 Task: Select the always an option in the imports on file move.
Action: Mouse moved to (28, 637)
Screenshot: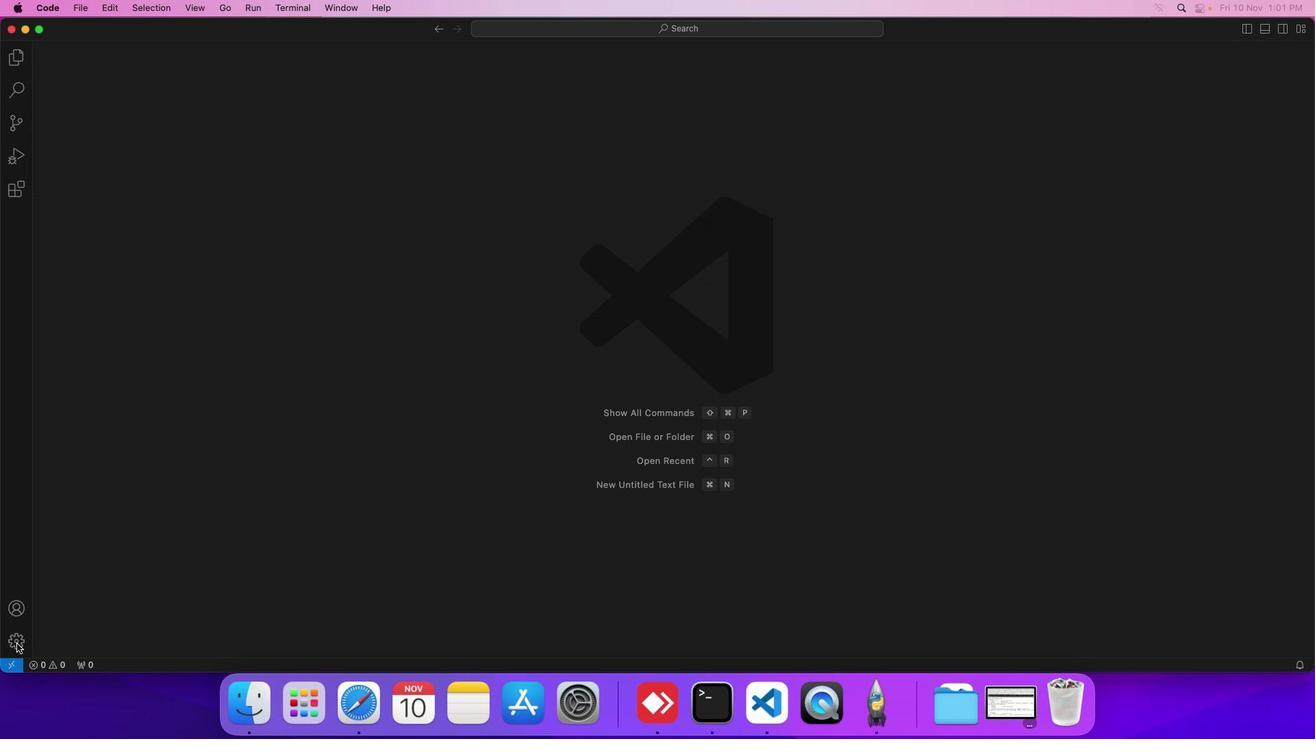 
Action: Mouse pressed left at (28, 637)
Screenshot: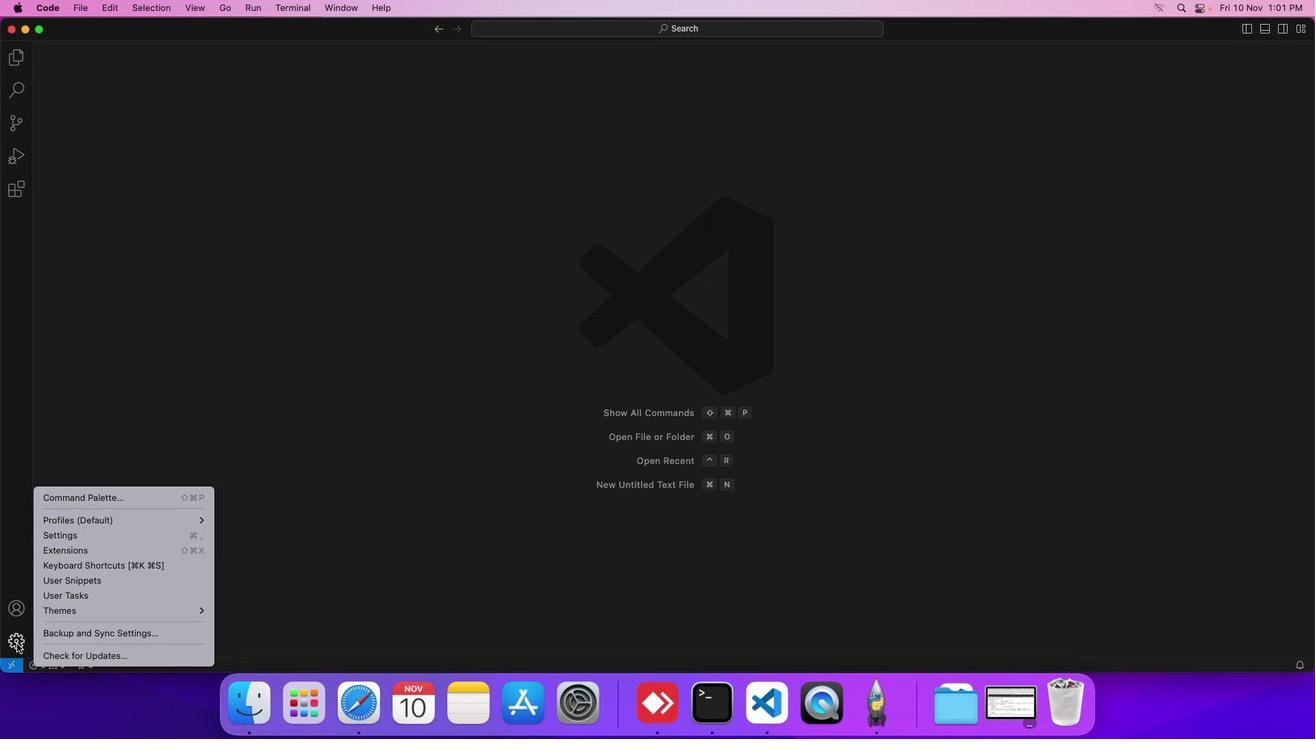 
Action: Mouse moved to (109, 527)
Screenshot: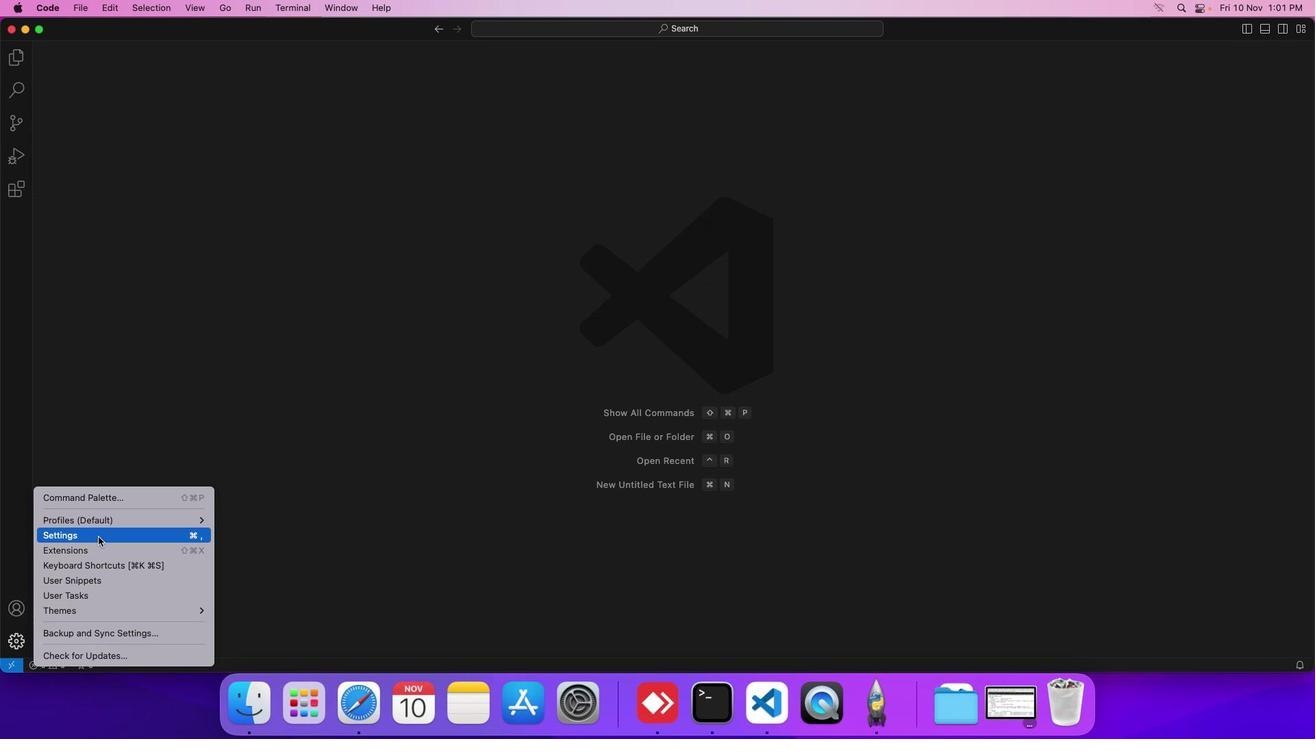 
Action: Mouse pressed left at (109, 527)
Screenshot: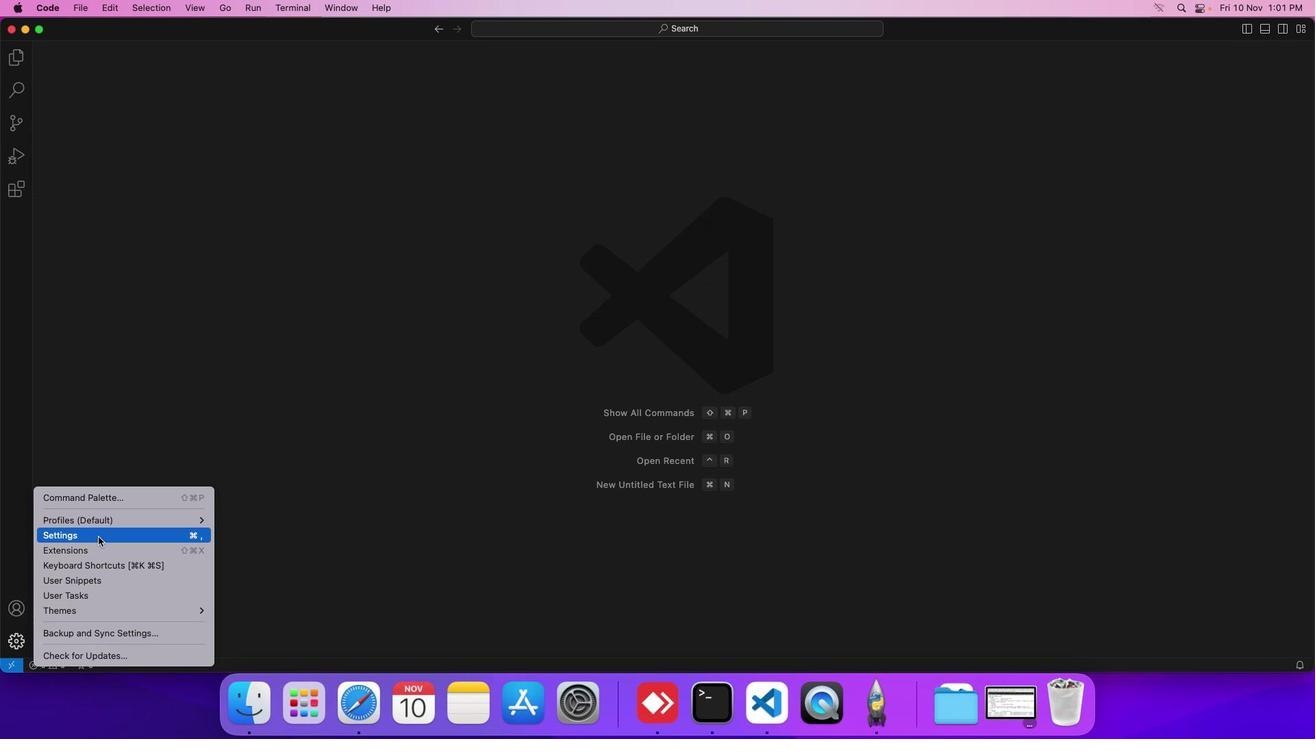 
Action: Mouse moved to (307, 228)
Screenshot: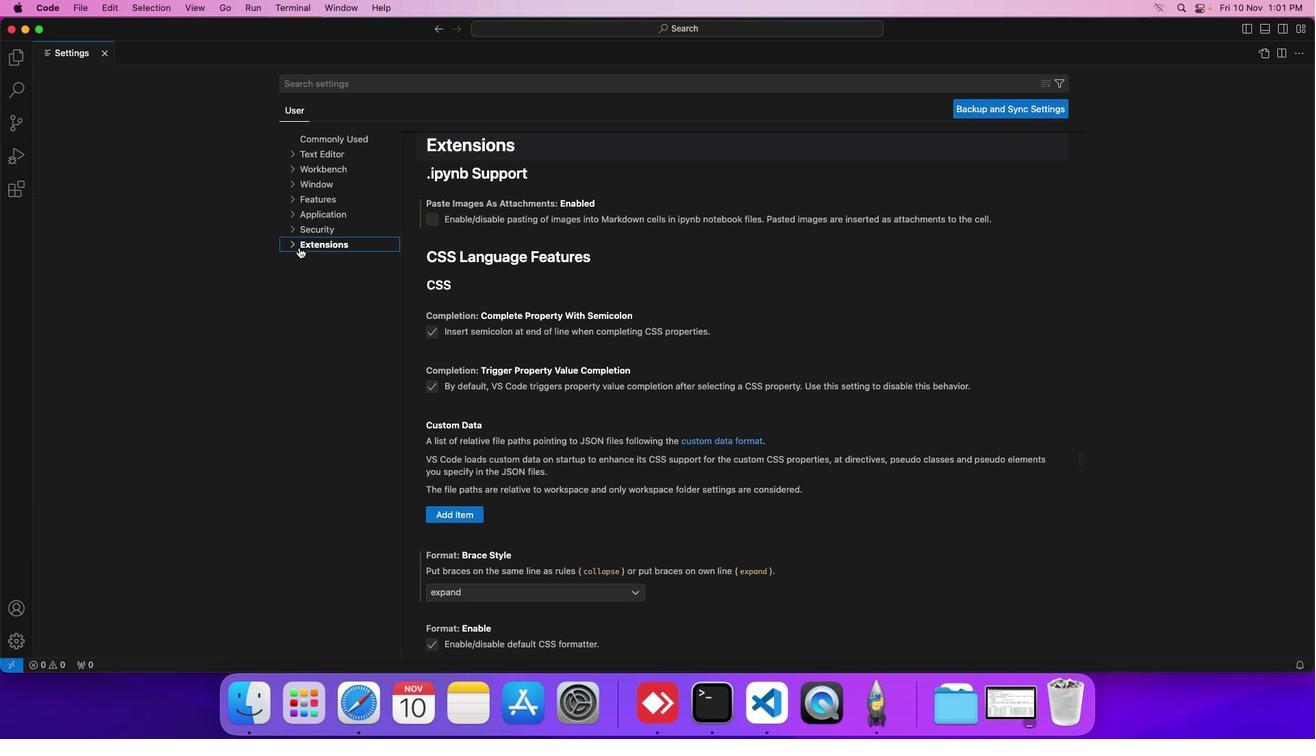 
Action: Mouse pressed left at (307, 228)
Screenshot: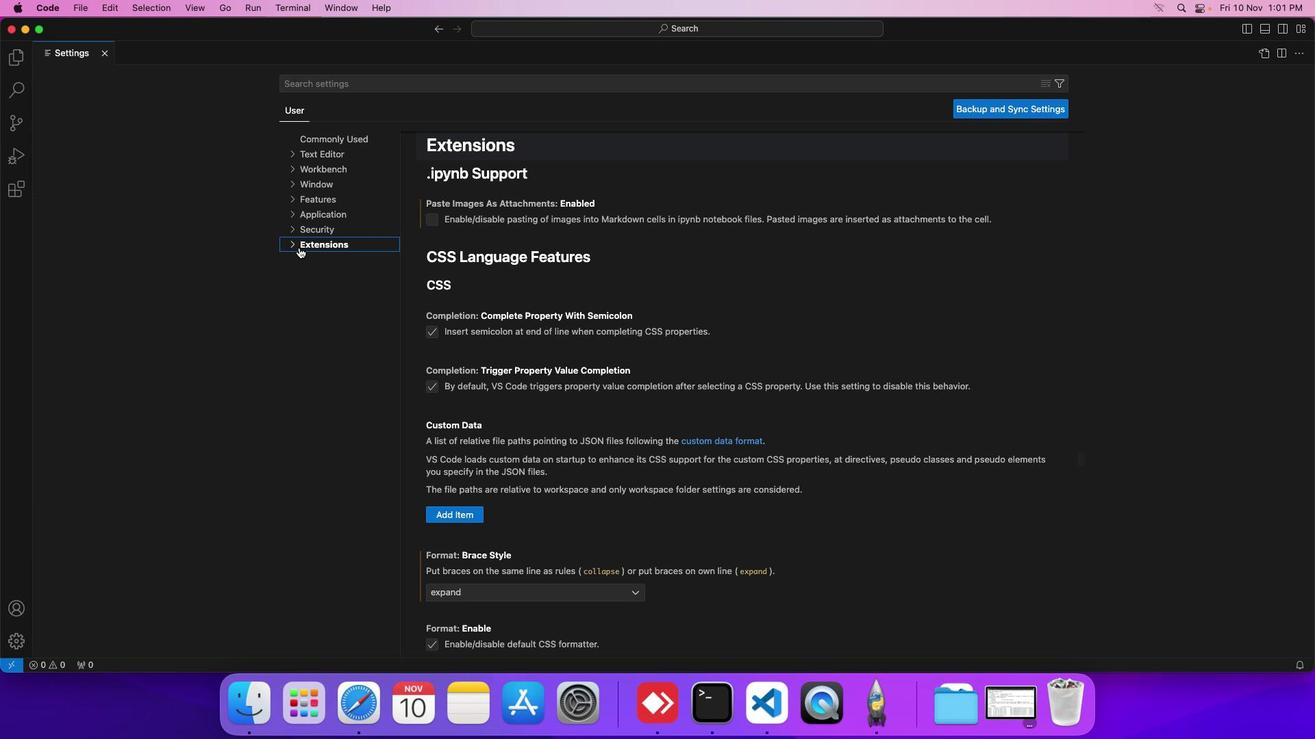 
Action: Mouse moved to (322, 618)
Screenshot: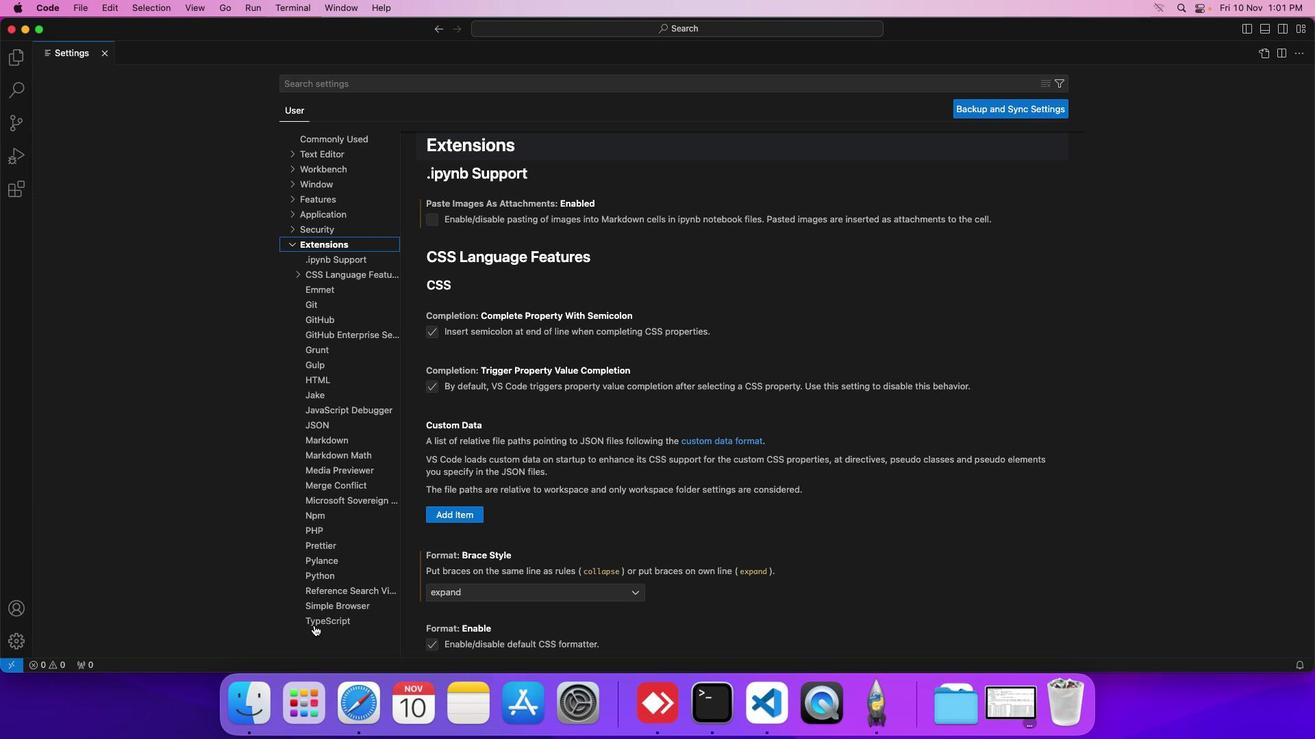 
Action: Mouse pressed left at (322, 618)
Screenshot: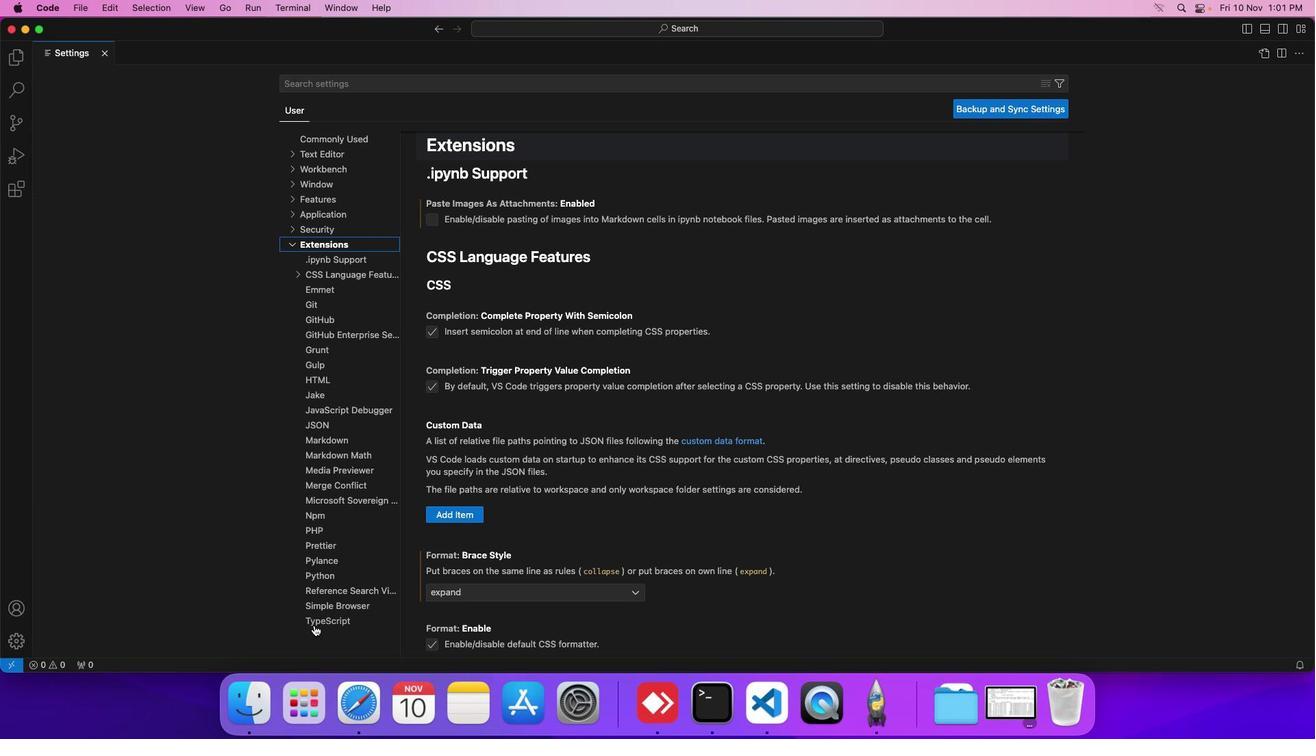 
Action: Mouse moved to (464, 614)
Screenshot: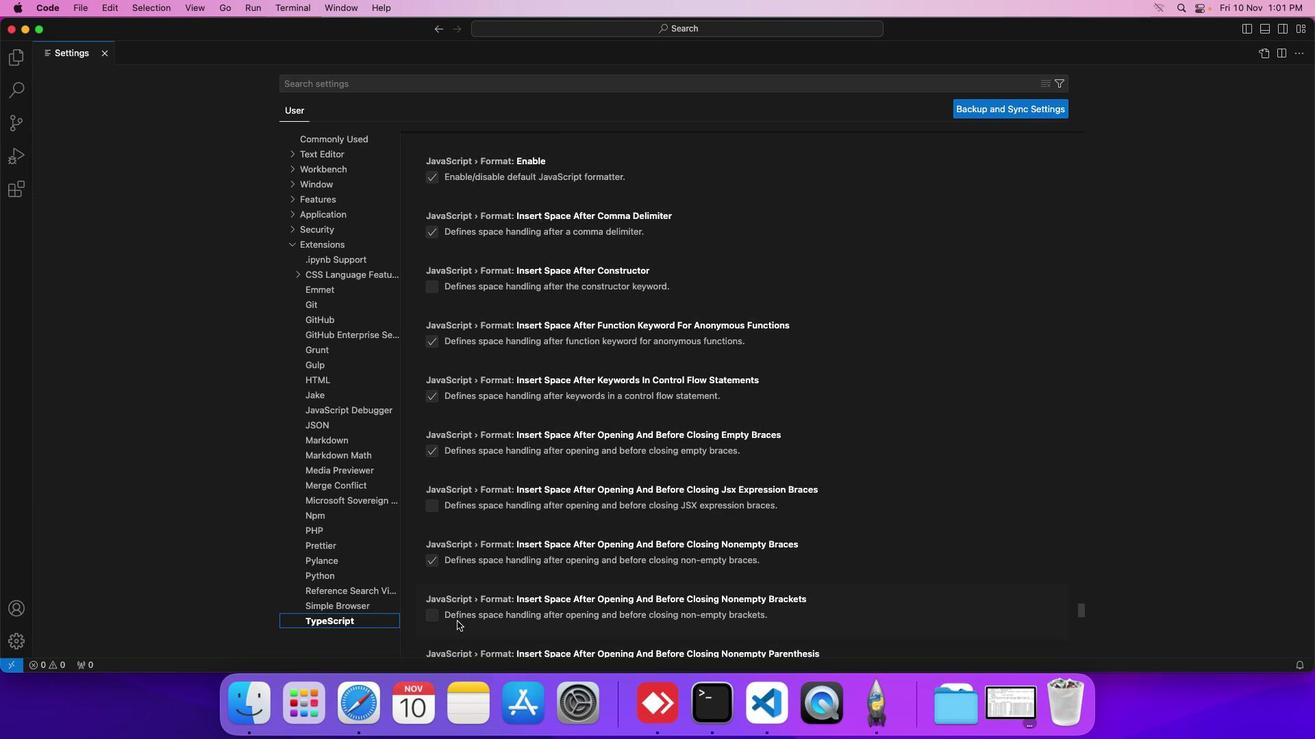 
Action: Mouse scrolled (464, 614) with delta (12, -26)
Screenshot: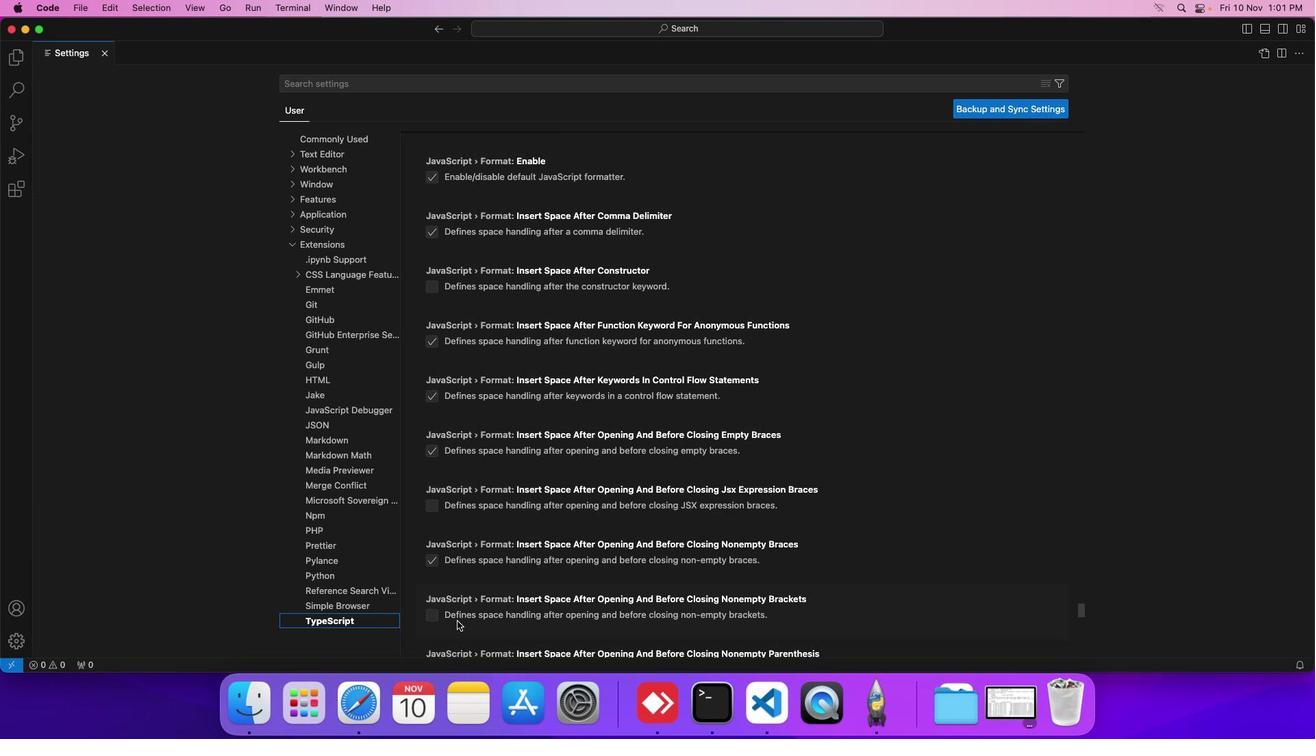 
Action: Mouse scrolled (464, 614) with delta (12, -26)
Screenshot: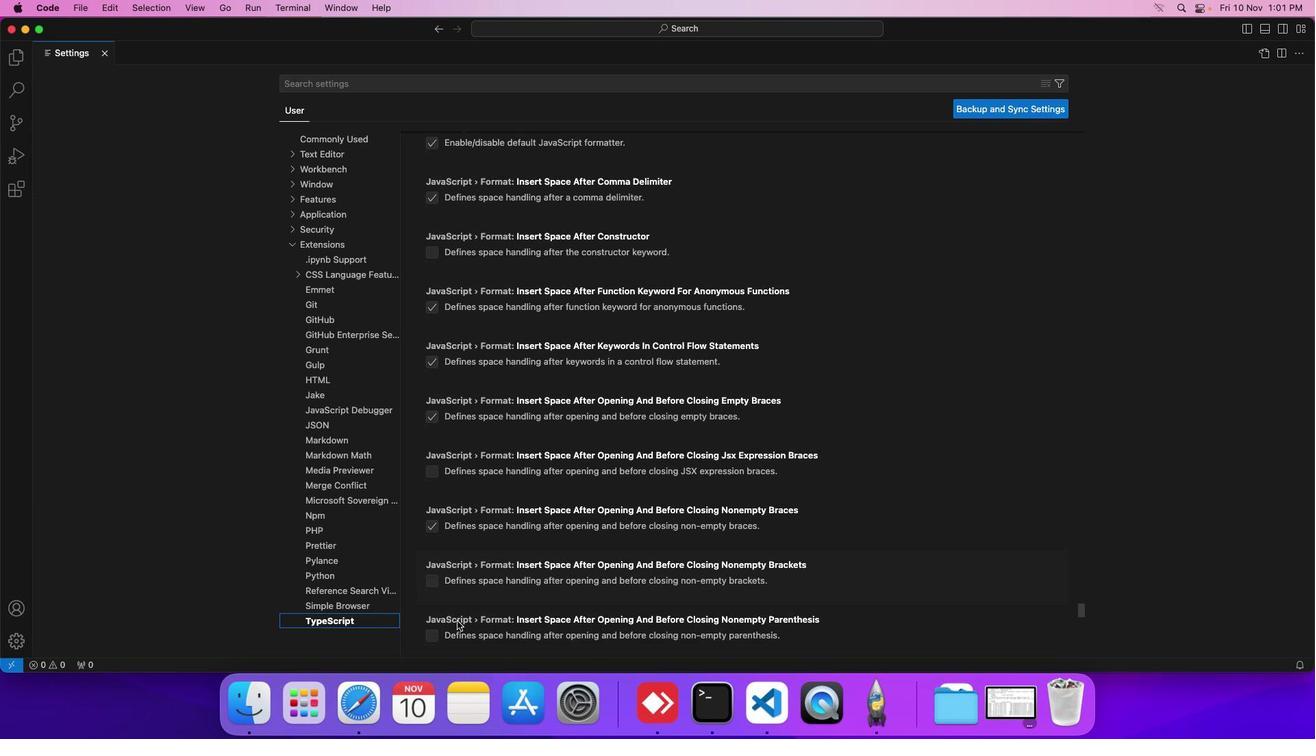 
Action: Mouse scrolled (464, 614) with delta (12, -26)
Screenshot: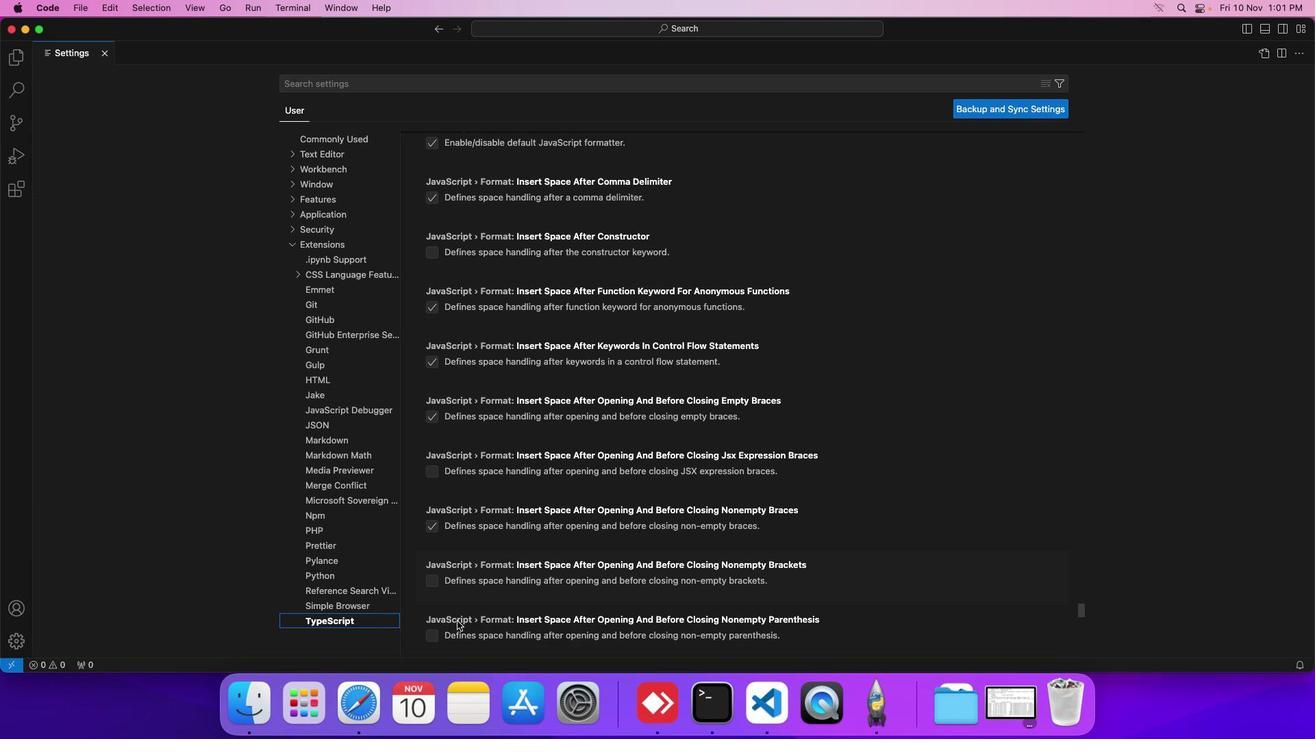 
Action: Mouse scrolled (464, 614) with delta (12, -26)
Screenshot: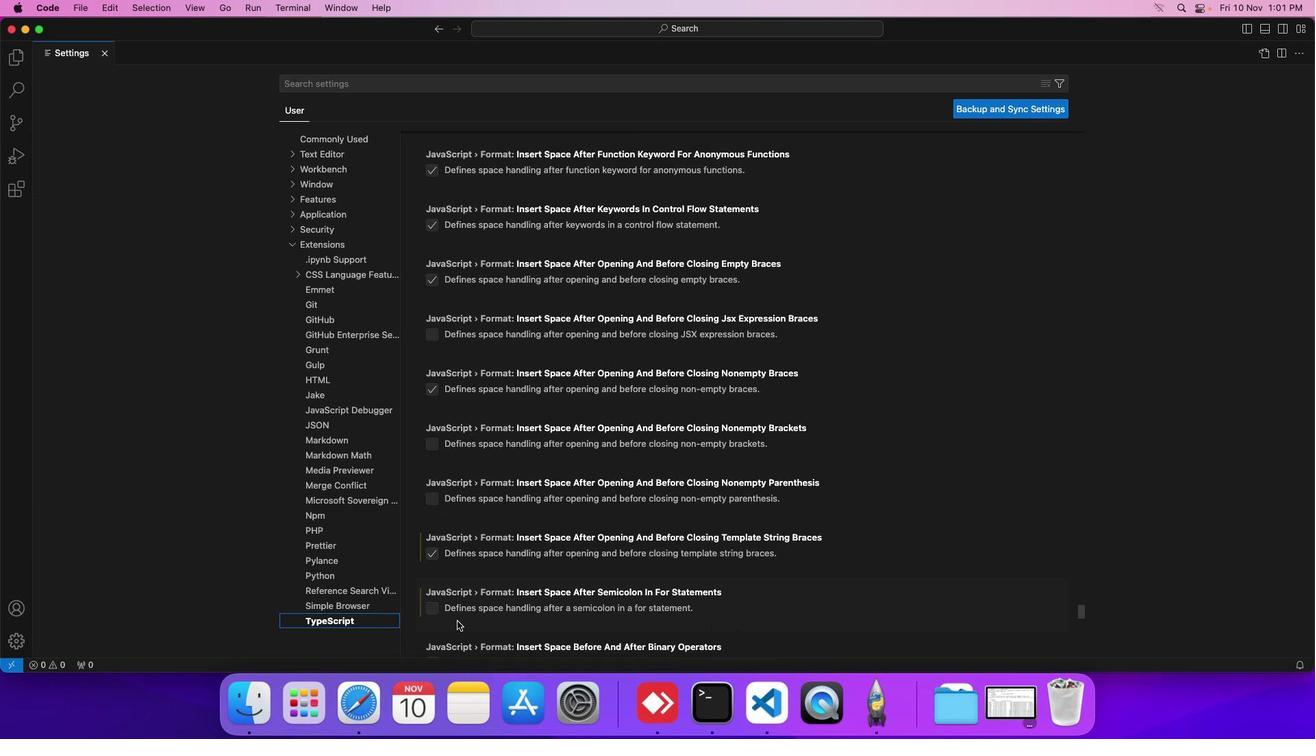 
Action: Mouse scrolled (464, 614) with delta (12, -26)
Screenshot: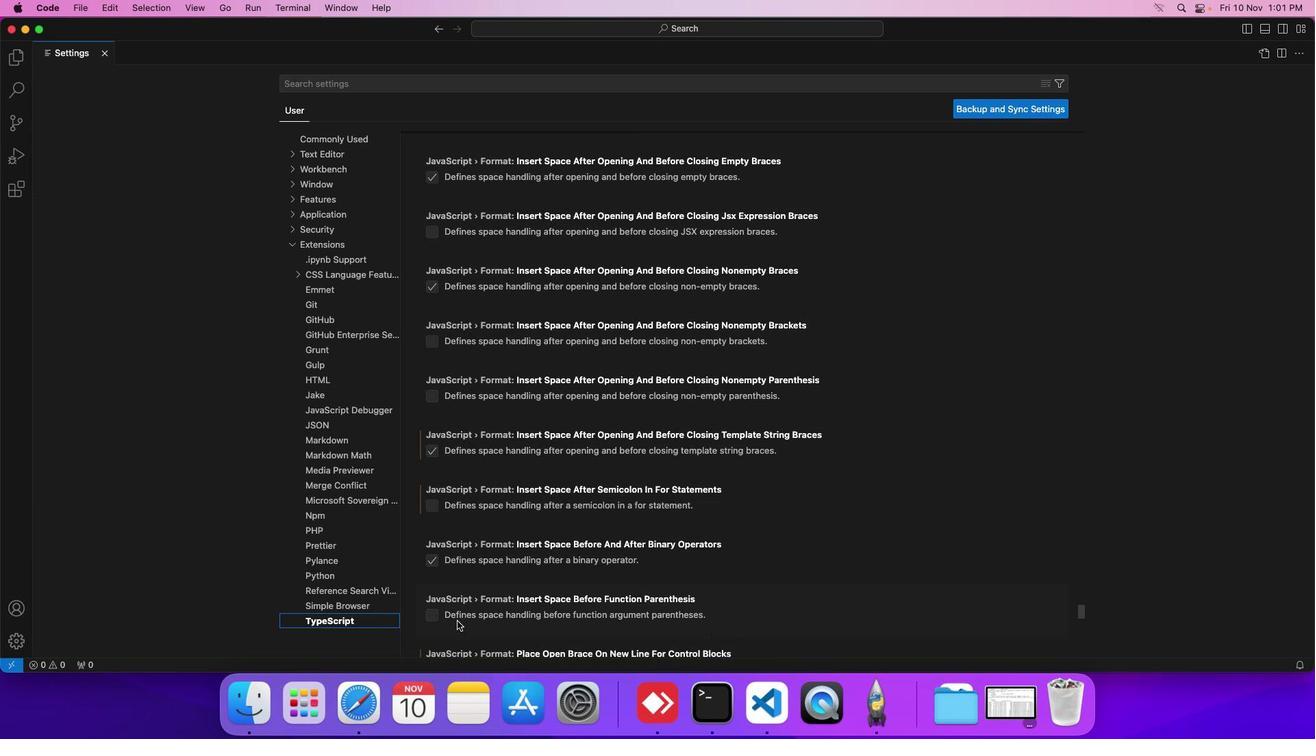 
Action: Mouse scrolled (464, 614) with delta (12, -26)
Screenshot: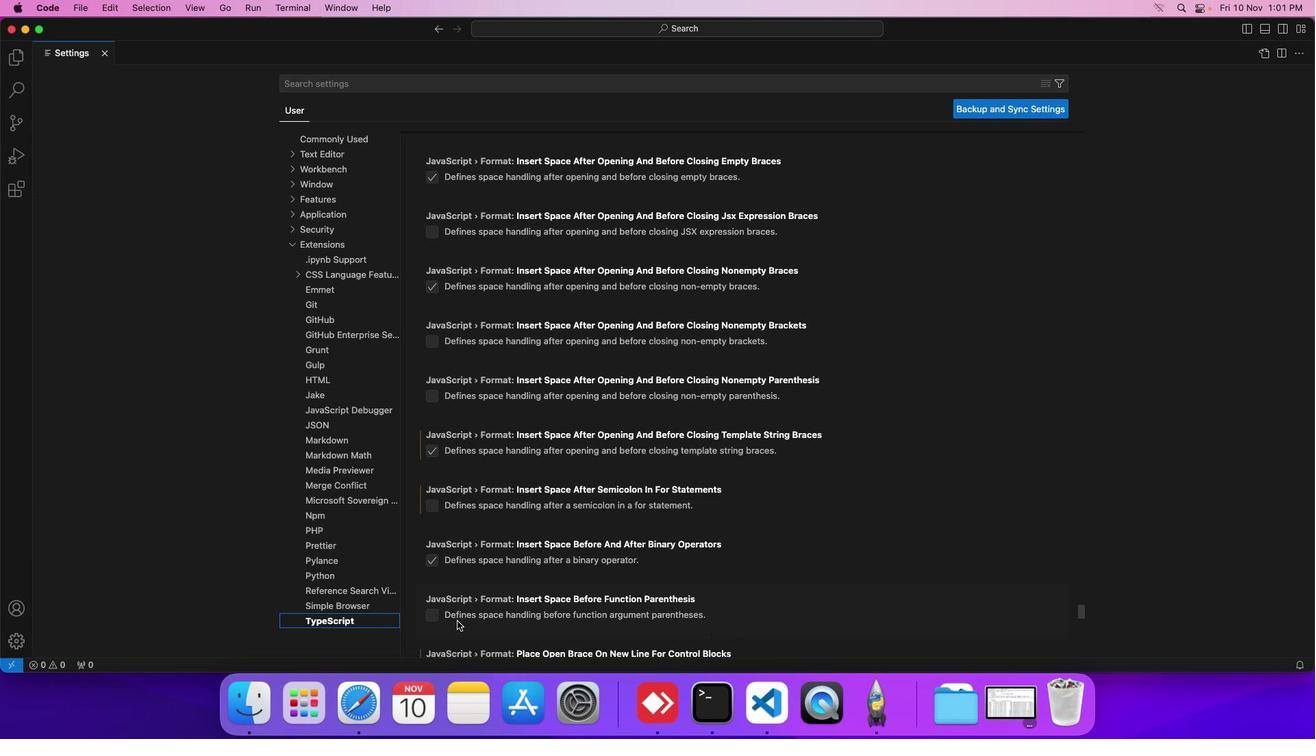 
Action: Mouse scrolled (464, 614) with delta (12, -27)
Screenshot: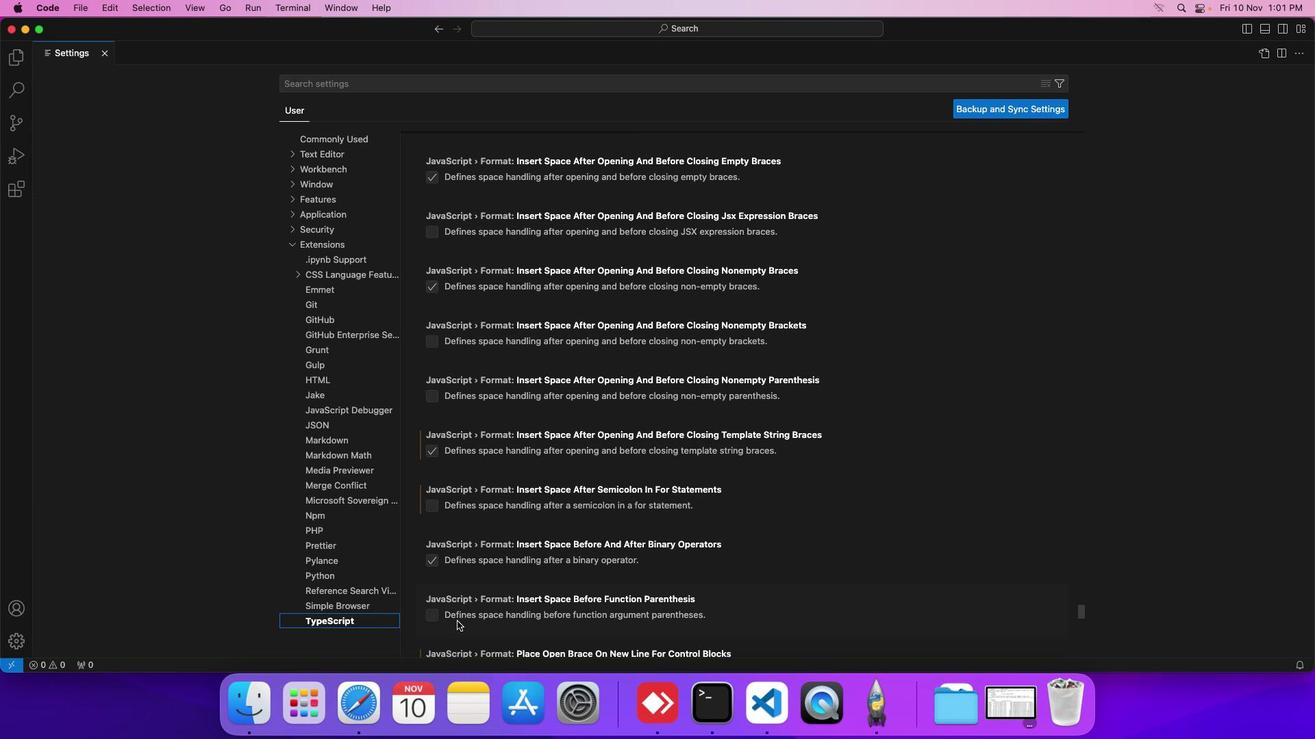 
Action: Mouse scrolled (464, 614) with delta (12, -26)
Screenshot: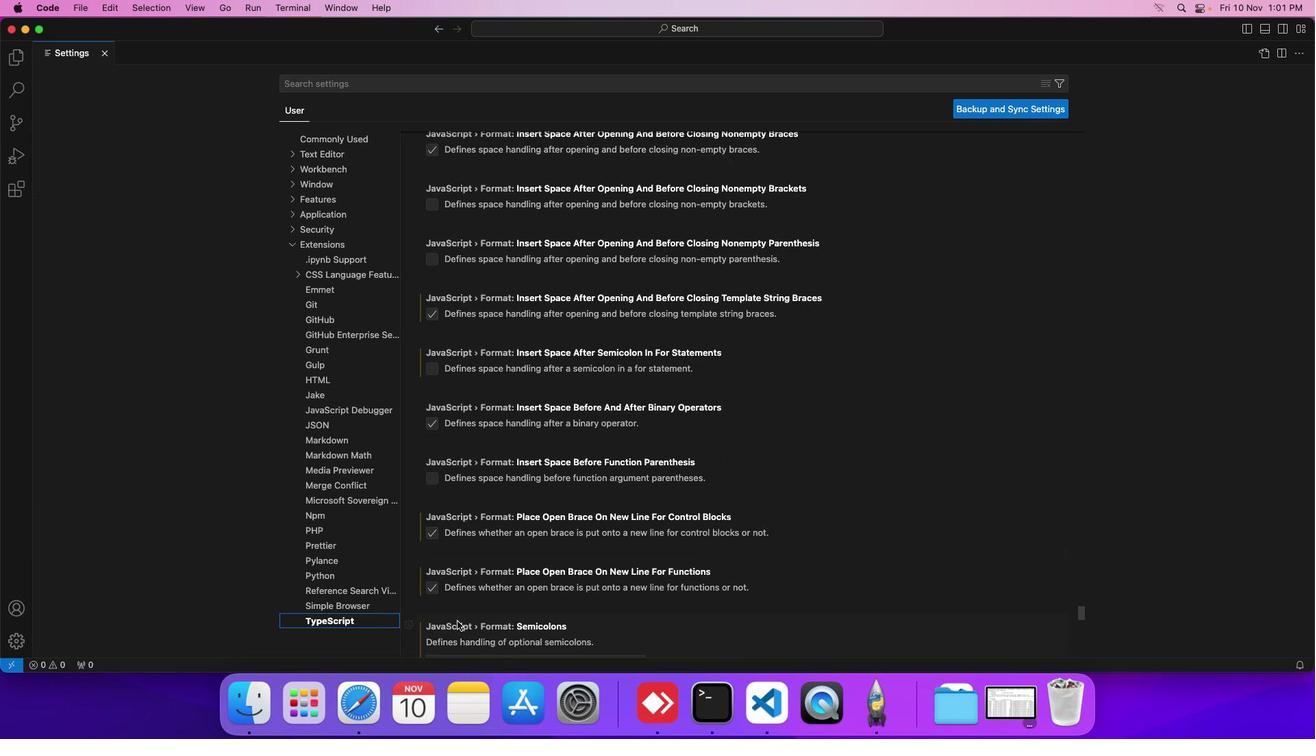 
Action: Mouse scrolled (464, 614) with delta (12, -26)
Screenshot: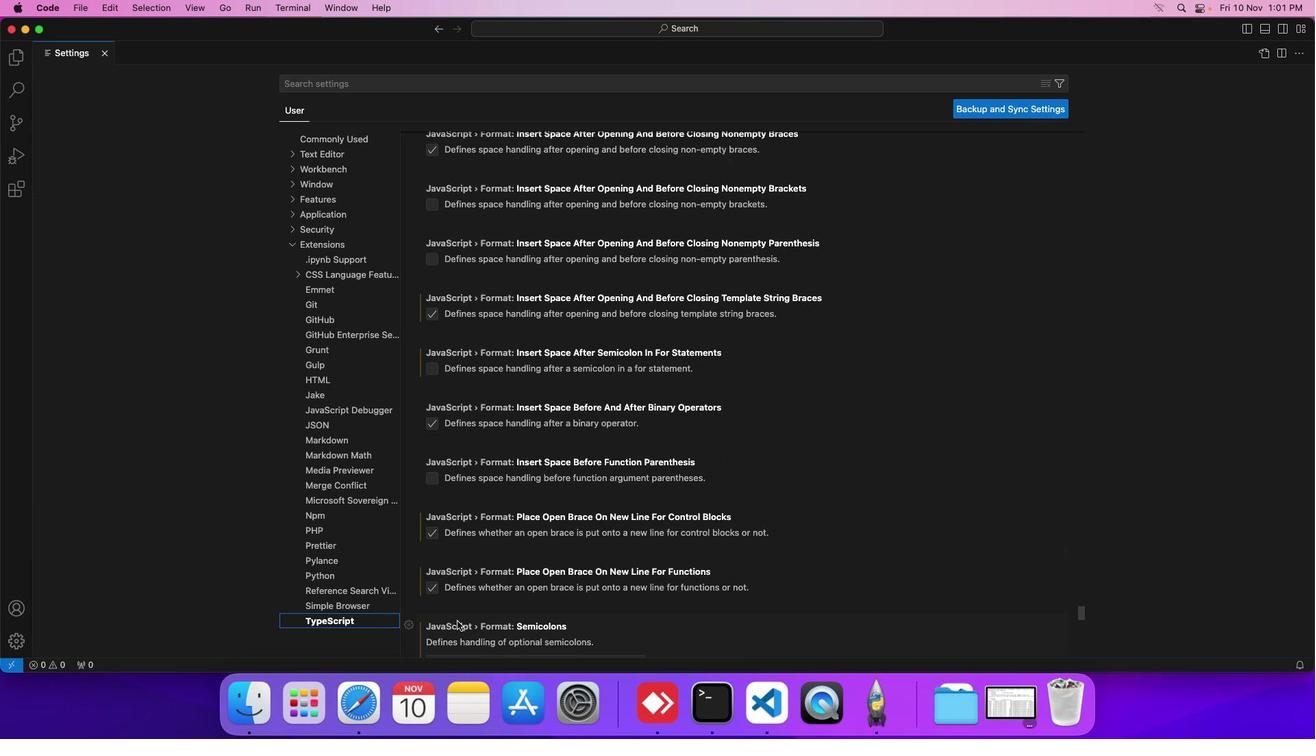 
Action: Mouse scrolled (464, 614) with delta (12, -26)
Screenshot: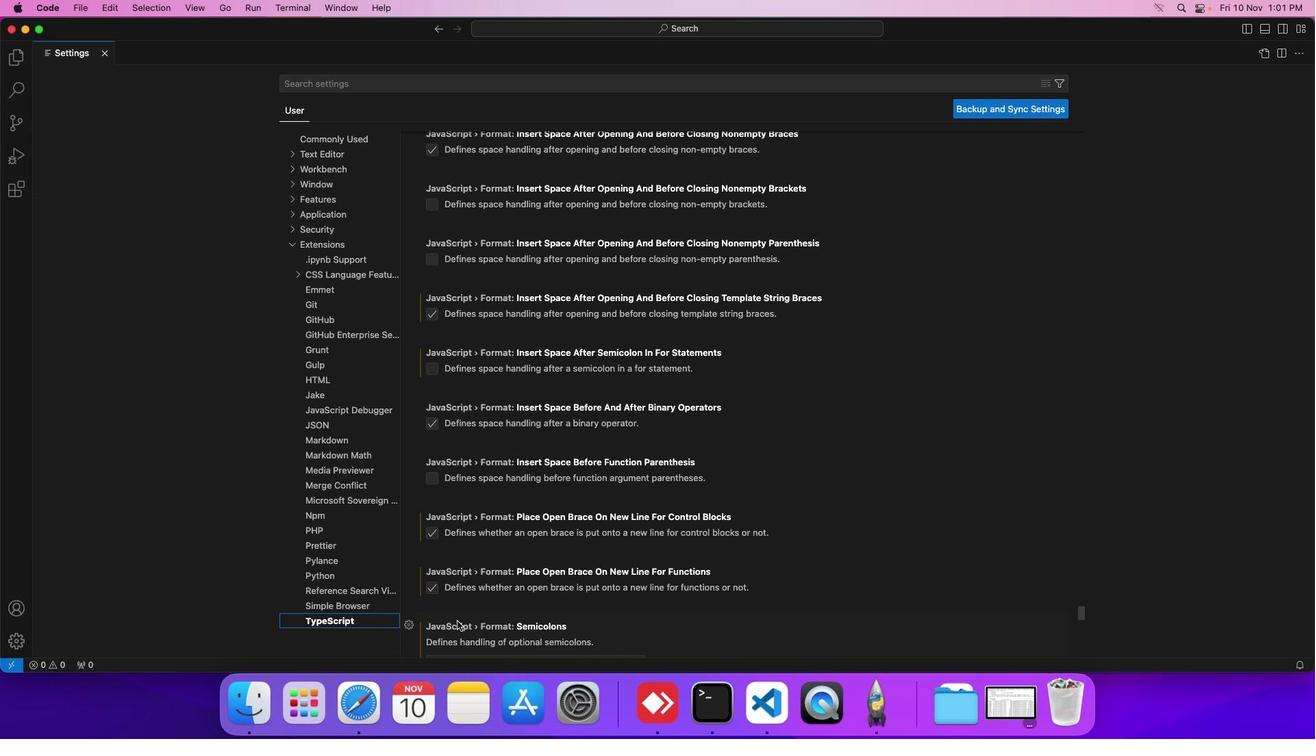 
Action: Mouse scrolled (464, 614) with delta (12, -26)
Screenshot: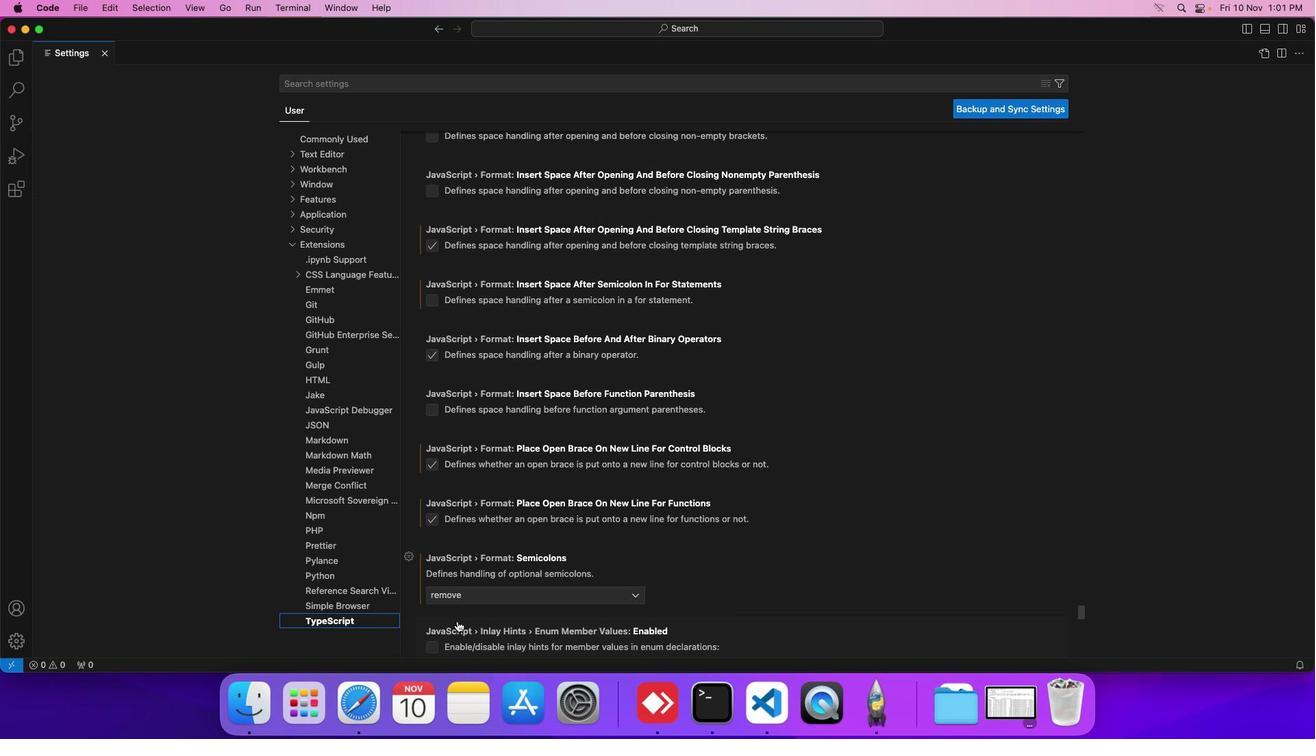 
Action: Mouse scrolled (464, 614) with delta (12, -26)
Screenshot: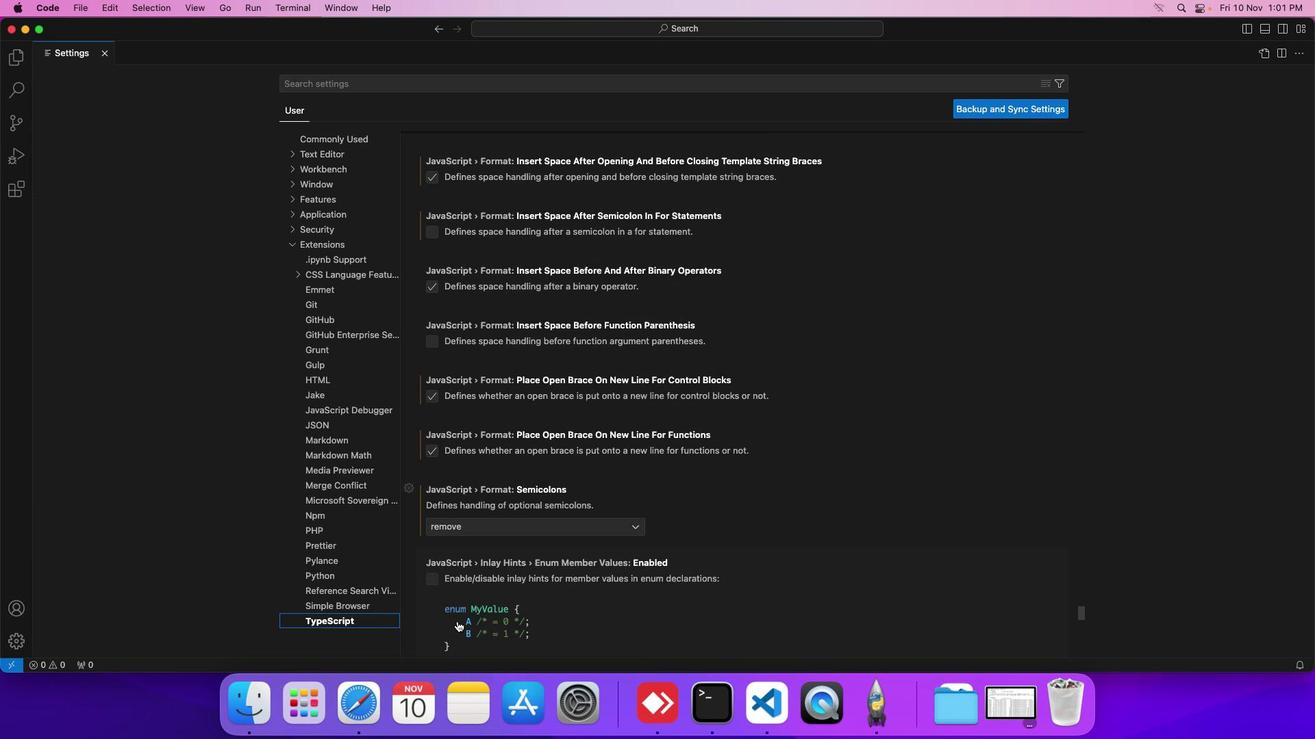 
Action: Mouse scrolled (464, 614) with delta (12, -26)
Screenshot: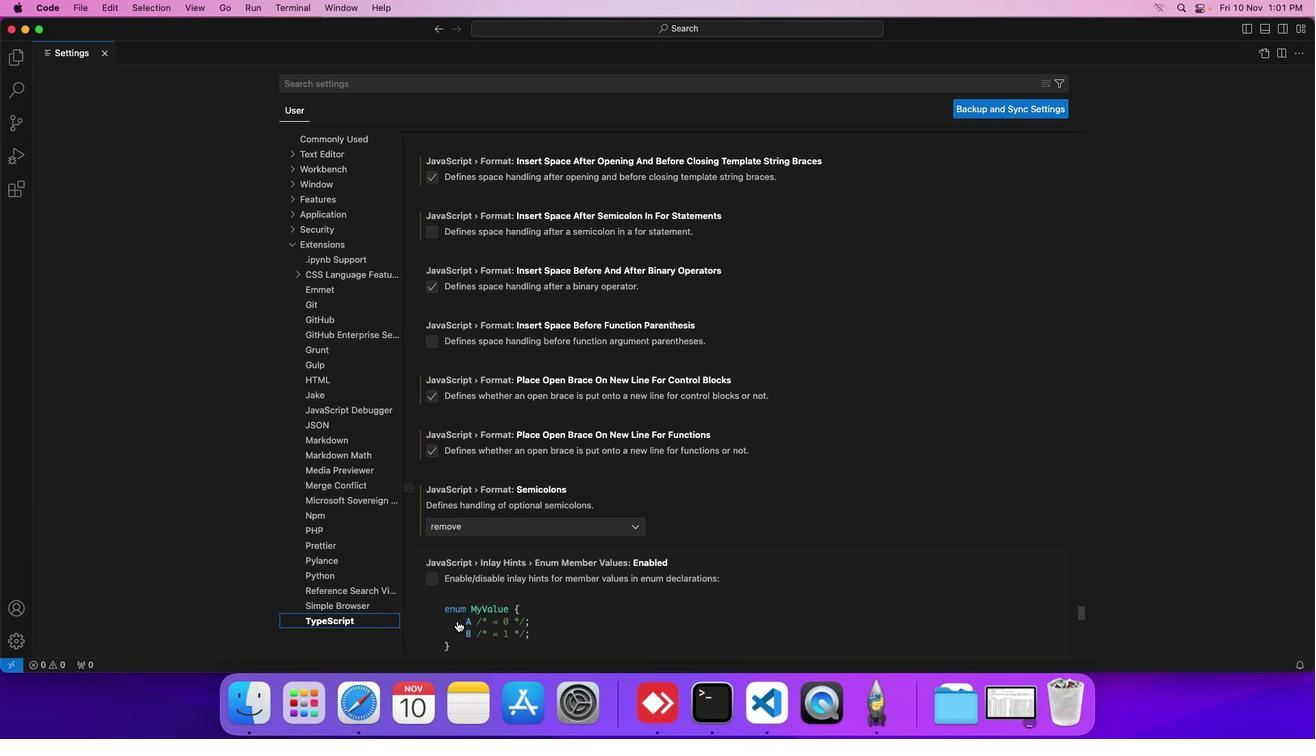 
Action: Mouse scrolled (464, 614) with delta (12, -26)
Screenshot: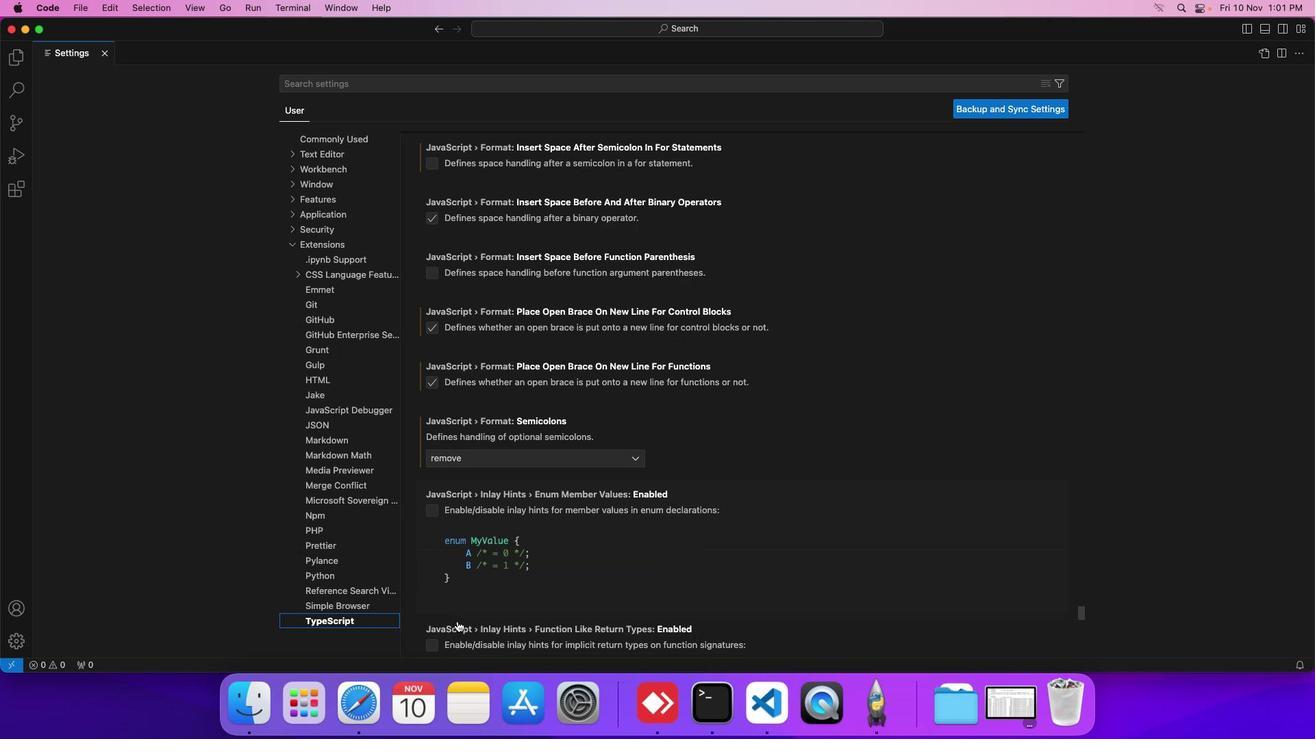 
Action: Mouse scrolled (464, 614) with delta (12, -26)
Screenshot: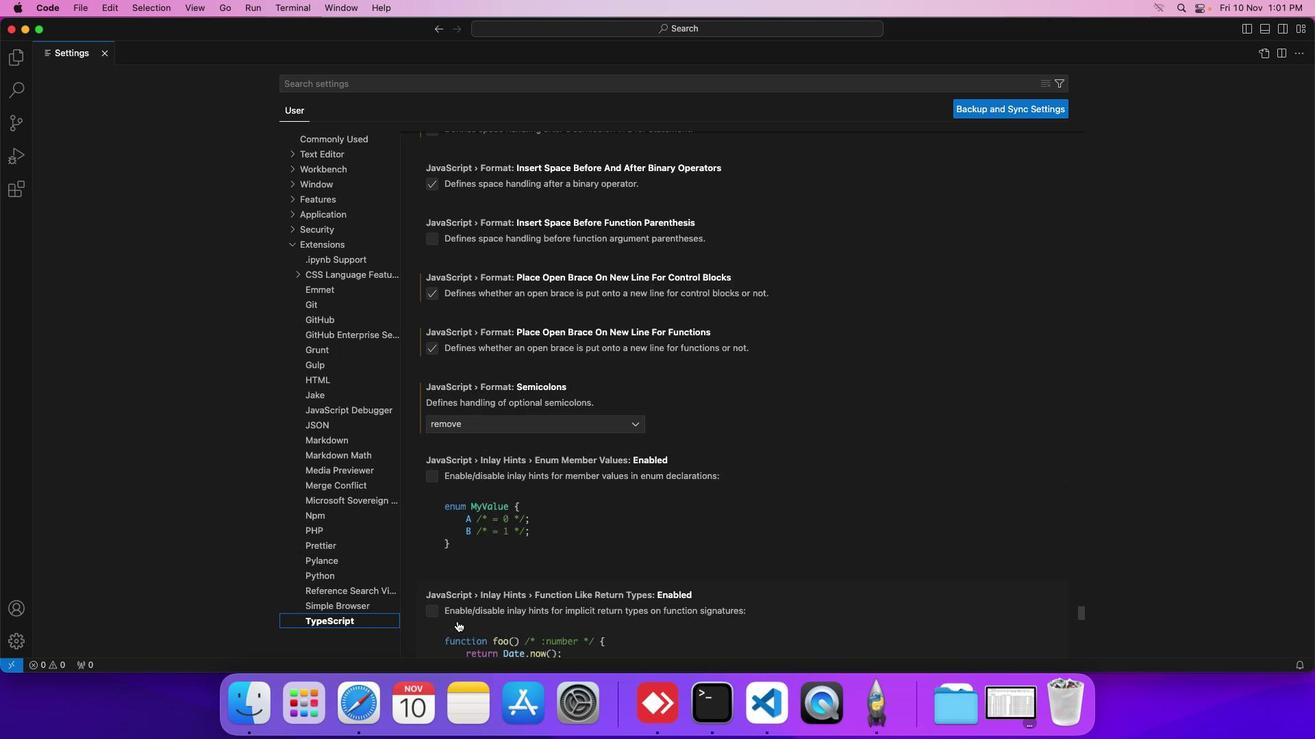 
Action: Mouse scrolled (464, 614) with delta (12, -26)
Screenshot: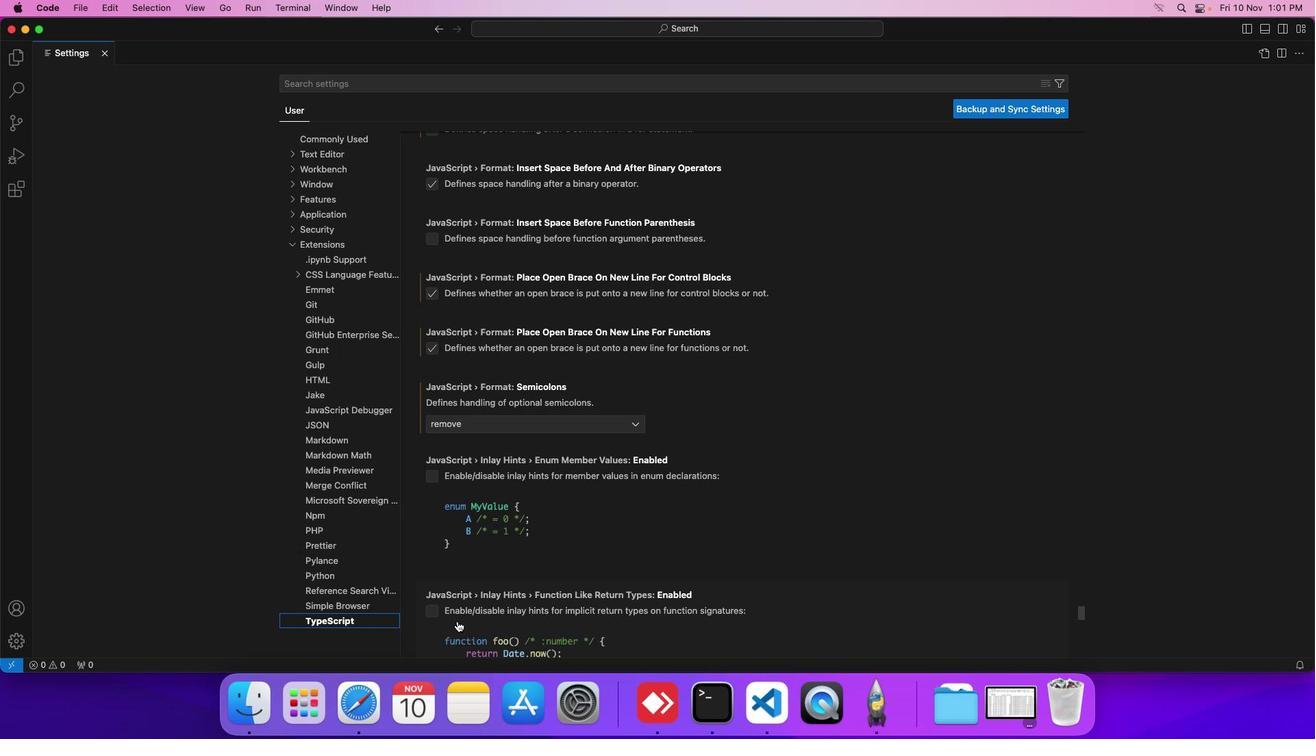 
Action: Mouse scrolled (464, 614) with delta (12, -26)
Screenshot: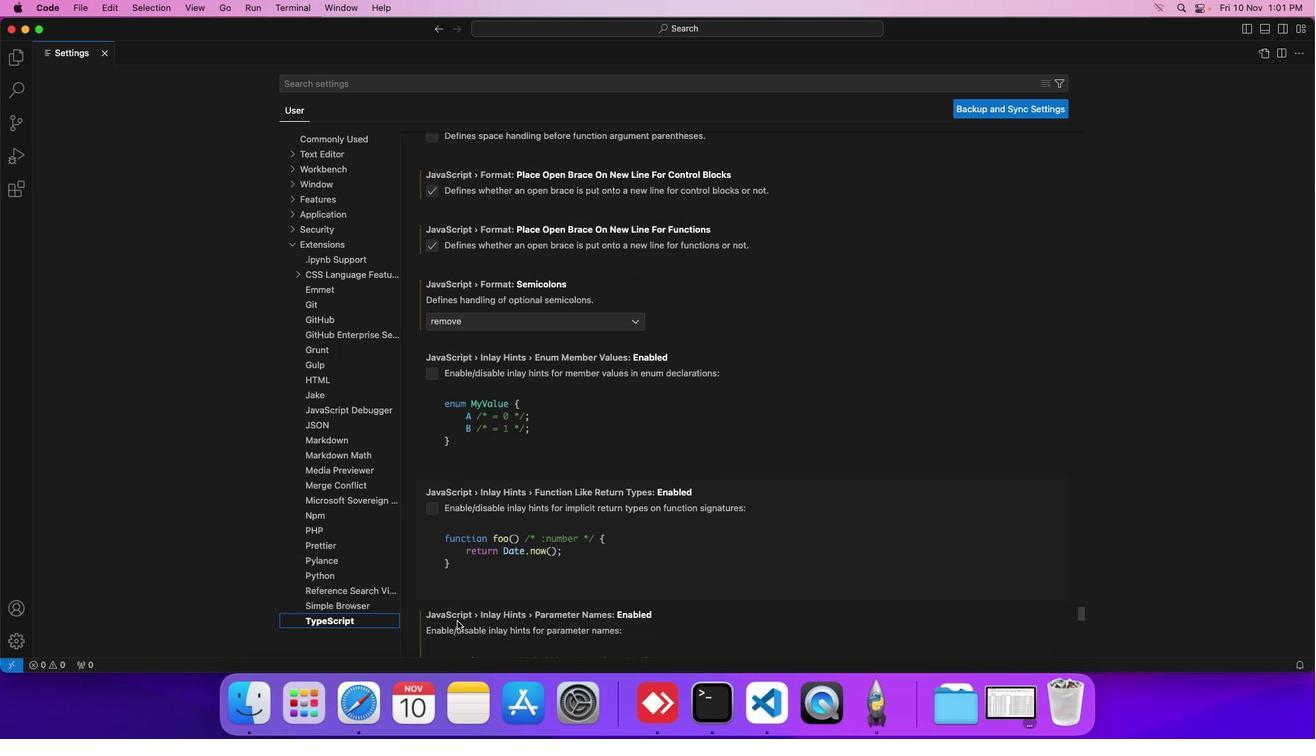
Action: Mouse scrolled (464, 614) with delta (12, -26)
Screenshot: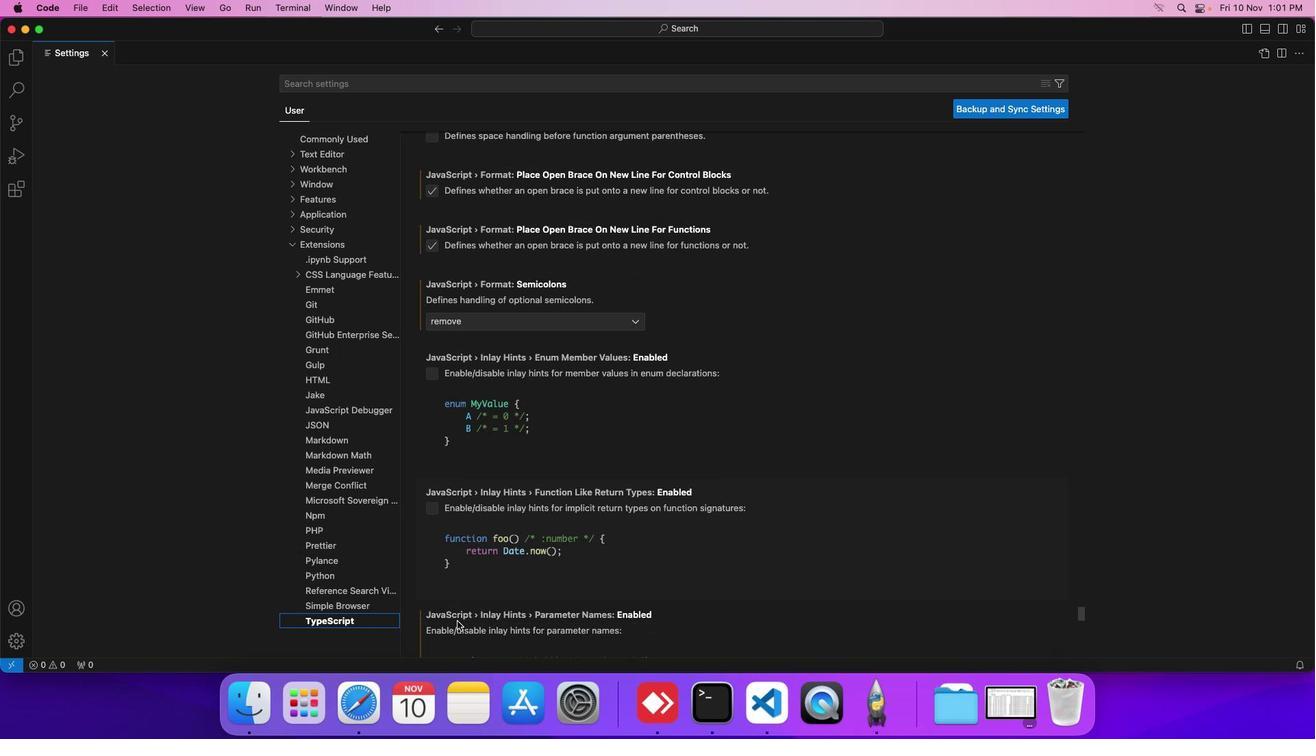 
Action: Mouse scrolled (464, 614) with delta (12, -26)
Screenshot: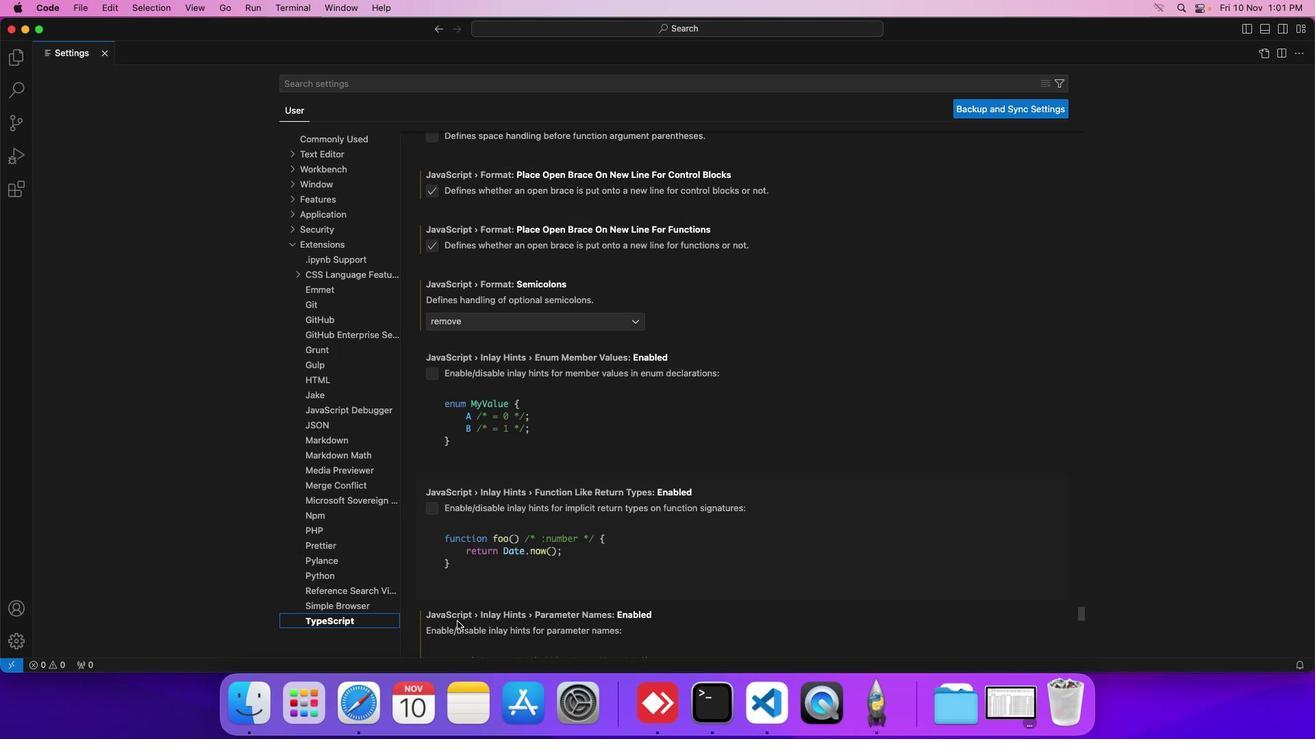 
Action: Mouse scrolled (464, 614) with delta (12, -26)
Screenshot: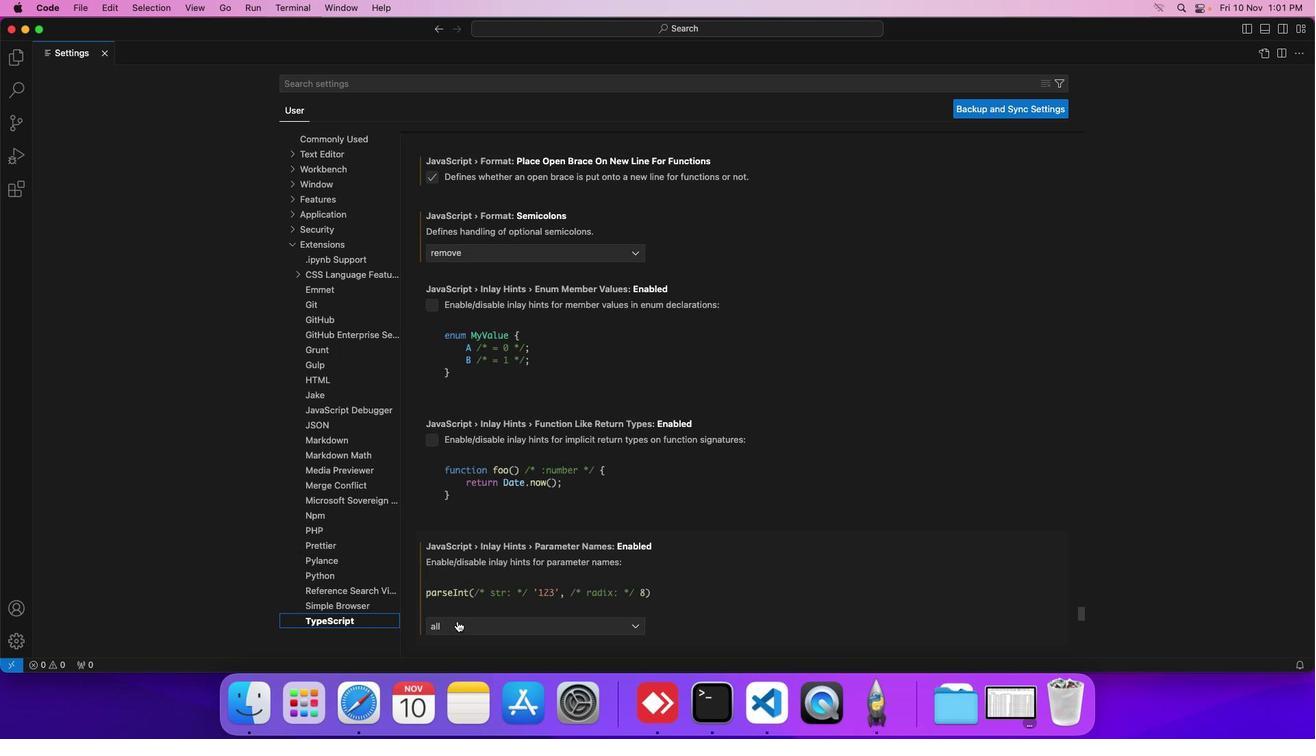 
Action: Mouse scrolled (464, 614) with delta (12, -26)
Screenshot: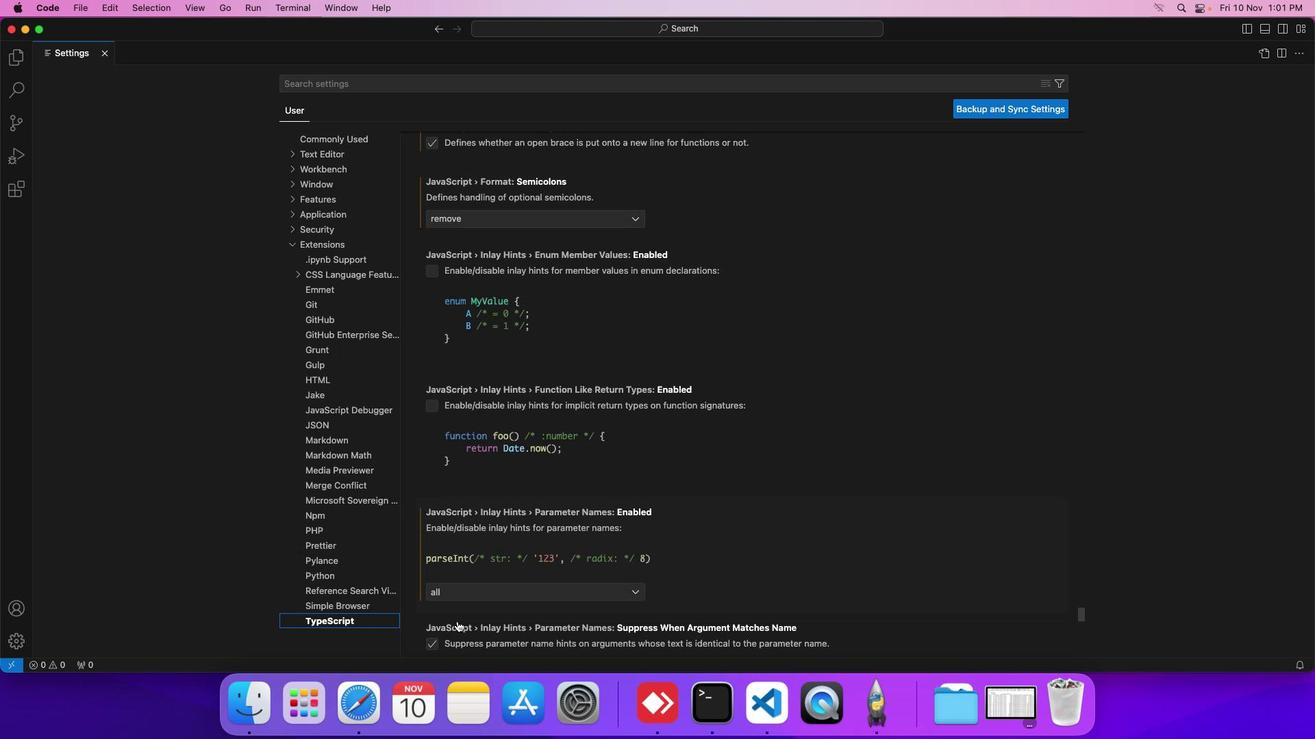 
Action: Mouse scrolled (464, 614) with delta (12, -26)
Screenshot: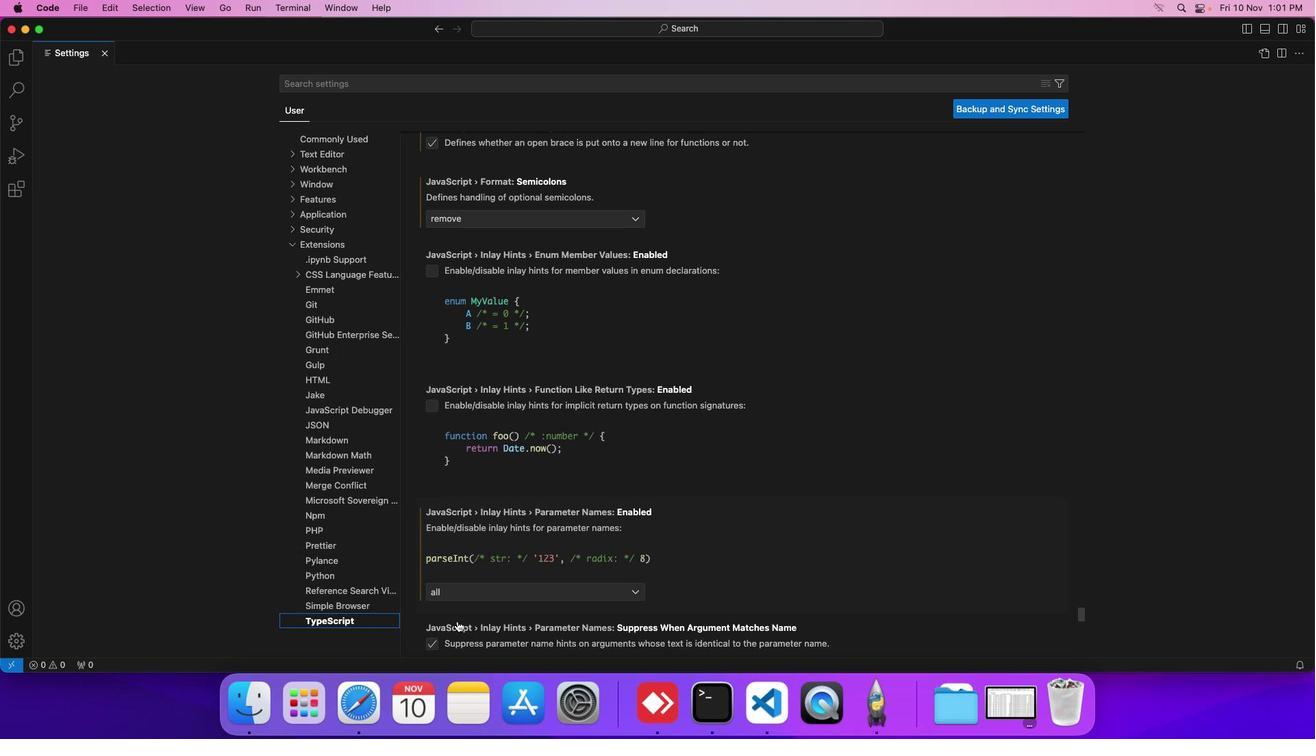 
Action: Mouse scrolled (464, 614) with delta (12, -26)
Screenshot: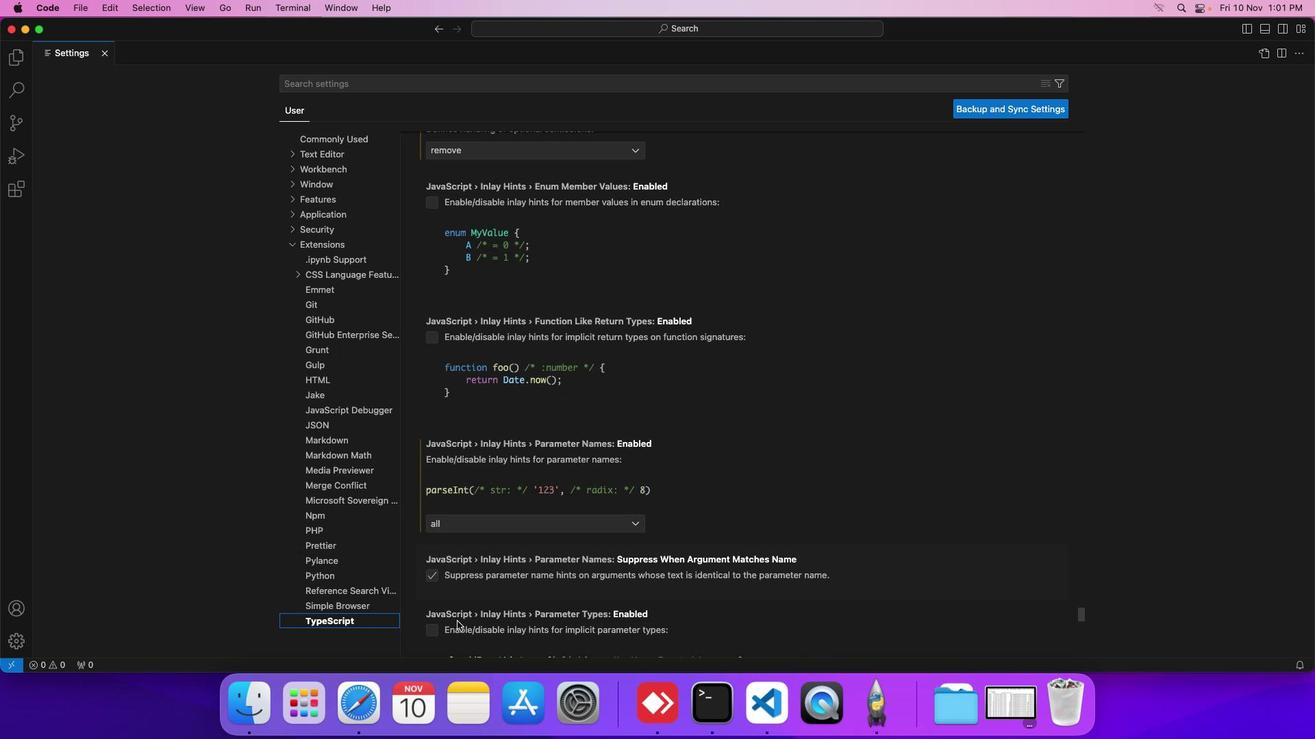 
Action: Mouse scrolled (464, 614) with delta (12, -26)
Screenshot: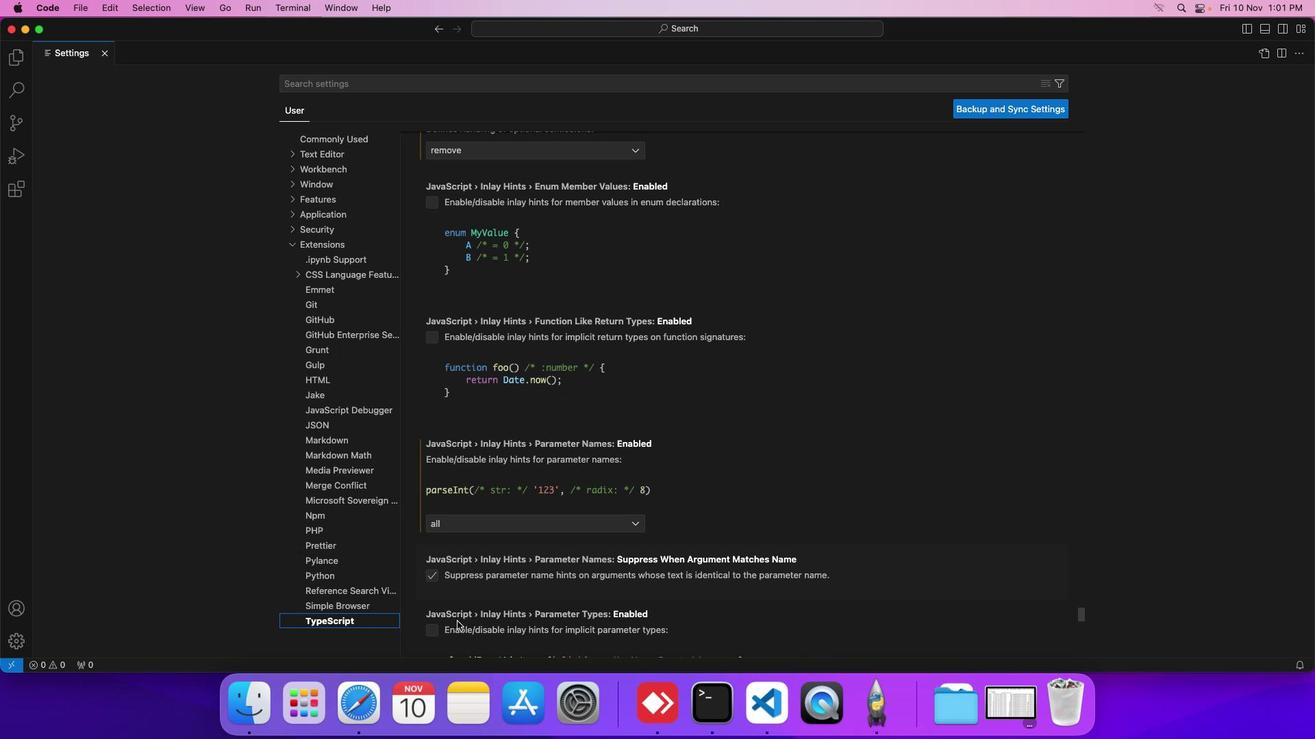
Action: Mouse scrolled (464, 614) with delta (12, -26)
Screenshot: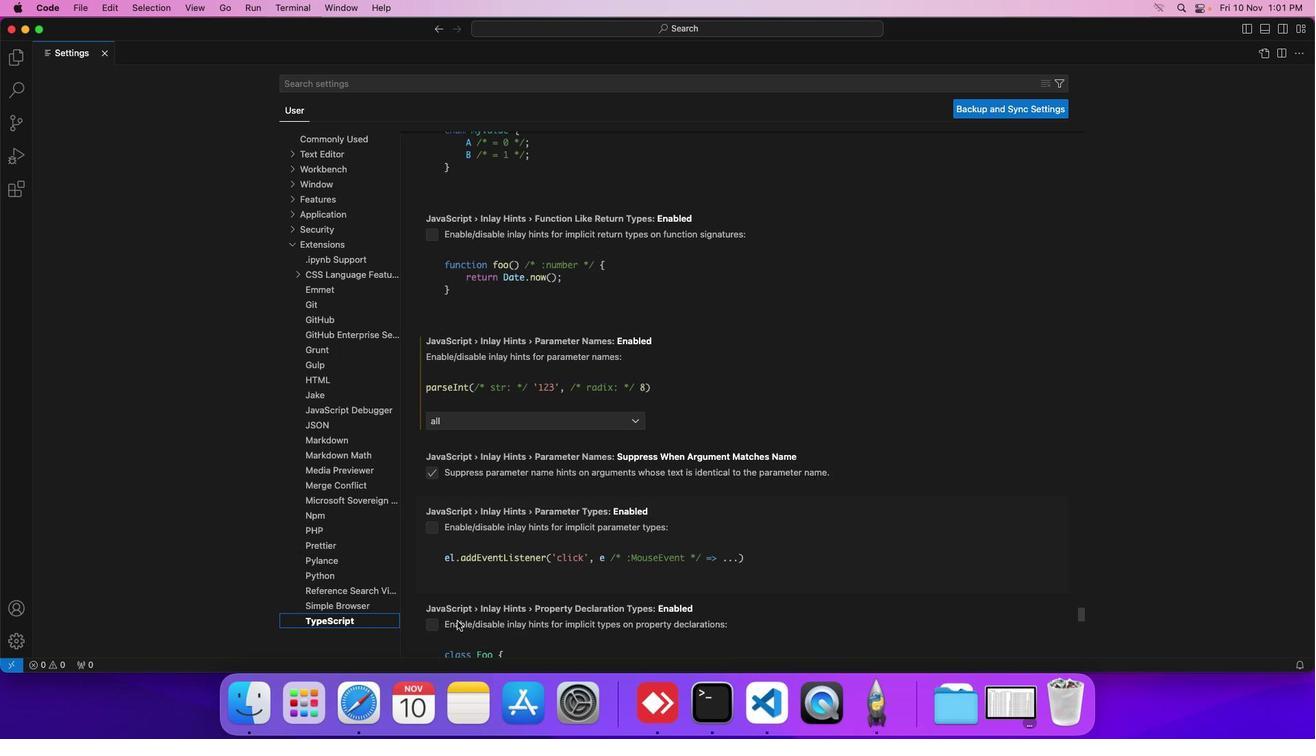
Action: Mouse scrolled (464, 614) with delta (12, -26)
Screenshot: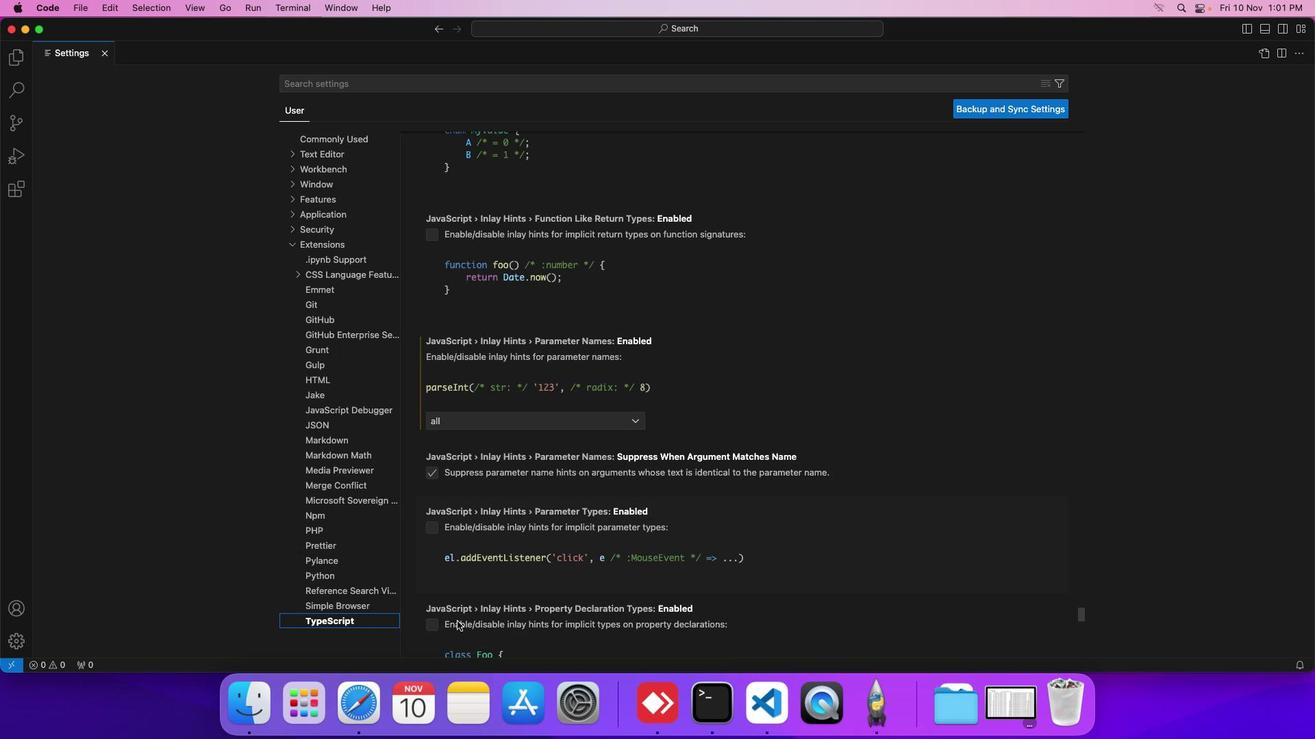 
Action: Mouse scrolled (464, 614) with delta (12, -26)
Screenshot: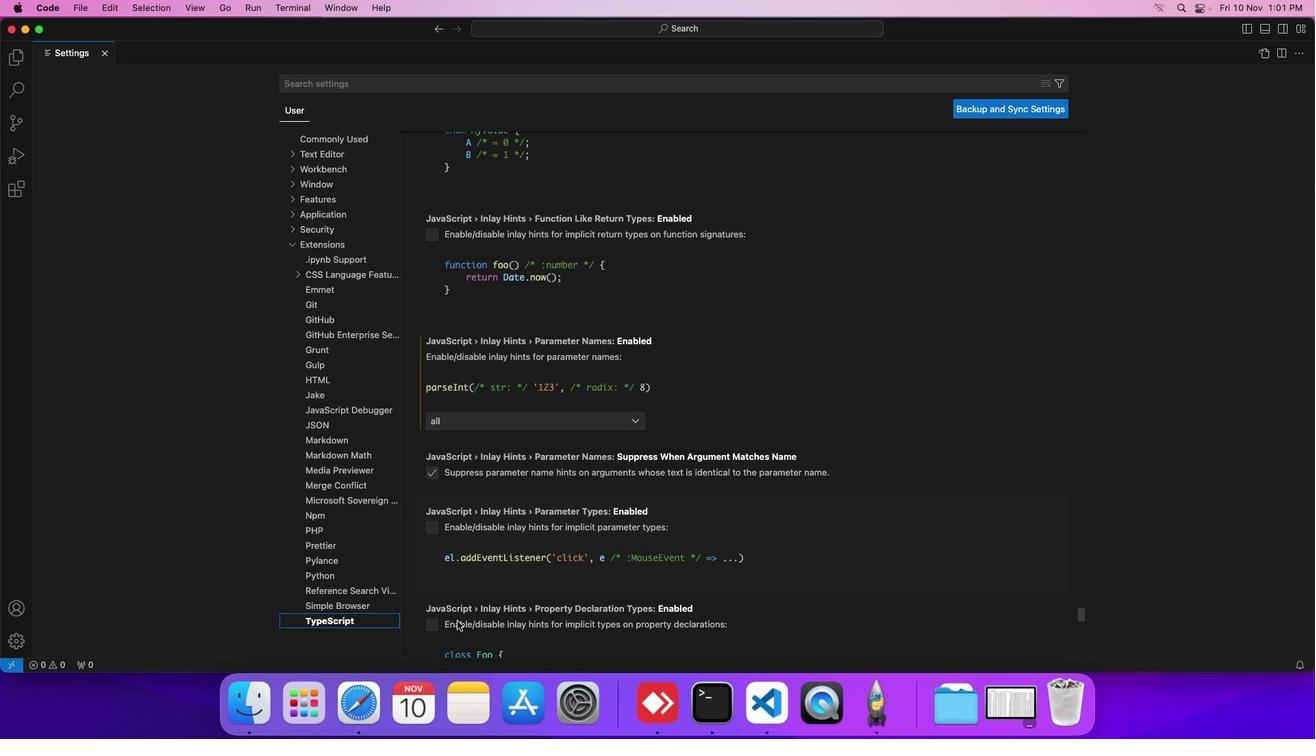 
Action: Mouse scrolled (464, 614) with delta (12, -26)
Screenshot: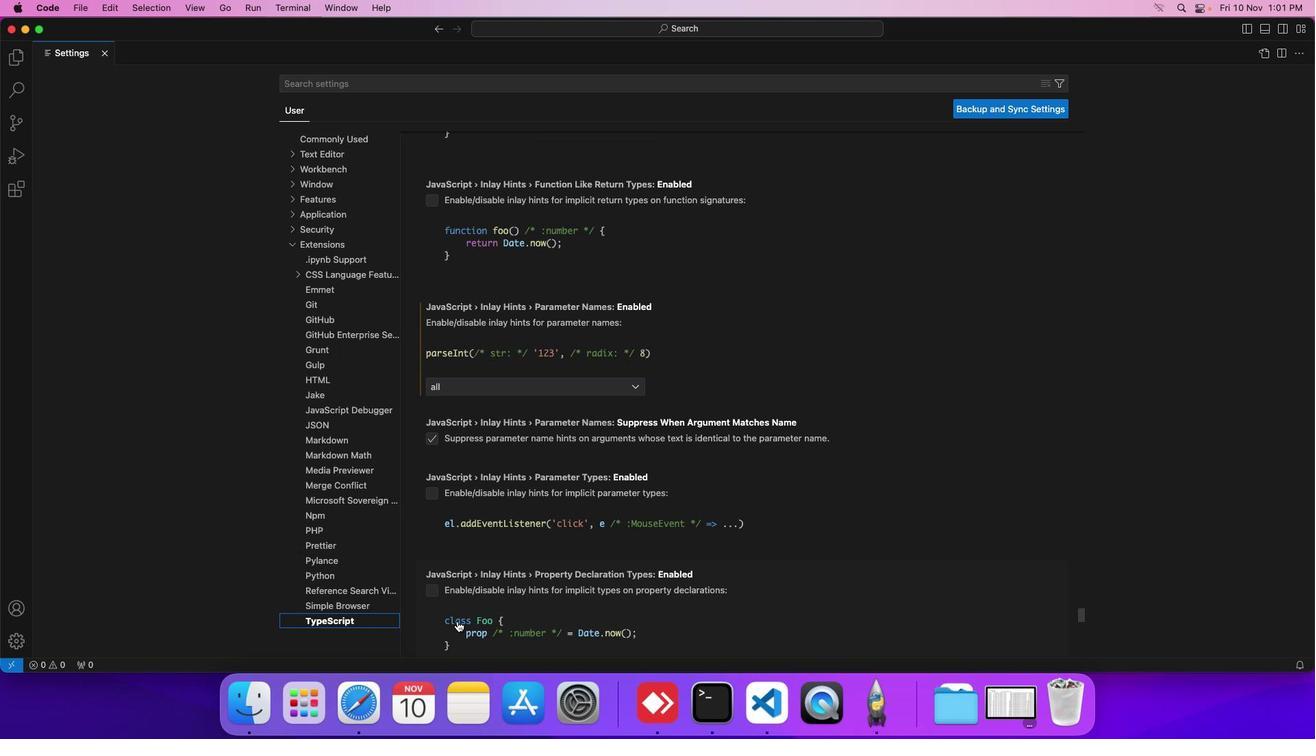 
Action: Mouse scrolled (464, 614) with delta (12, -26)
Screenshot: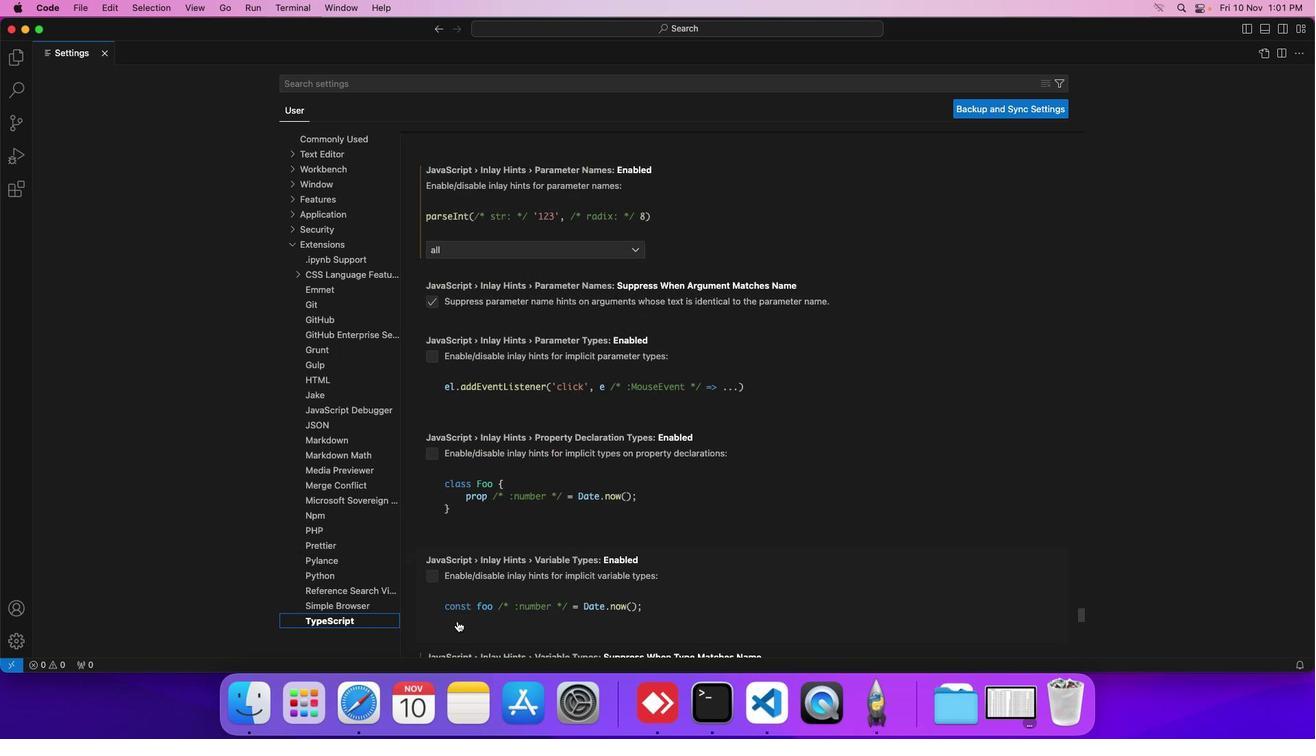 
Action: Mouse scrolled (464, 614) with delta (12, -26)
Screenshot: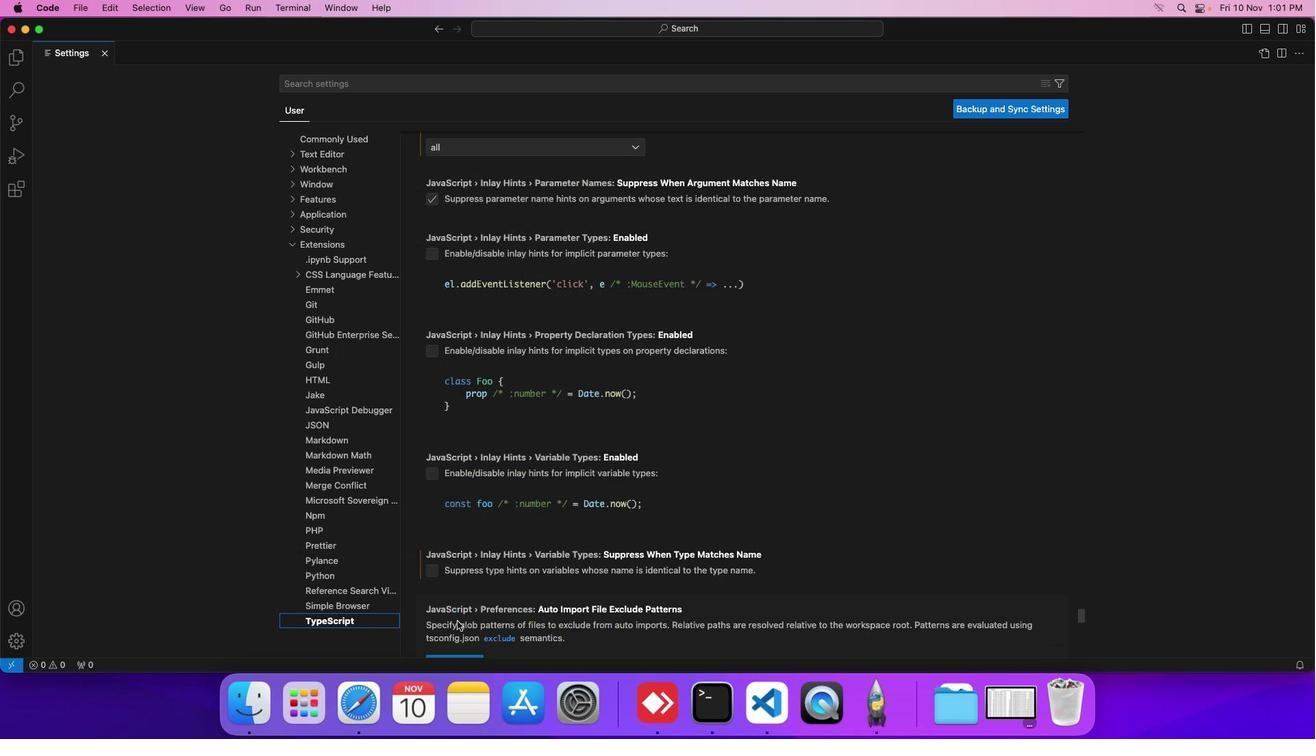 
Action: Mouse scrolled (464, 614) with delta (12, -26)
Screenshot: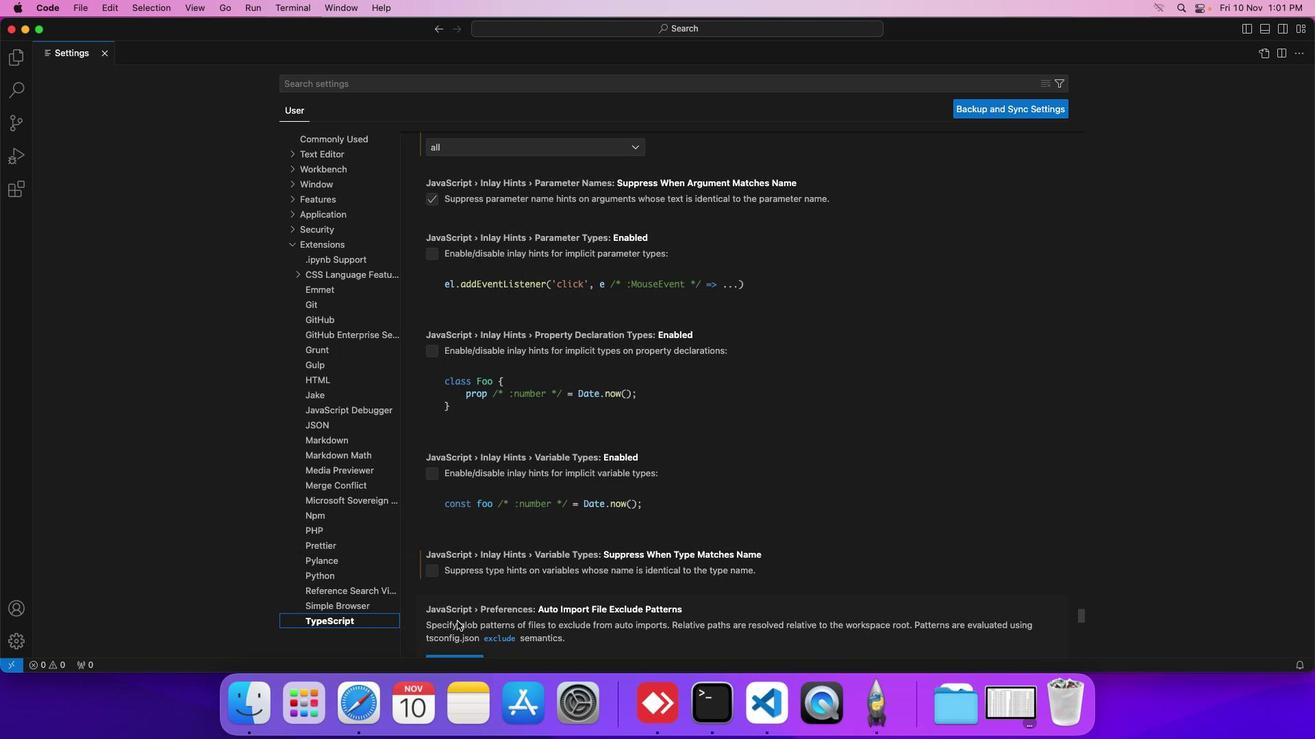 
Action: Mouse scrolled (464, 614) with delta (12, -27)
Screenshot: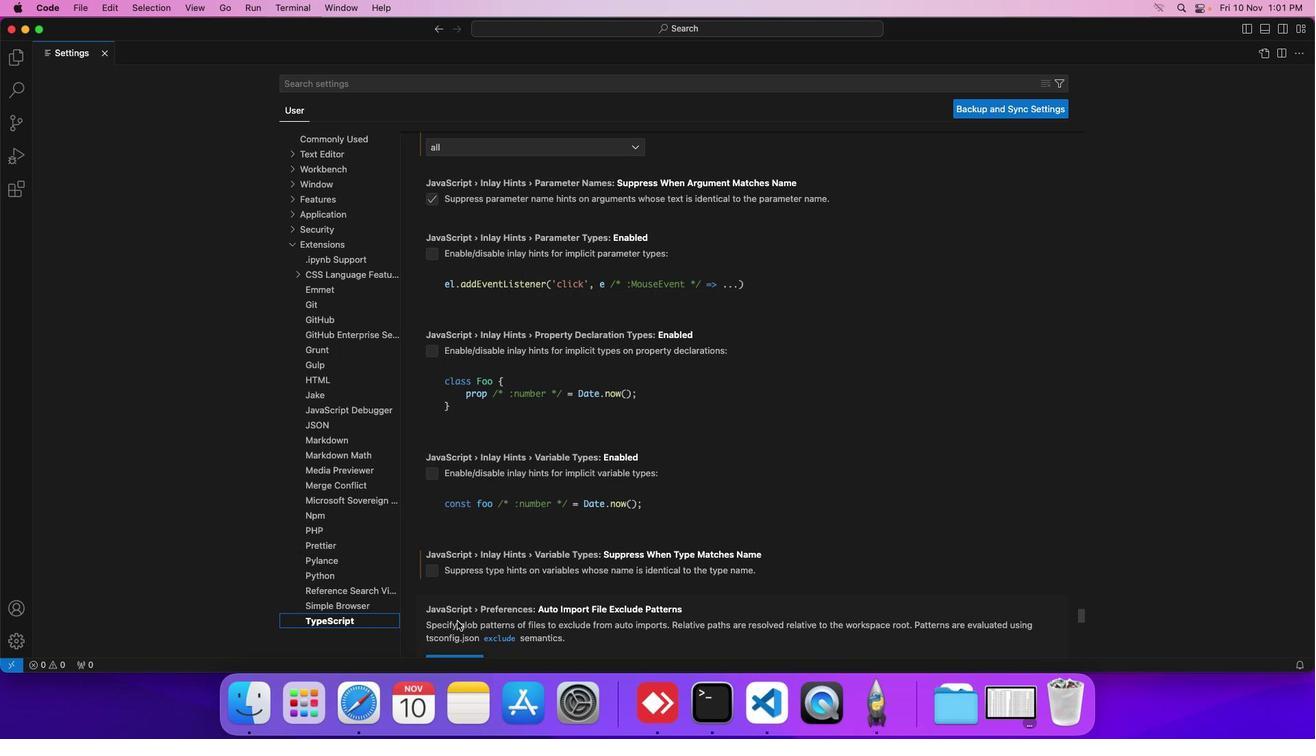
Action: Mouse scrolled (464, 614) with delta (12, -26)
Screenshot: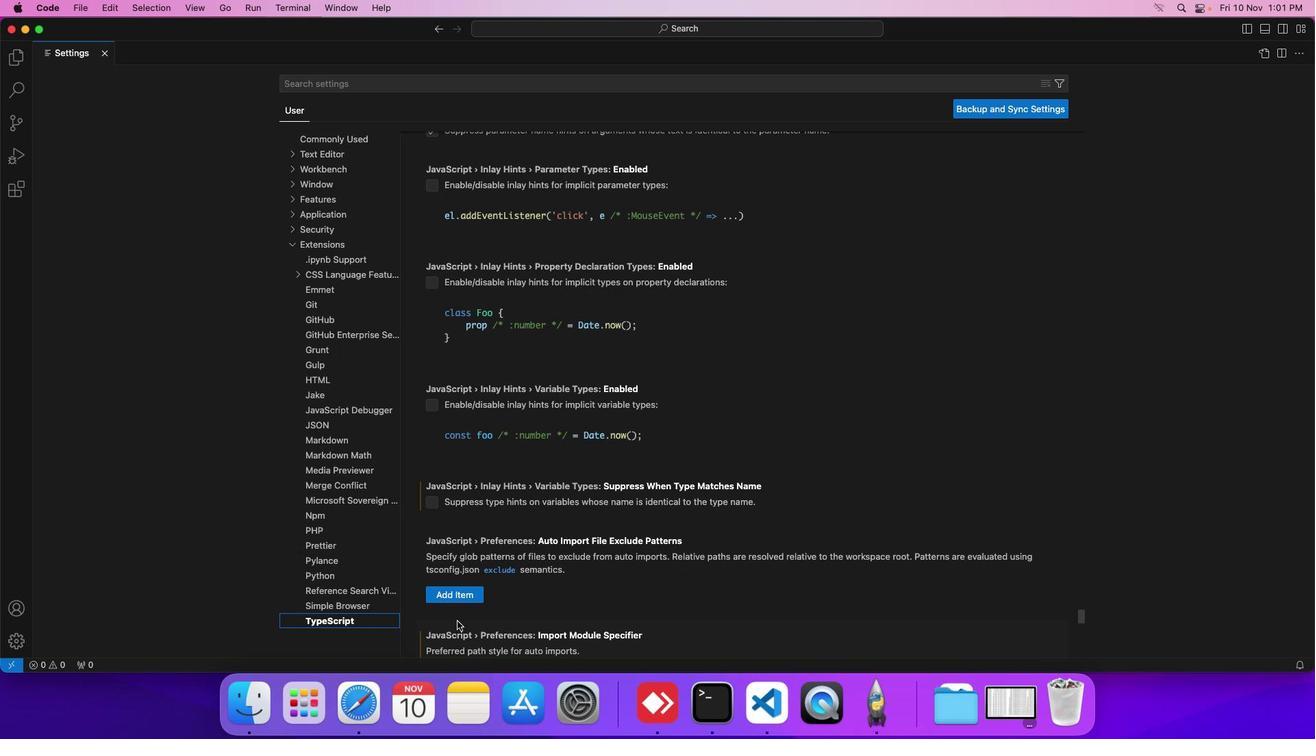 
Action: Mouse scrolled (464, 614) with delta (12, -26)
Screenshot: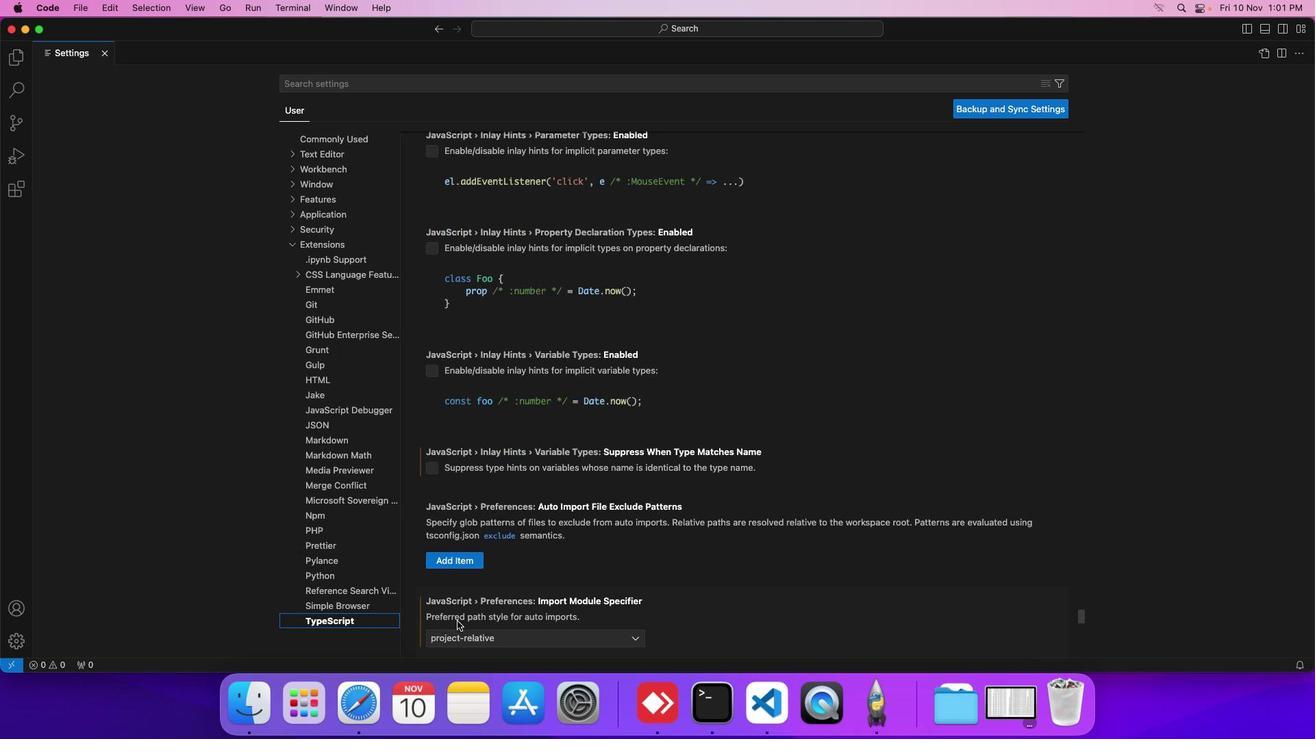 
Action: Mouse scrolled (464, 614) with delta (12, -26)
Screenshot: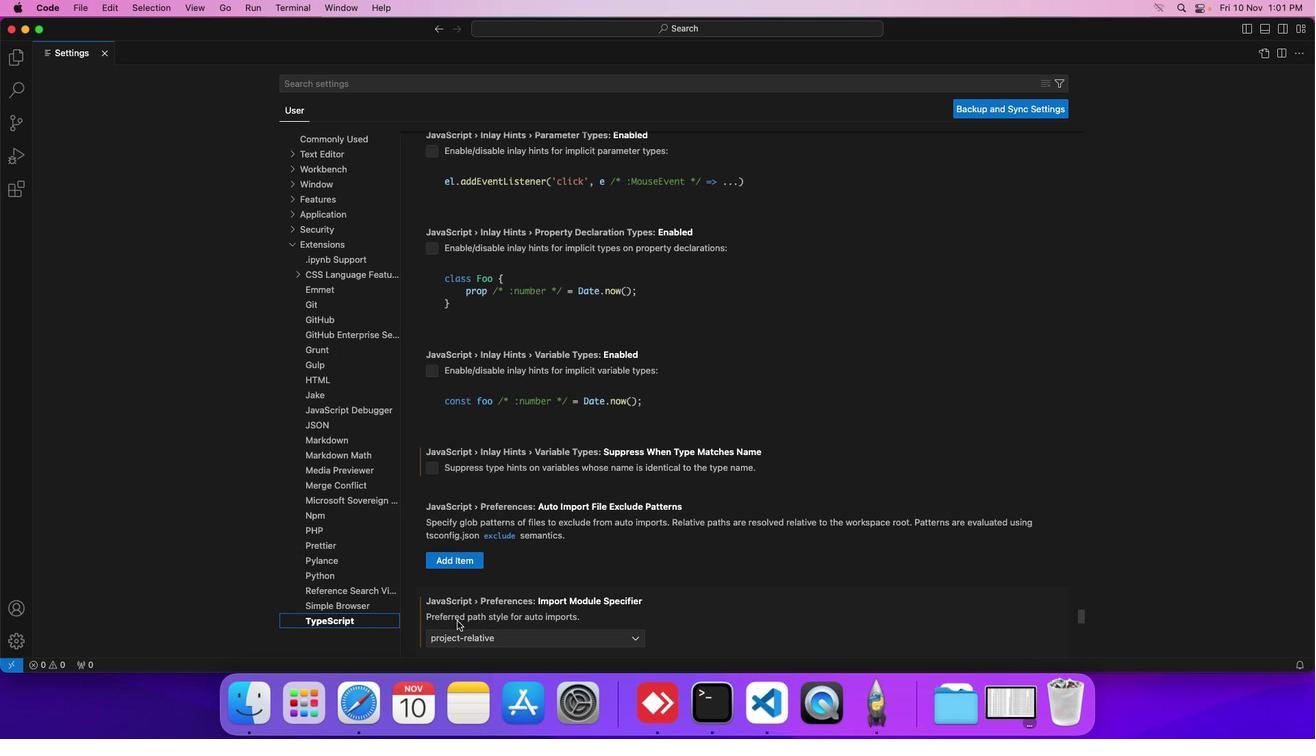
Action: Mouse scrolled (464, 614) with delta (12, -26)
Screenshot: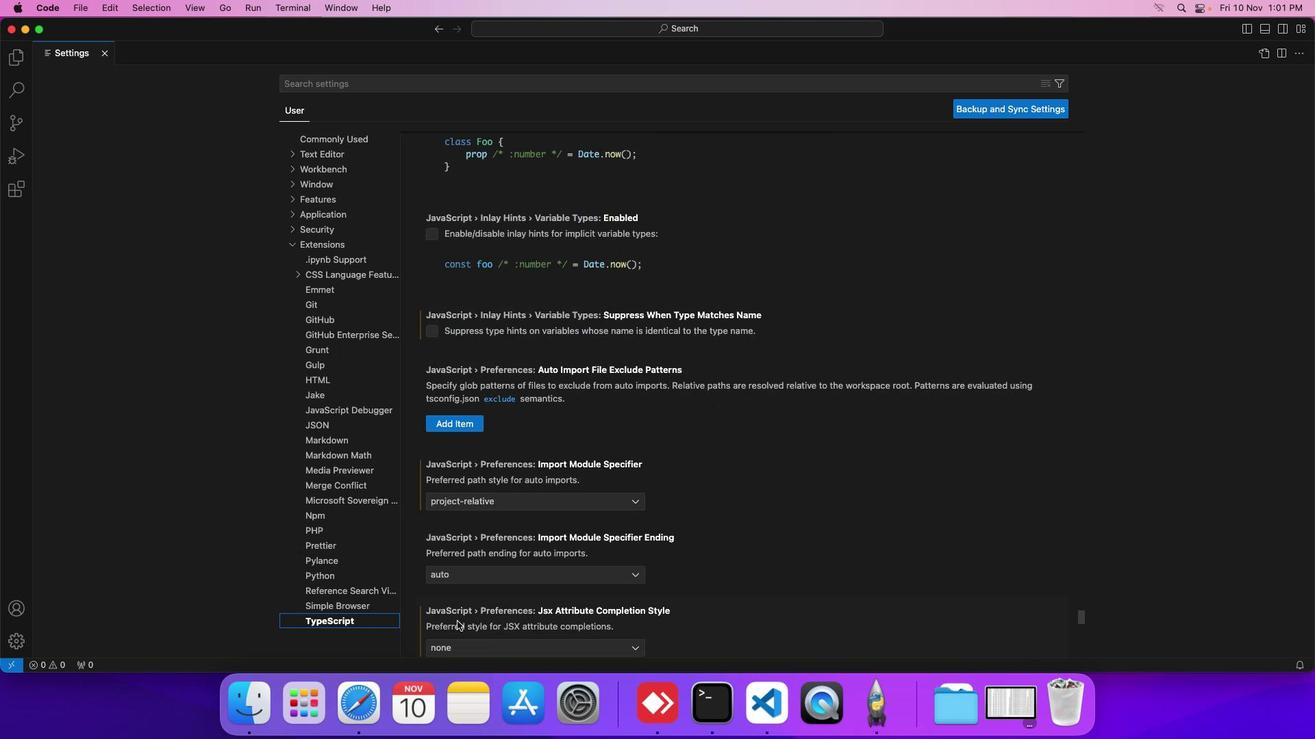 
Action: Mouse scrolled (464, 614) with delta (12, -26)
Screenshot: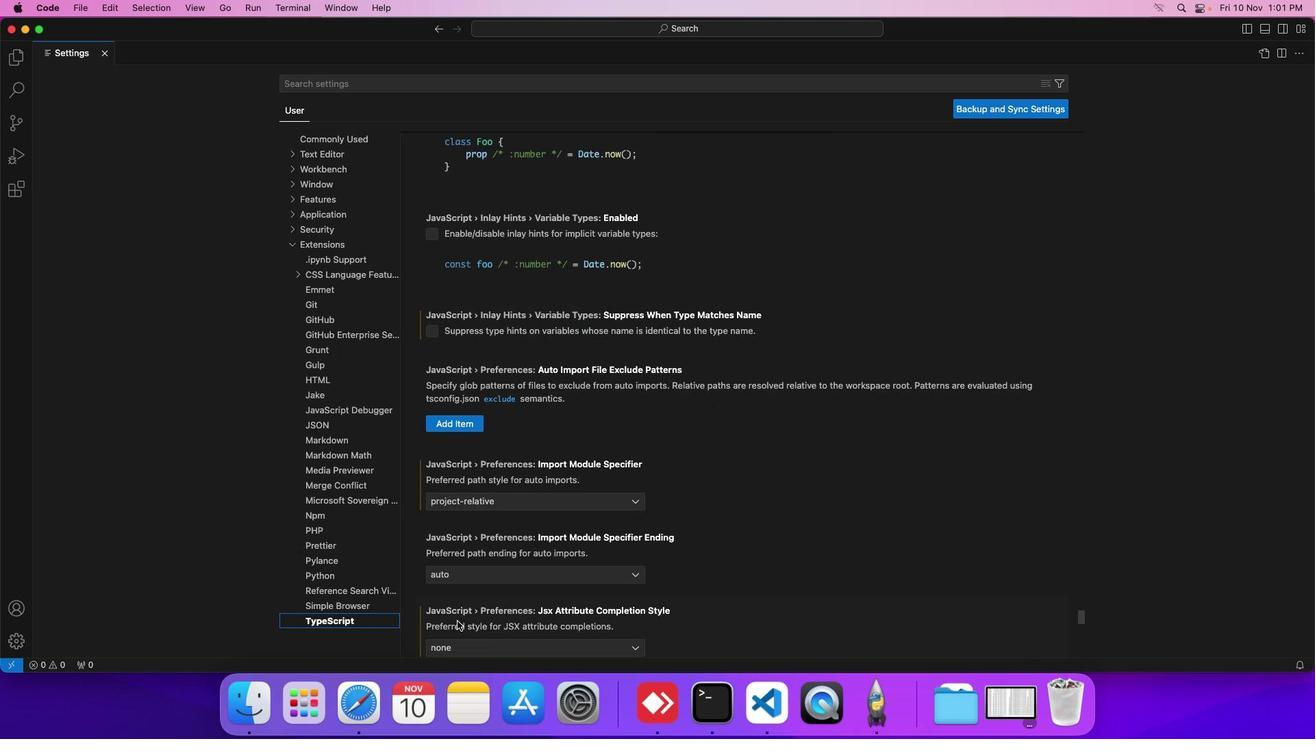 
Action: Mouse scrolled (464, 614) with delta (12, -26)
Screenshot: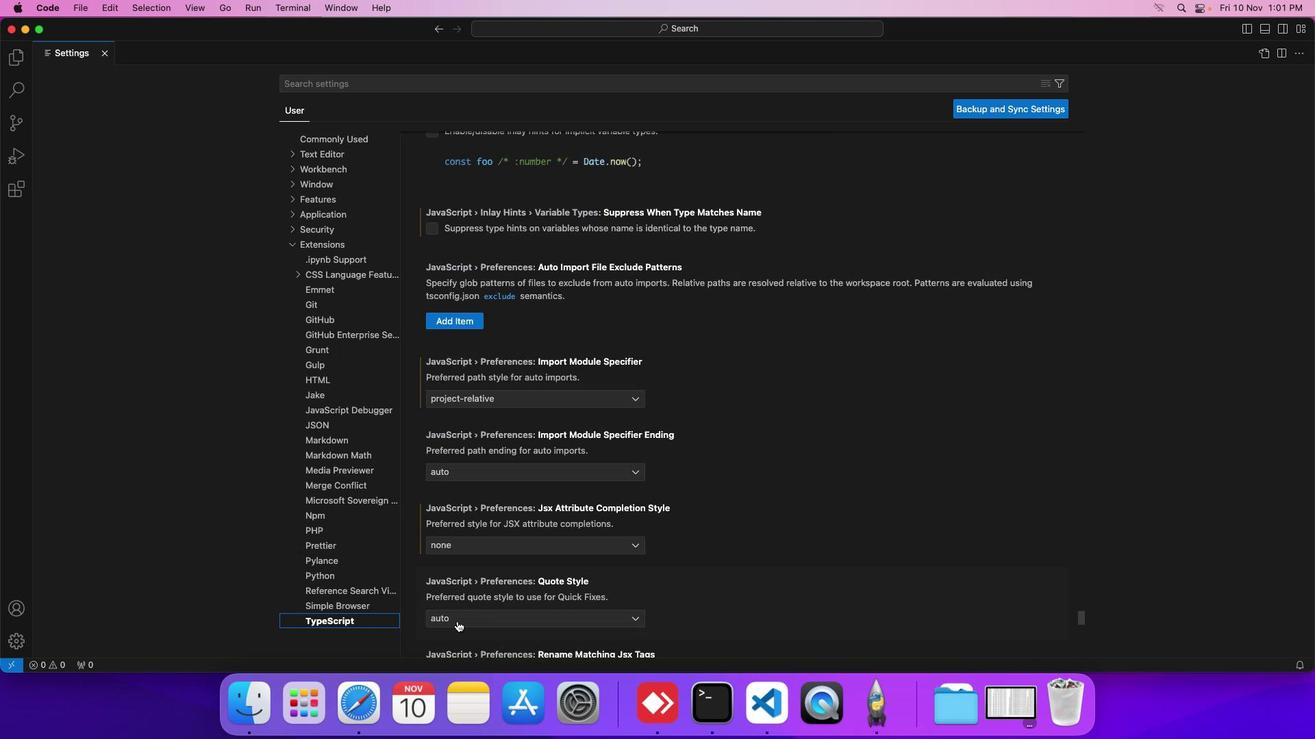 
Action: Mouse scrolled (464, 614) with delta (12, -27)
Screenshot: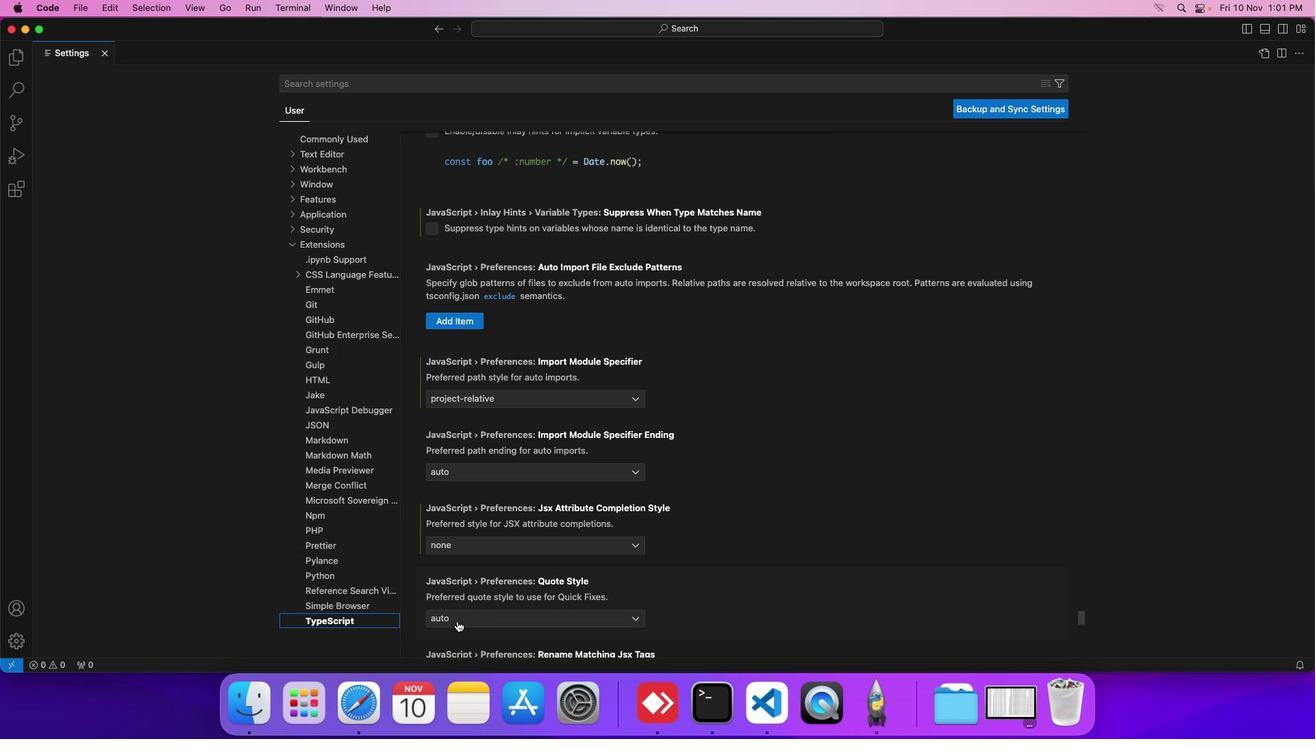 
Action: Mouse scrolled (464, 614) with delta (12, -26)
Screenshot: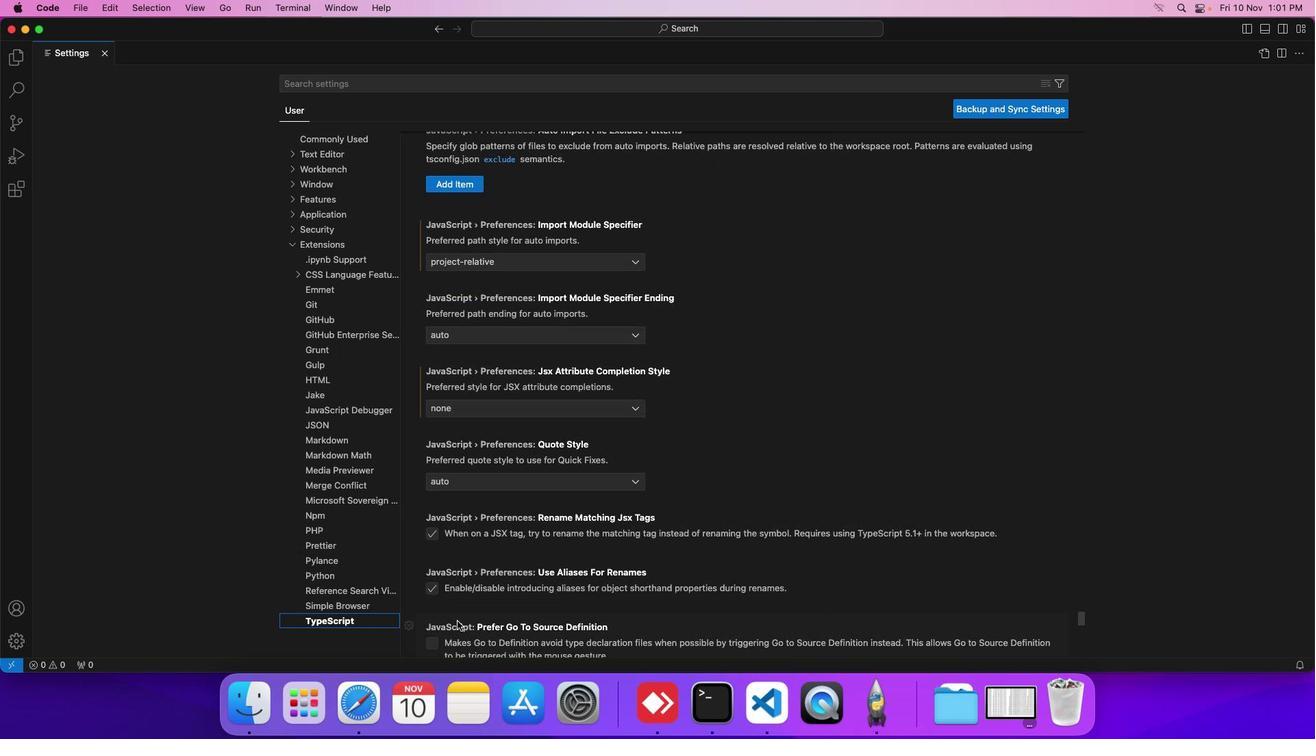
Action: Mouse scrolled (464, 614) with delta (12, -26)
Screenshot: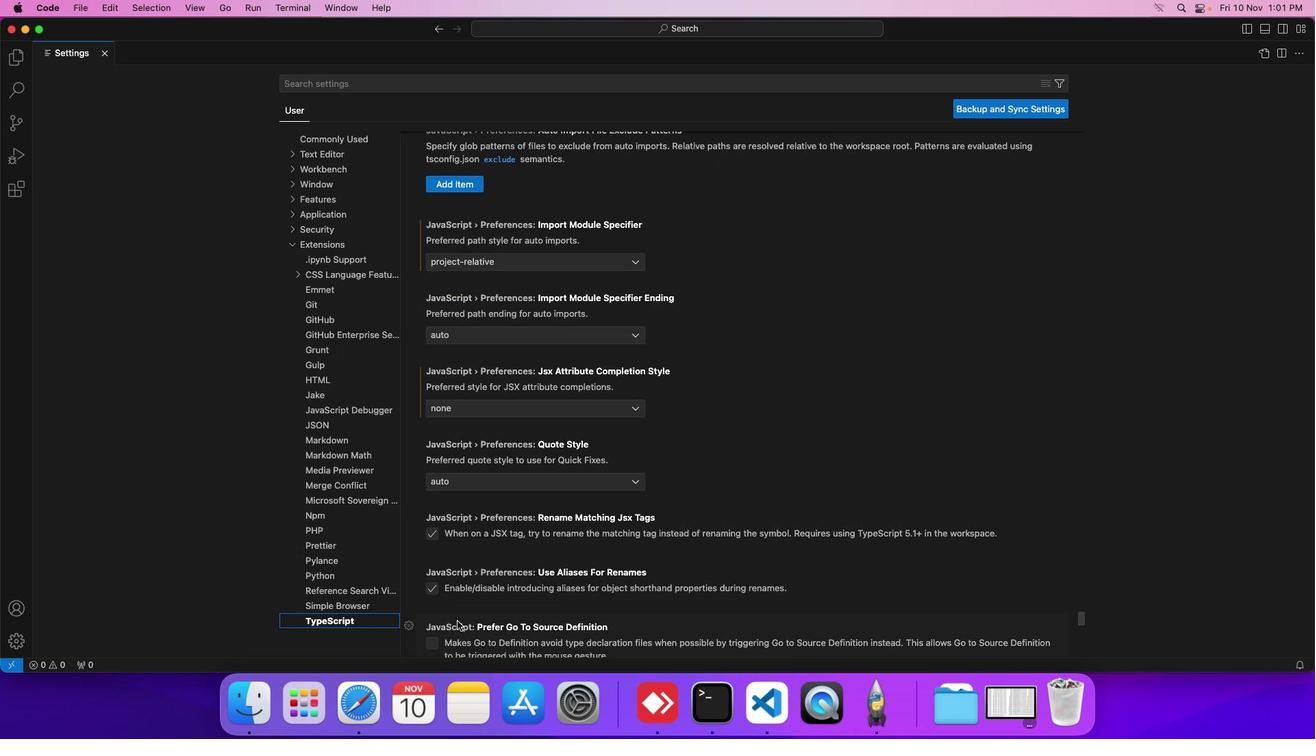 
Action: Mouse scrolled (464, 614) with delta (12, -26)
Screenshot: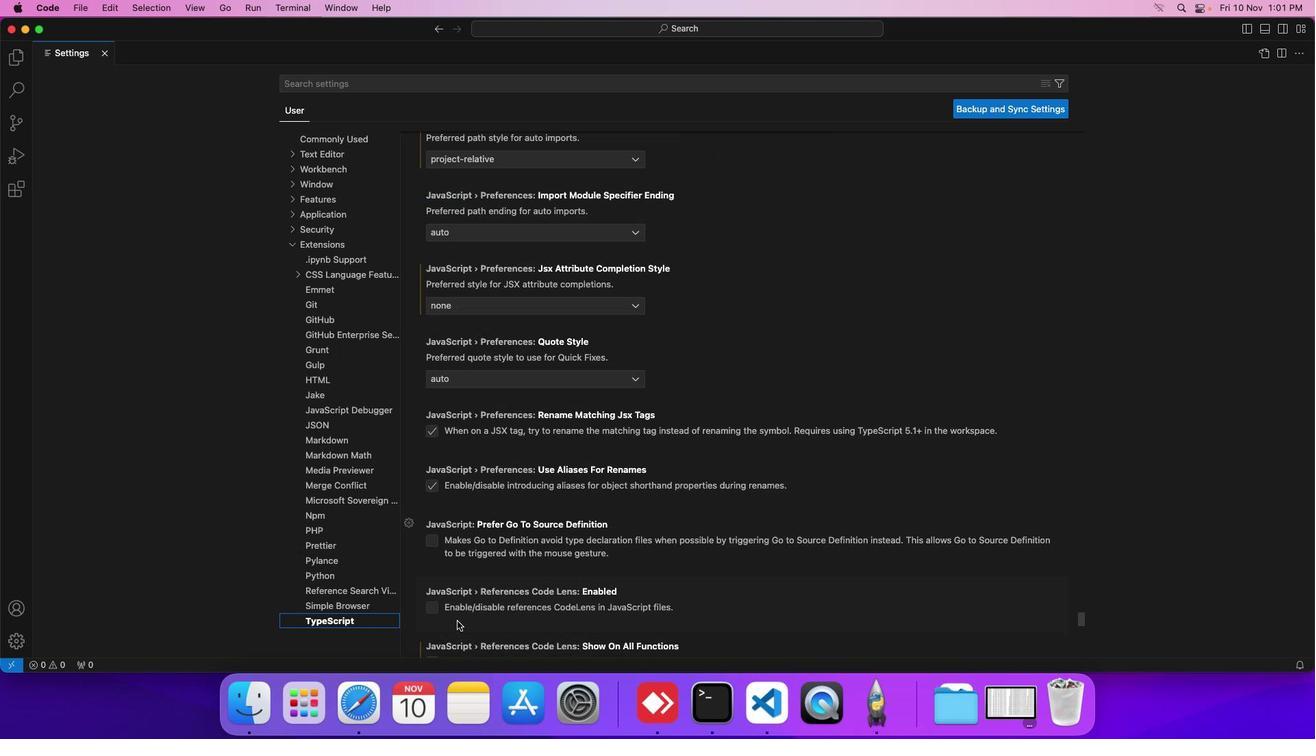 
Action: Mouse scrolled (464, 614) with delta (12, -27)
Screenshot: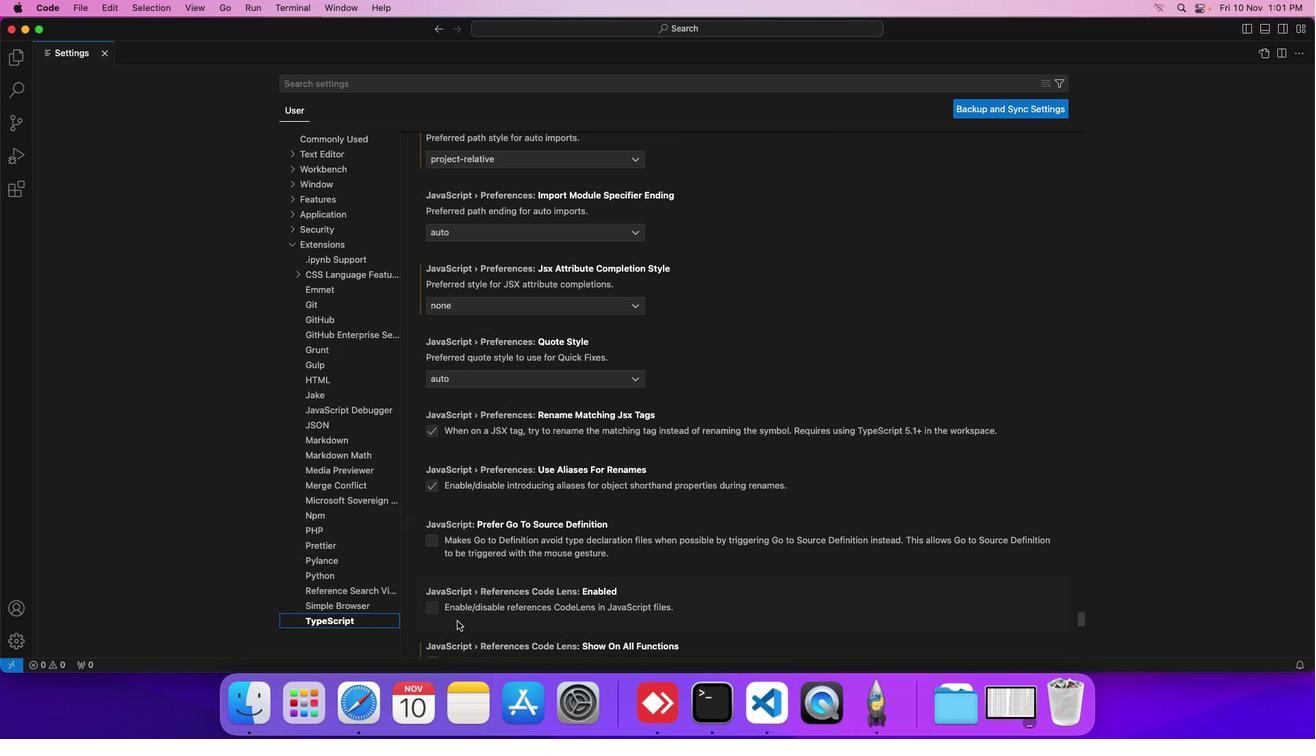 
Action: Mouse scrolled (464, 614) with delta (12, -26)
Screenshot: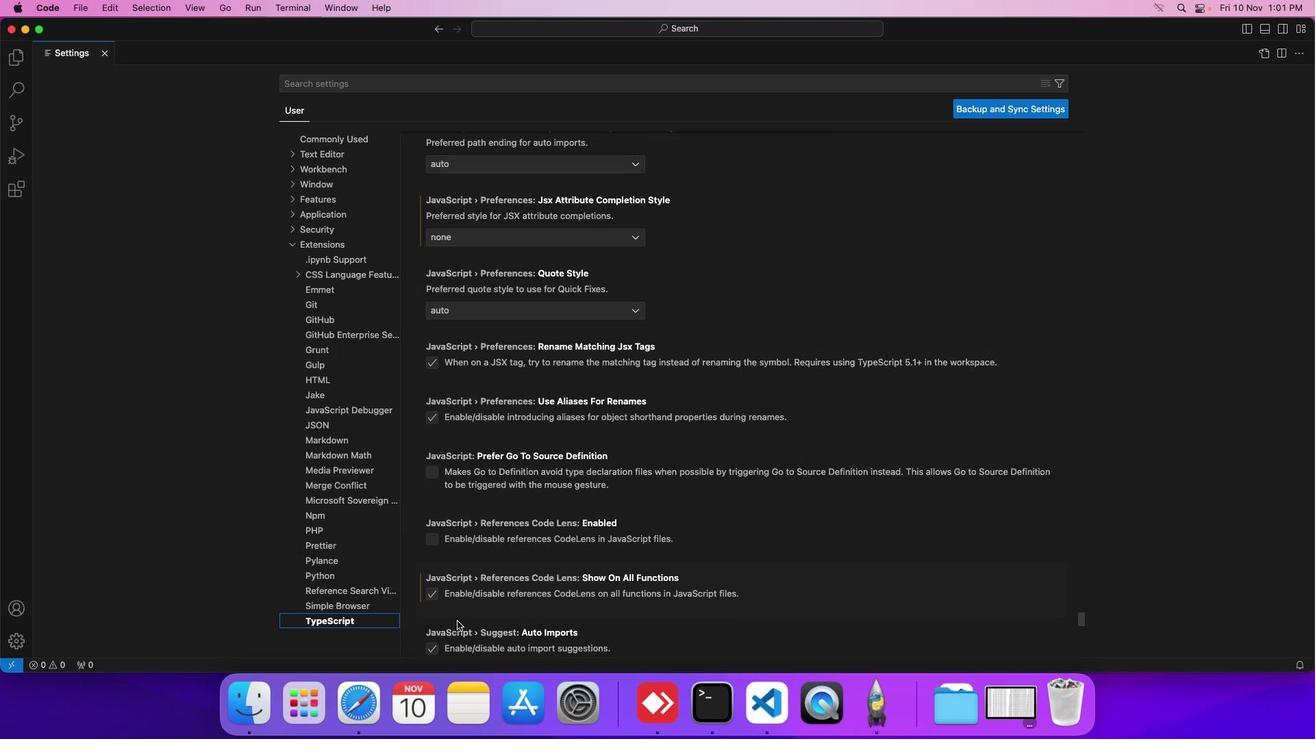 
Action: Mouse scrolled (464, 614) with delta (12, -26)
Screenshot: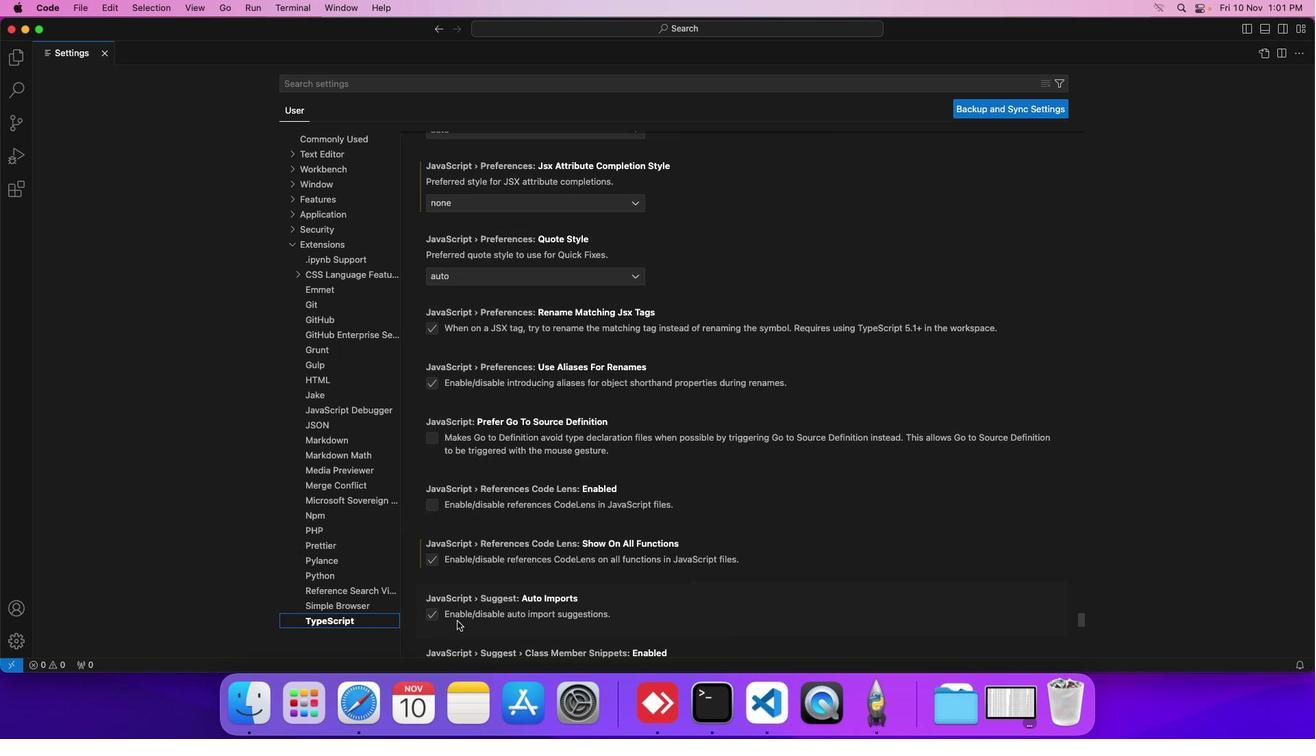 
Action: Mouse scrolled (464, 614) with delta (12, -26)
Screenshot: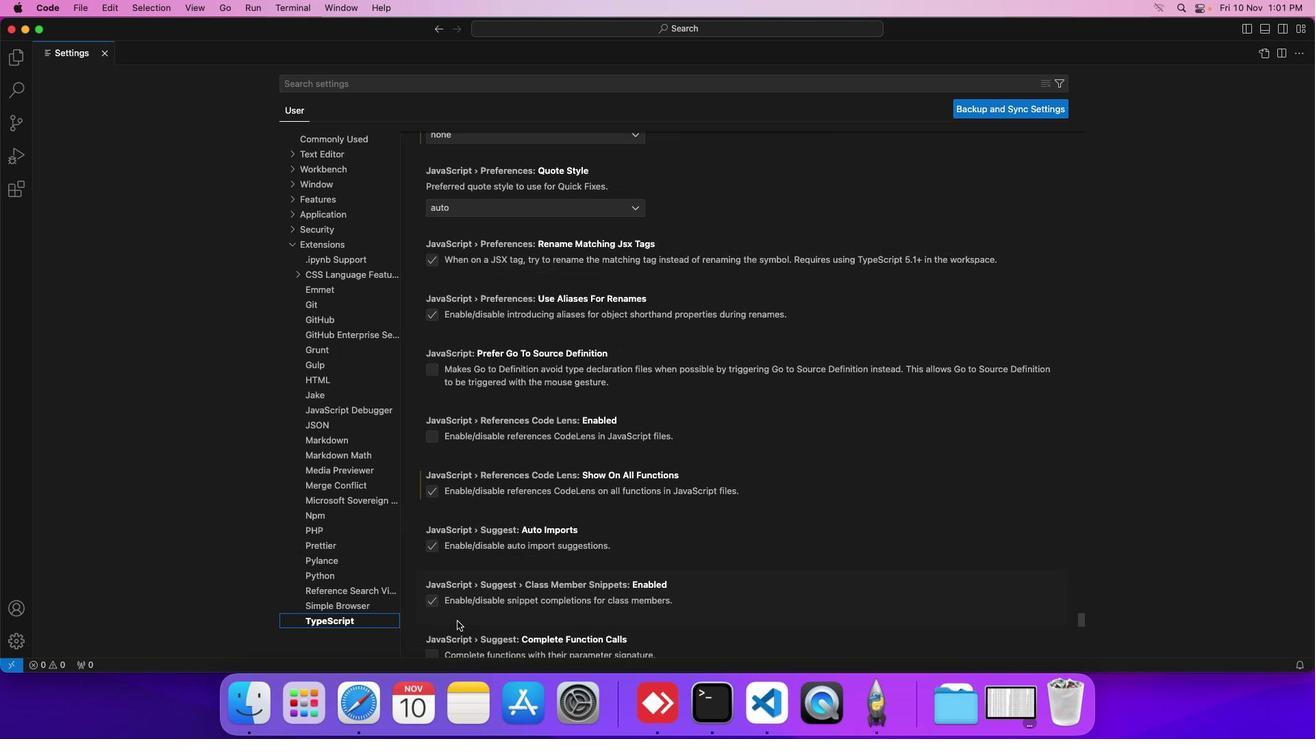 
Action: Mouse scrolled (464, 614) with delta (12, -26)
Screenshot: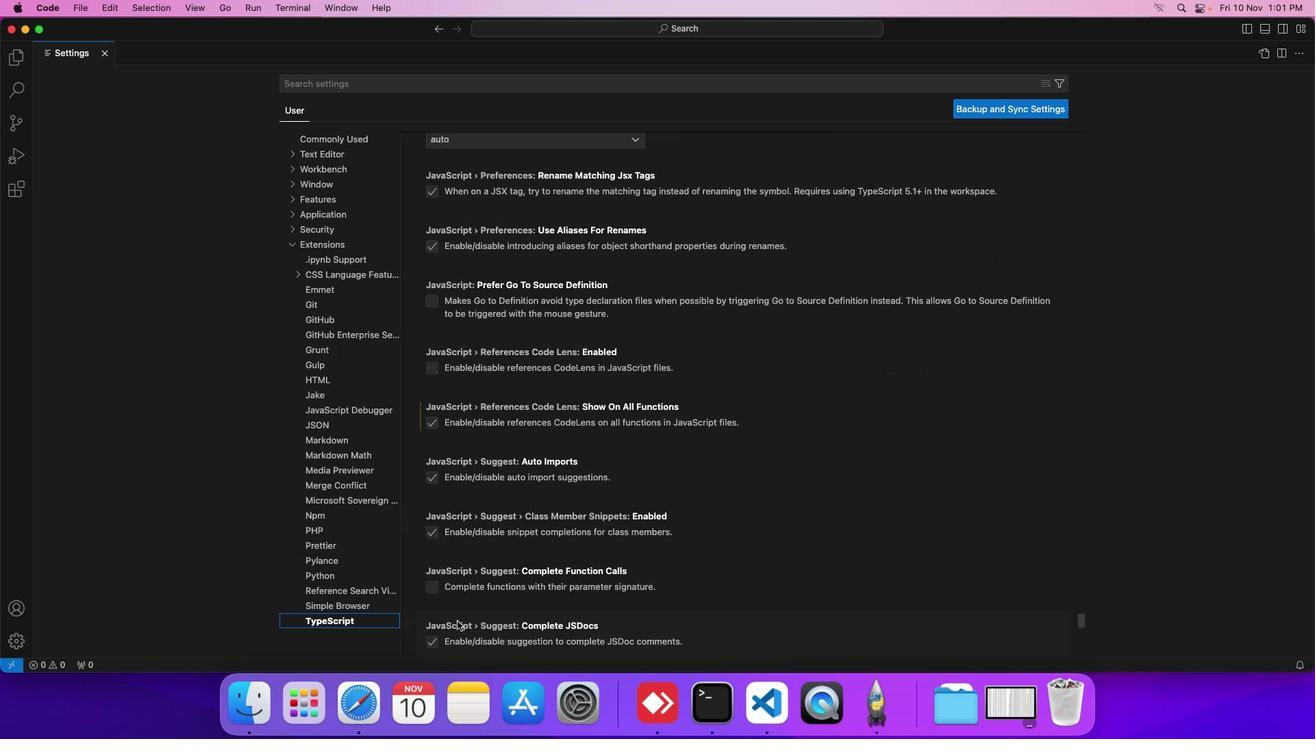 
Action: Mouse scrolled (464, 614) with delta (12, -26)
Screenshot: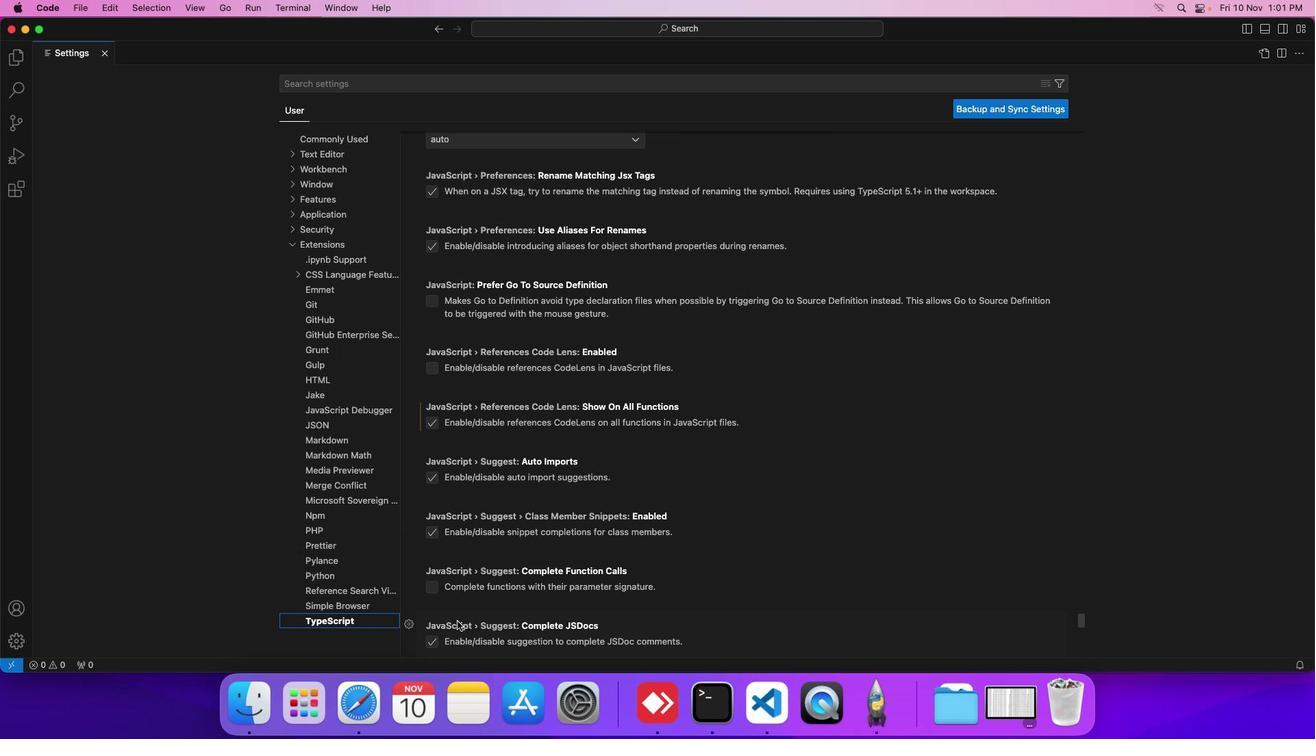 
Action: Mouse scrolled (464, 614) with delta (12, -26)
Screenshot: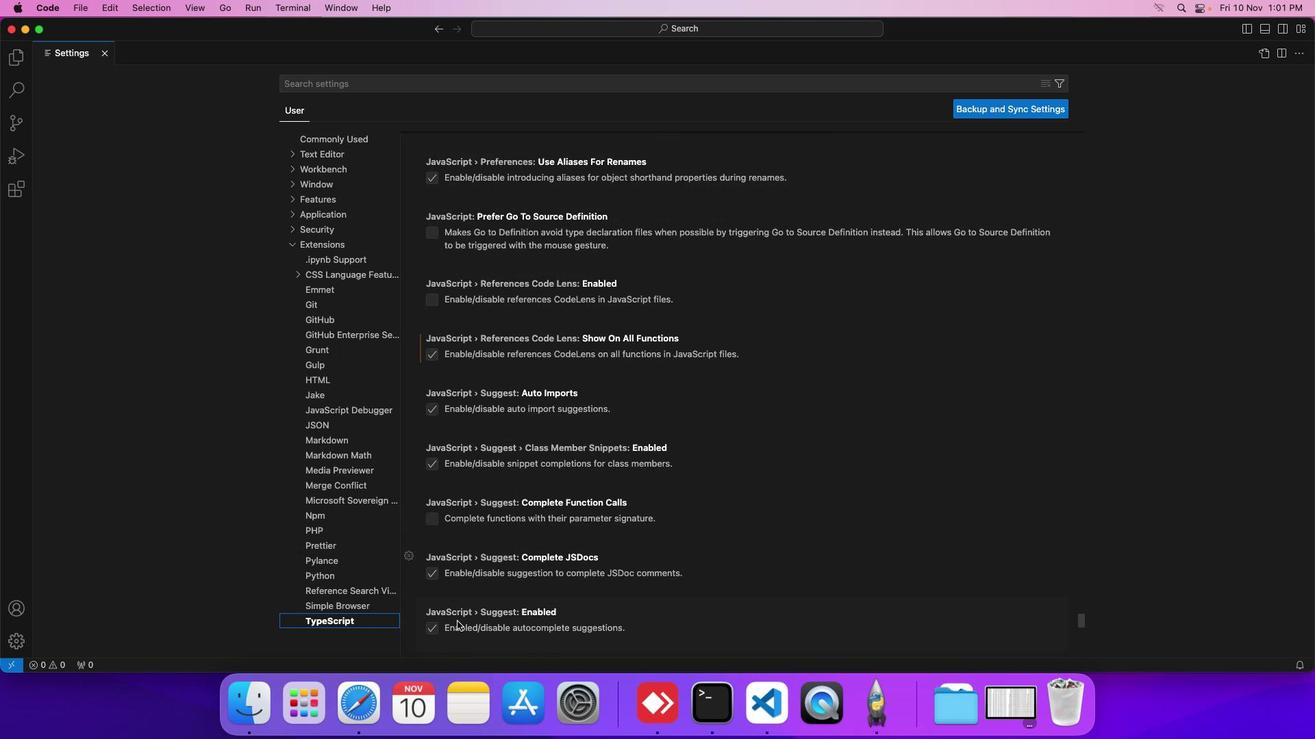 
Action: Mouse scrolled (464, 614) with delta (12, -26)
Screenshot: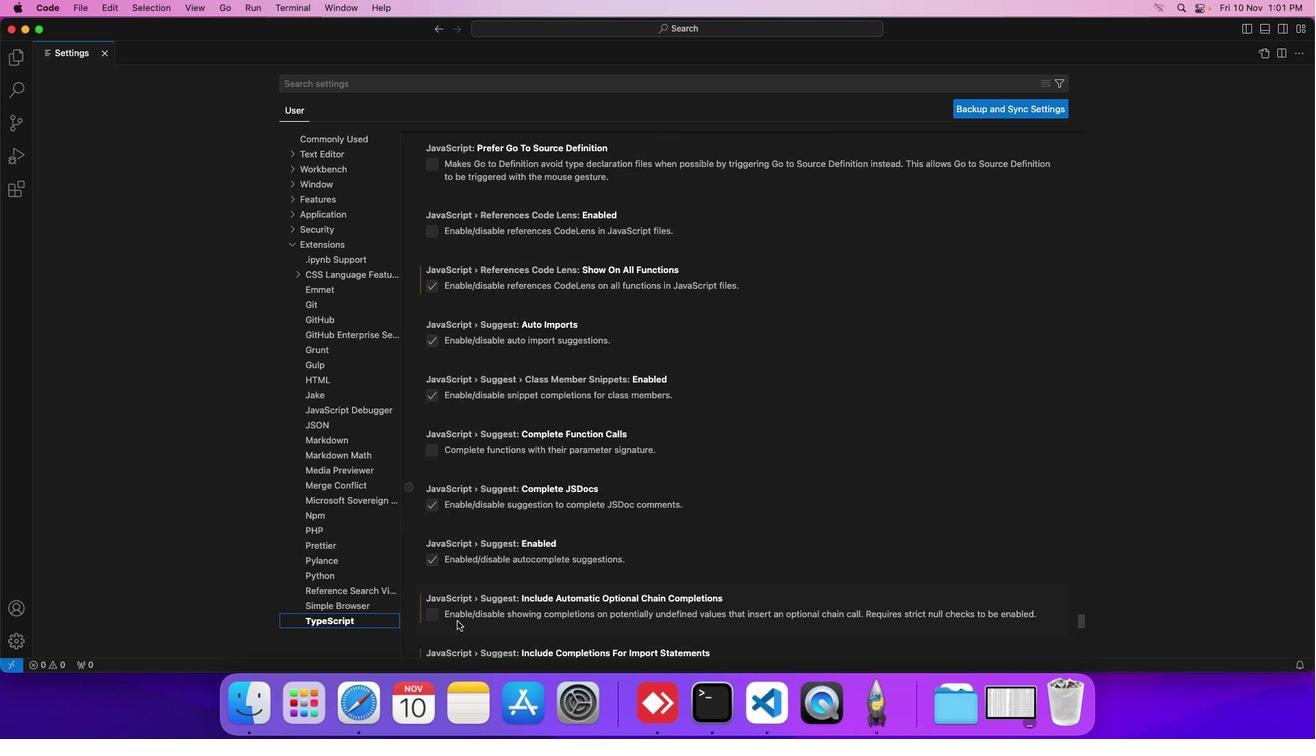 
Action: Mouse scrolled (464, 614) with delta (12, -26)
Screenshot: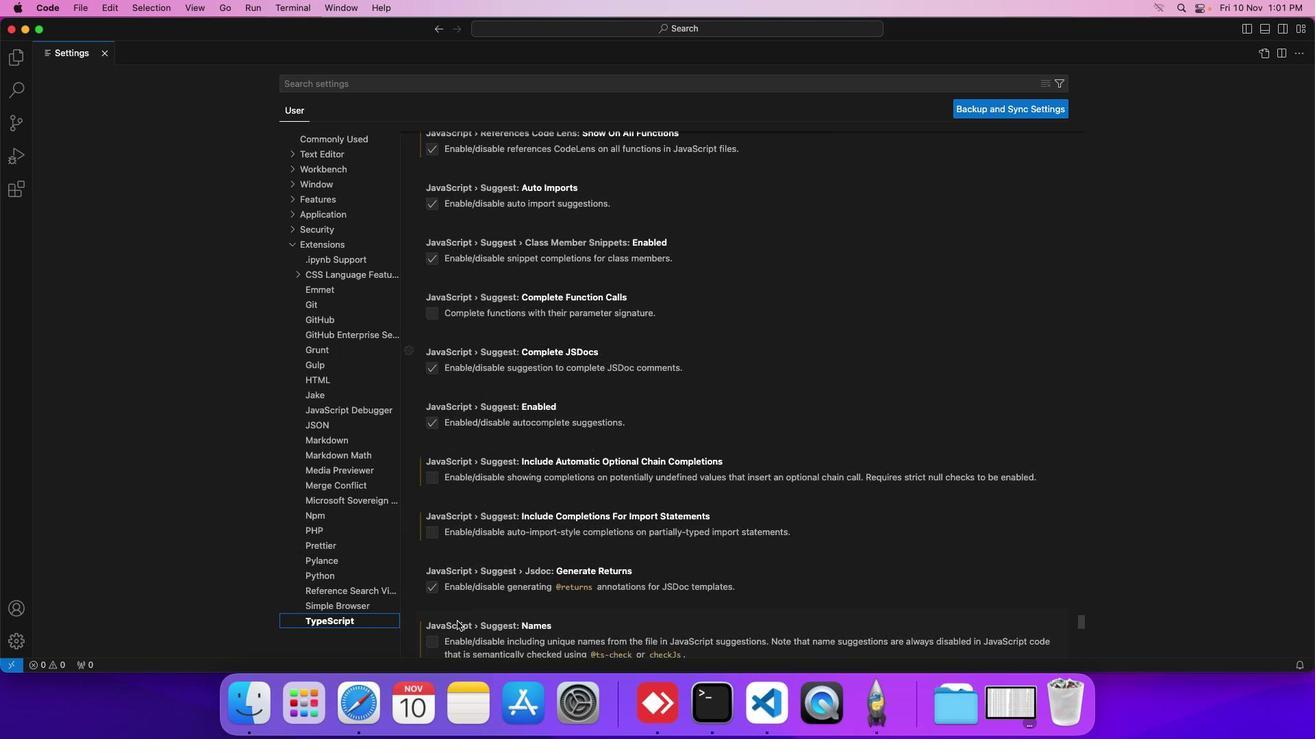 
Action: Mouse scrolled (464, 614) with delta (12, -28)
Screenshot: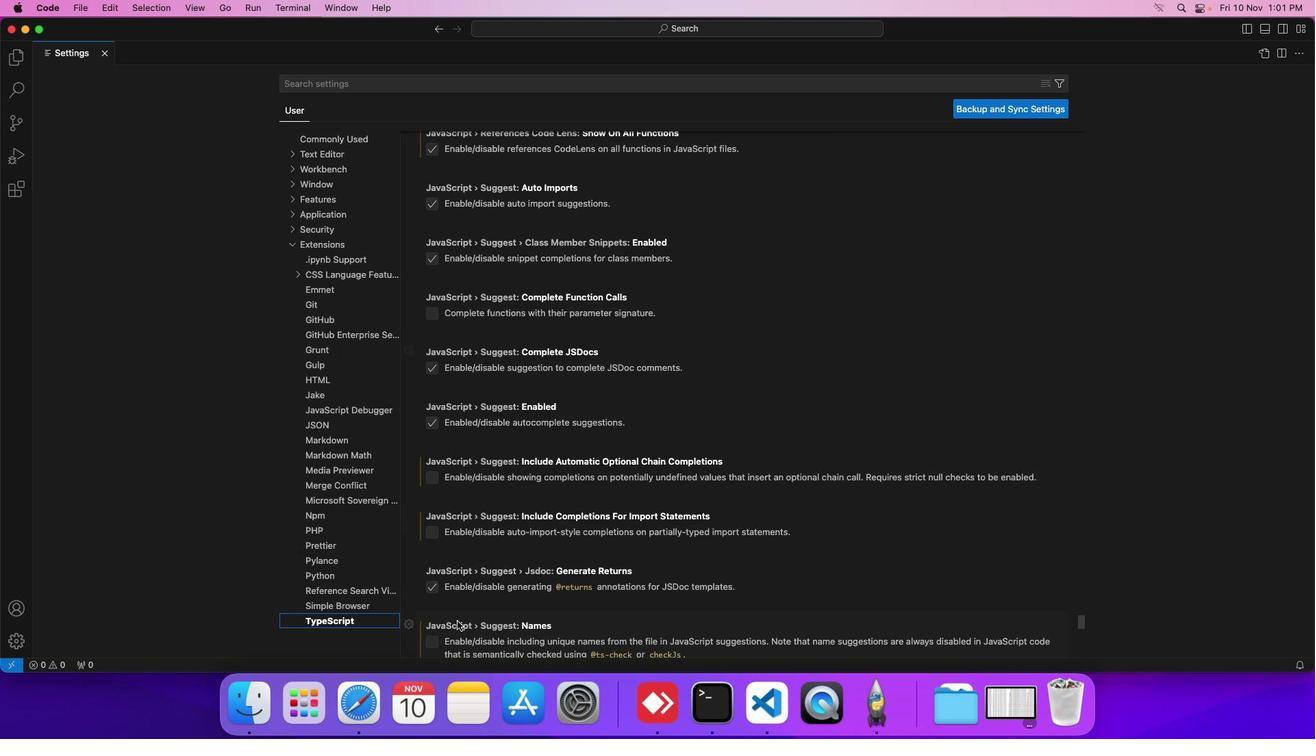 
Action: Mouse scrolled (464, 614) with delta (12, -26)
Screenshot: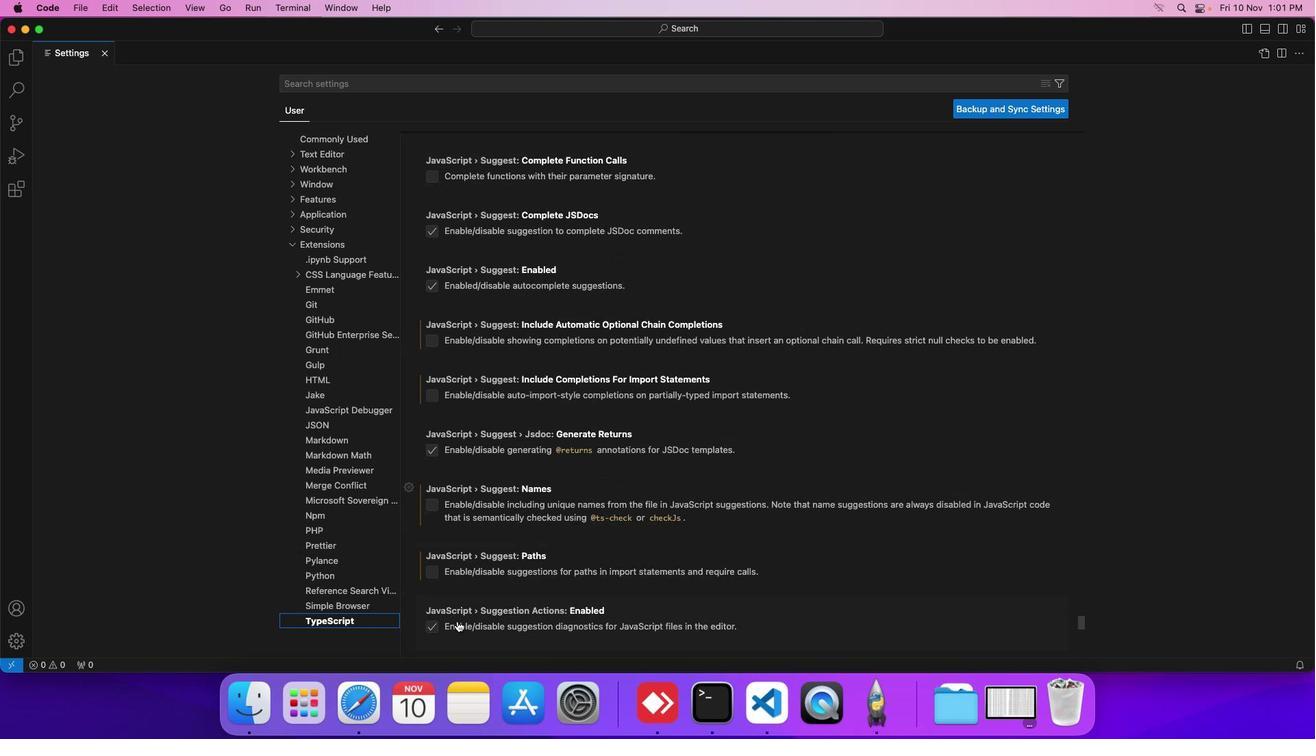 
Action: Mouse scrolled (464, 614) with delta (12, -26)
Screenshot: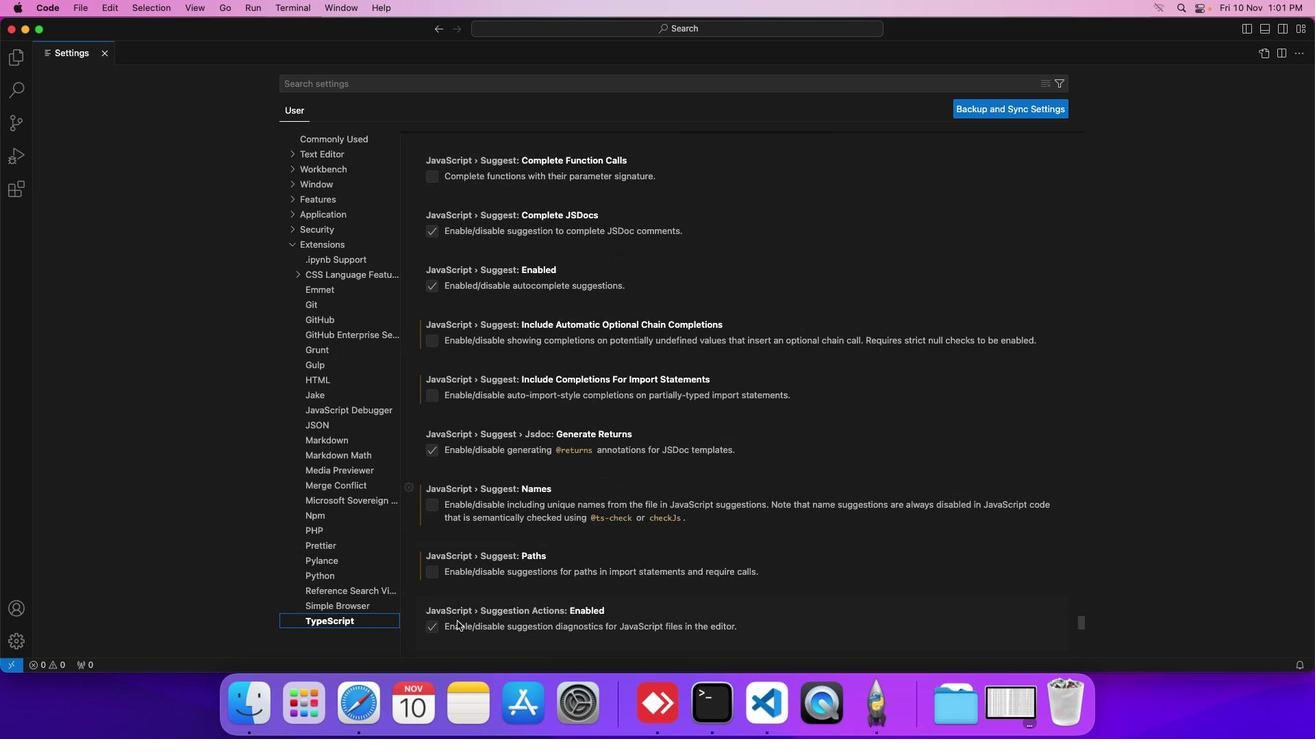 
Action: Mouse scrolled (464, 614) with delta (12, -26)
Screenshot: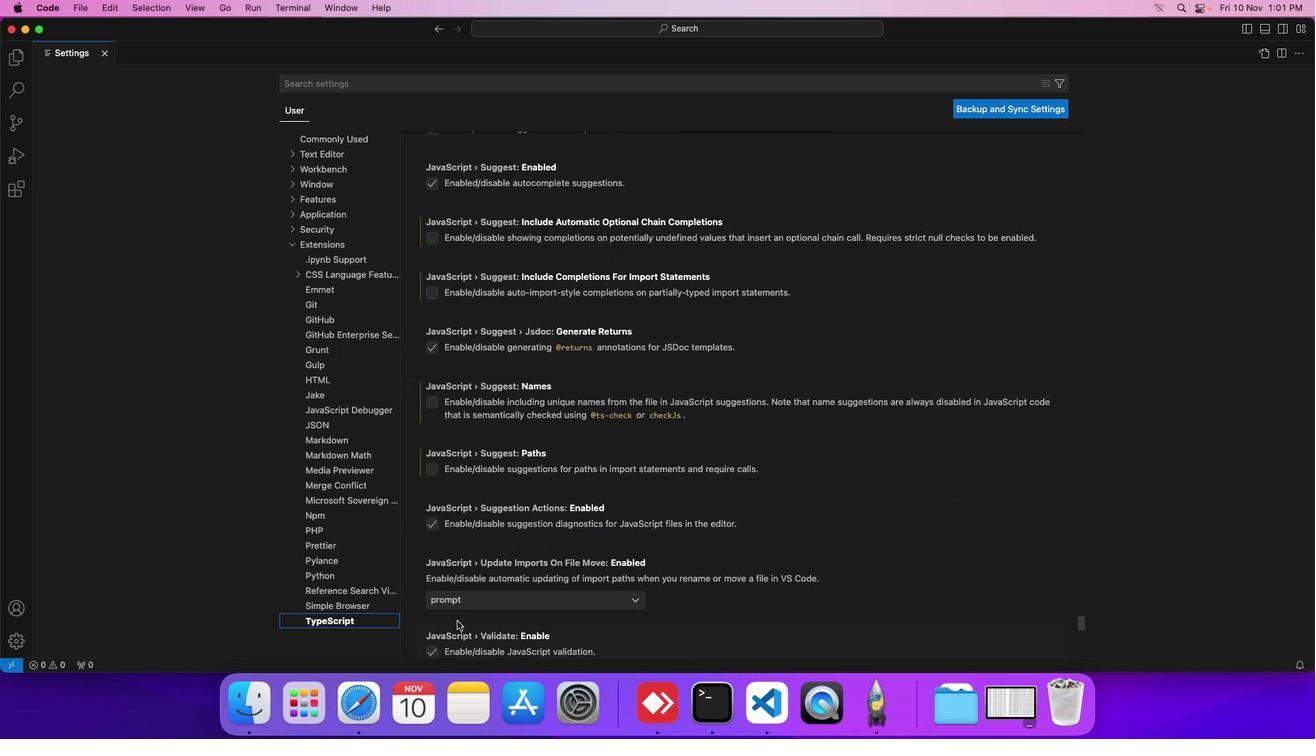 
Action: Mouse scrolled (464, 614) with delta (12, -27)
Screenshot: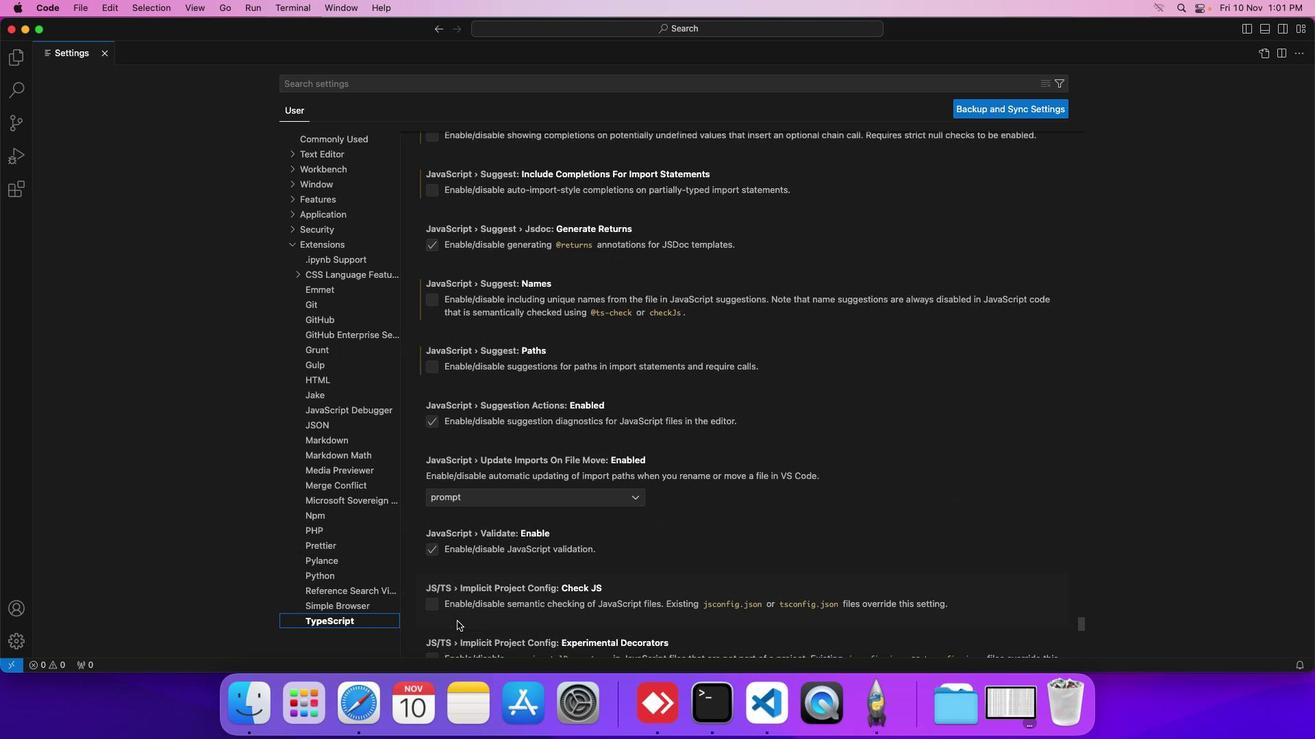 
Action: Mouse scrolled (464, 614) with delta (12, -27)
Screenshot: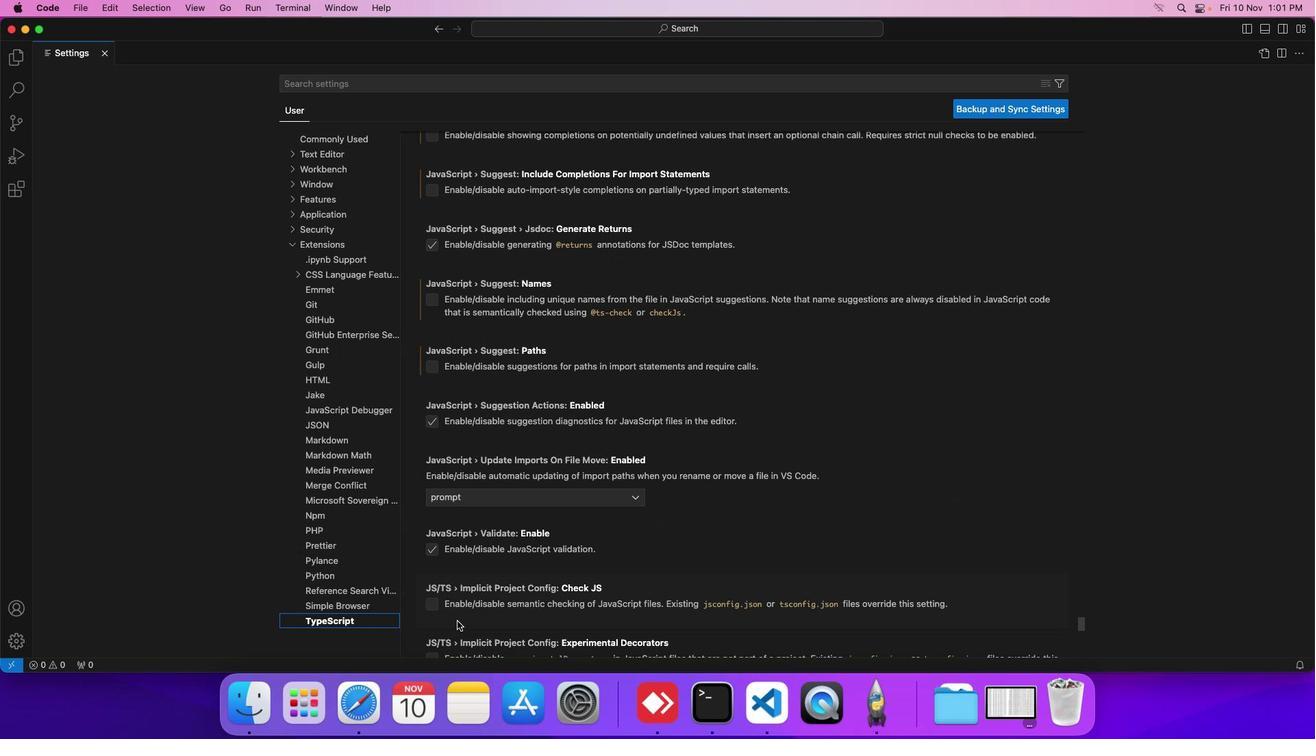 
Action: Mouse scrolled (464, 614) with delta (12, -26)
Screenshot: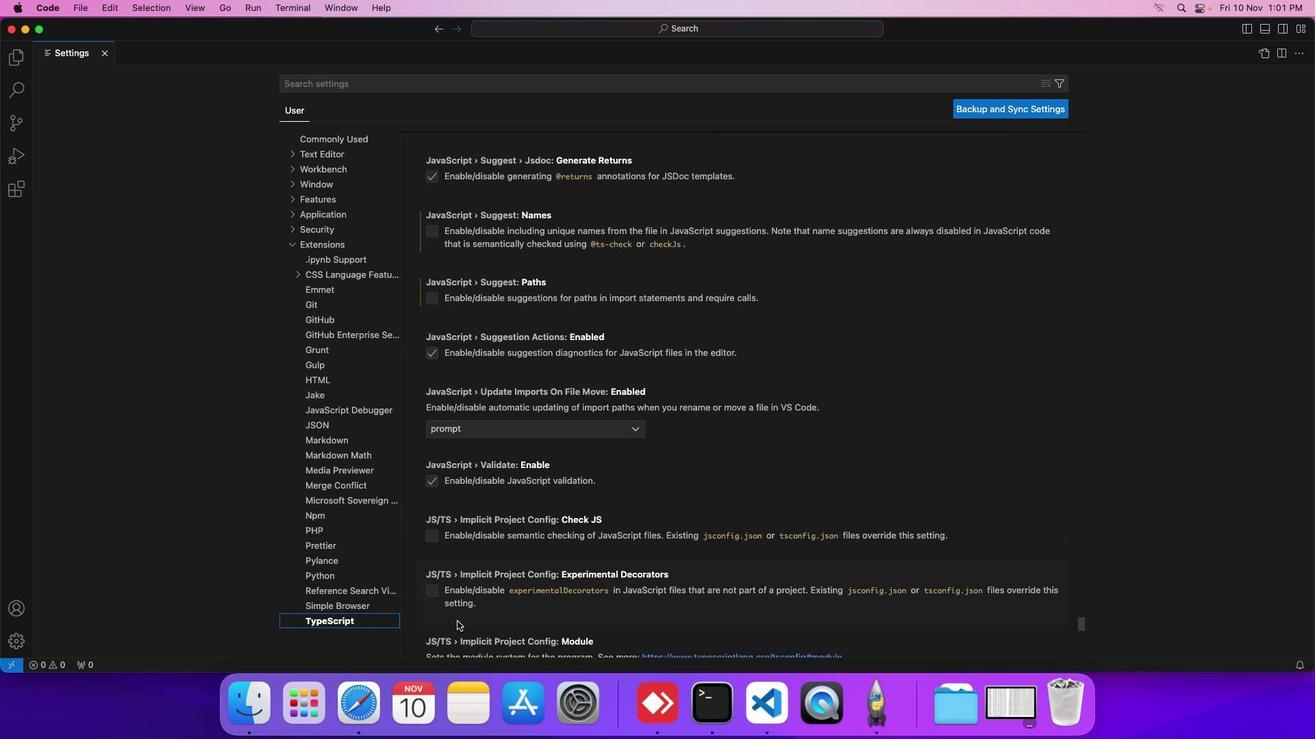 
Action: Mouse scrolled (464, 614) with delta (12, -26)
Screenshot: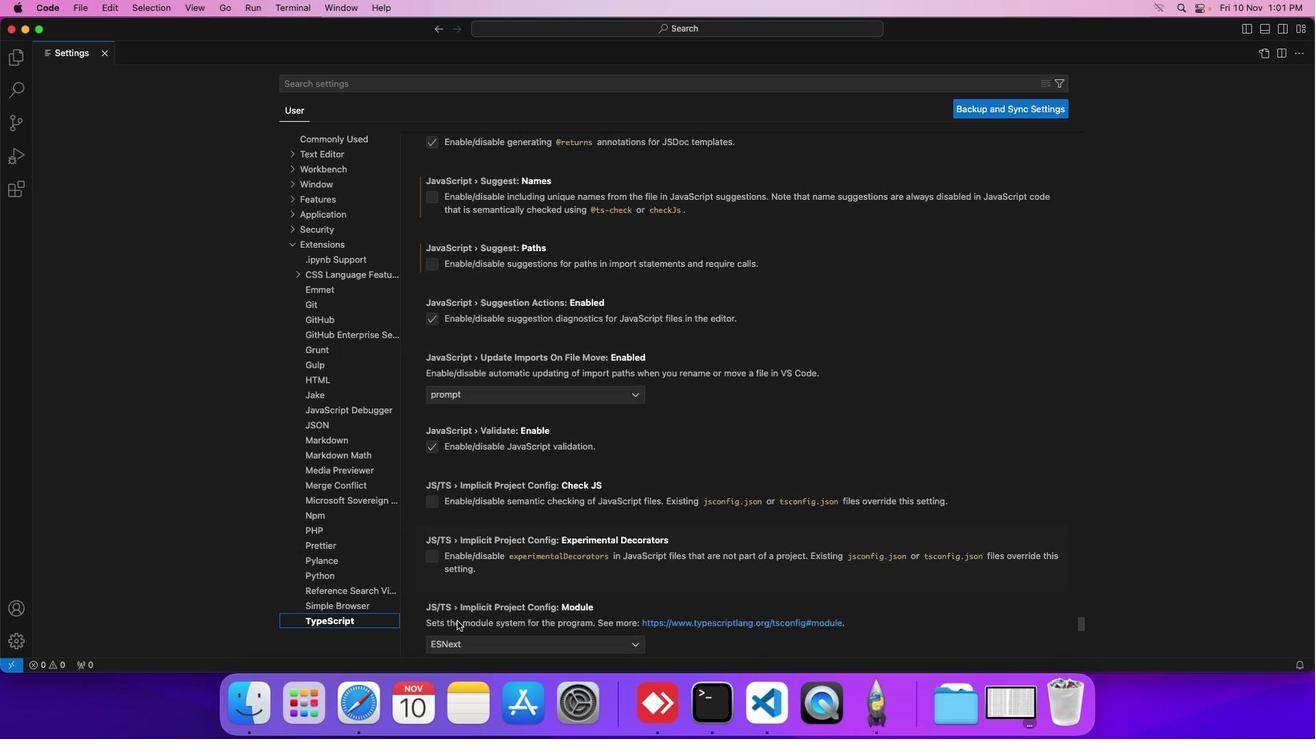 
Action: Mouse scrolled (464, 614) with delta (12, -26)
Screenshot: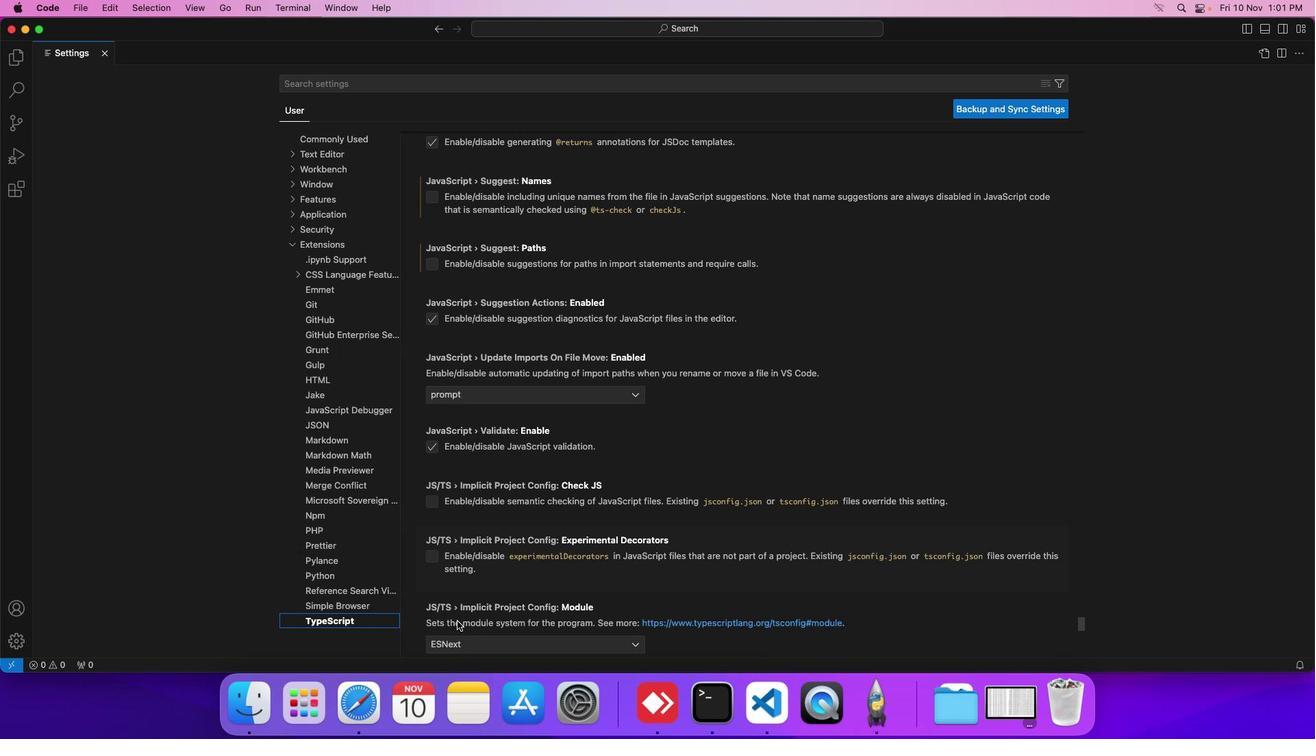 
Action: Mouse moved to (506, 380)
Screenshot: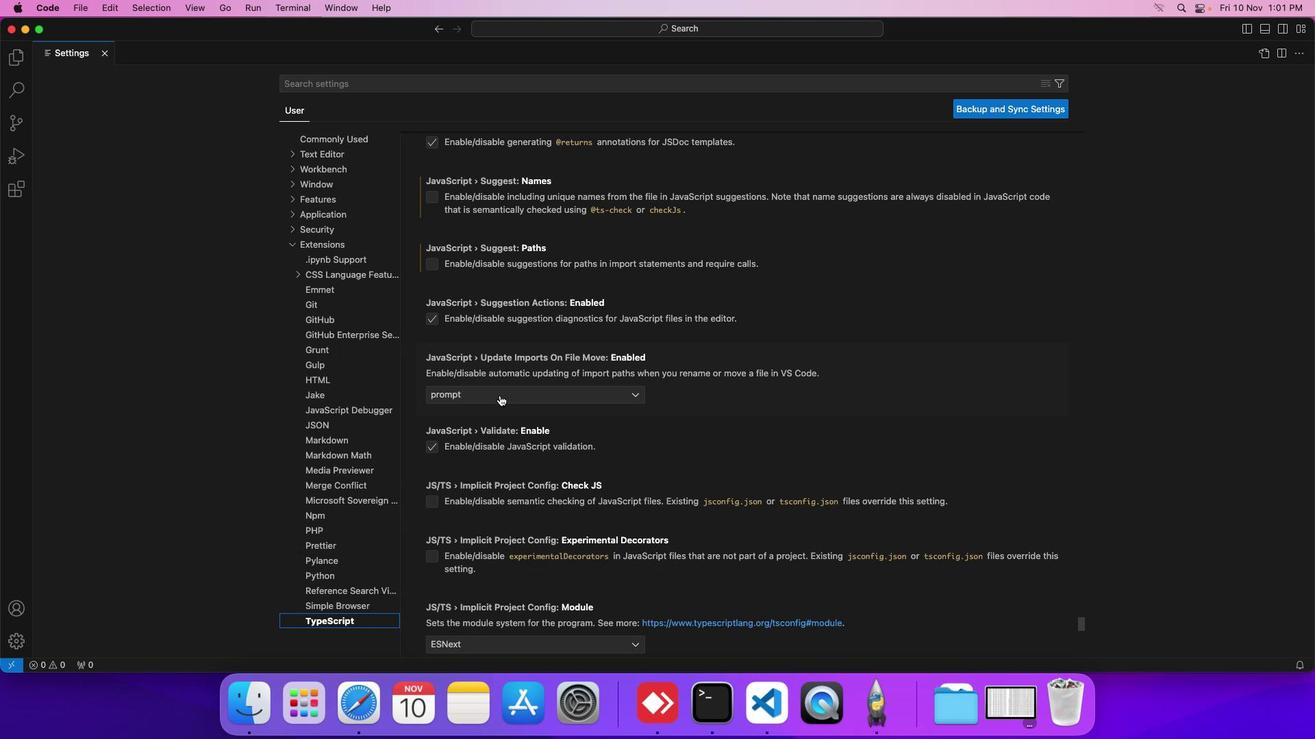 
Action: Mouse pressed left at (506, 380)
Screenshot: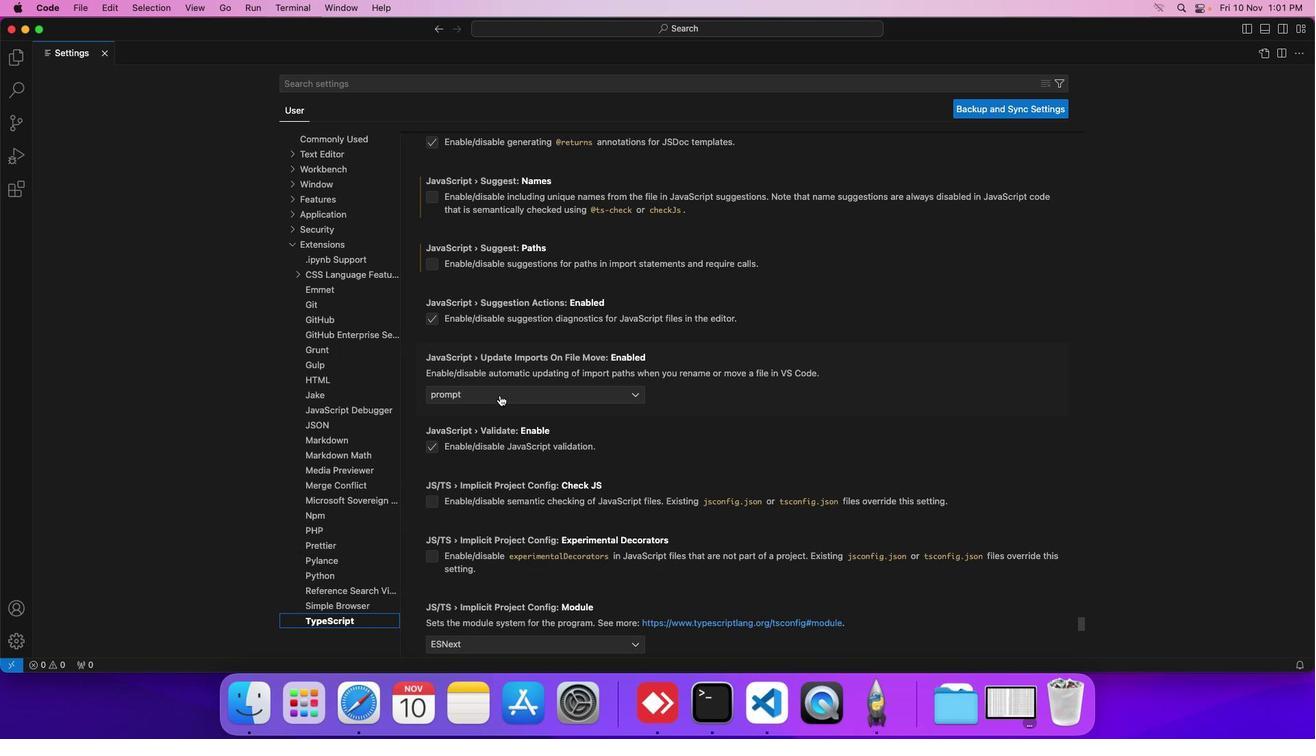 
Action: Mouse moved to (493, 409)
Screenshot: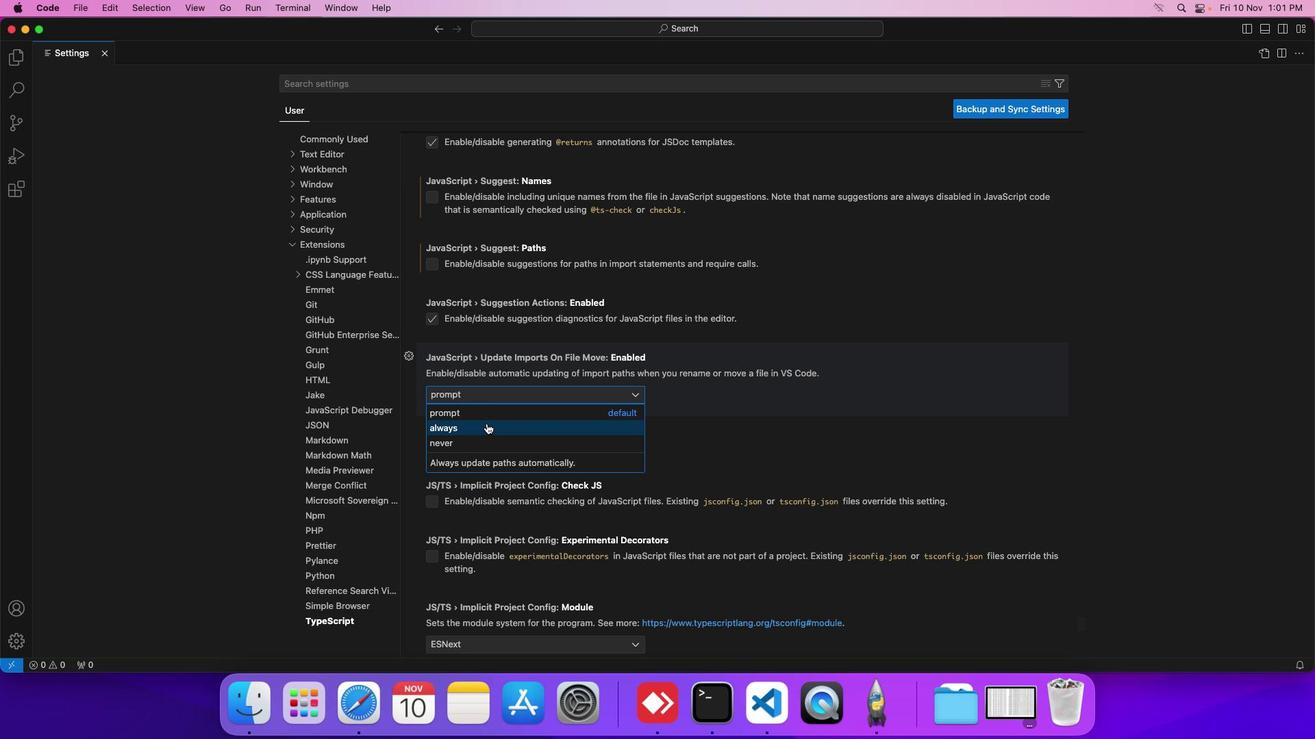 
Action: Mouse pressed left at (493, 409)
Screenshot: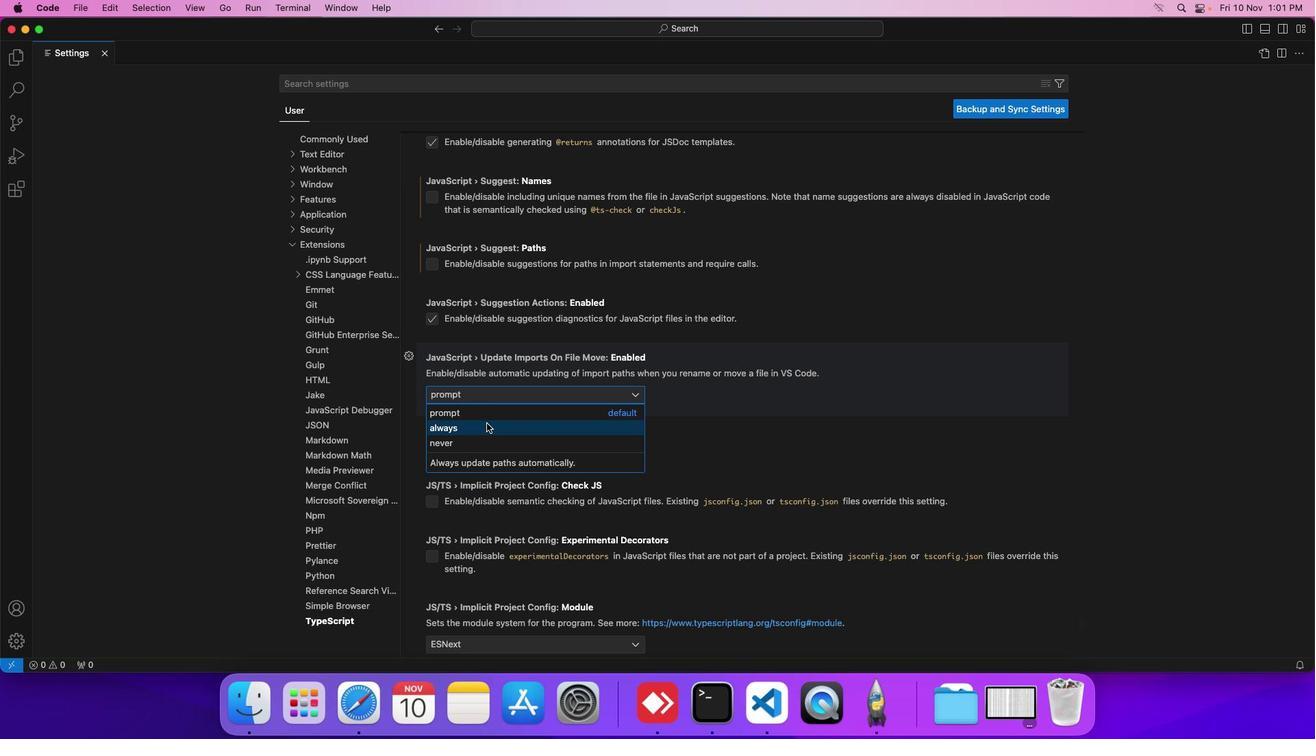 
Action: Mouse moved to (524, 391)
Screenshot: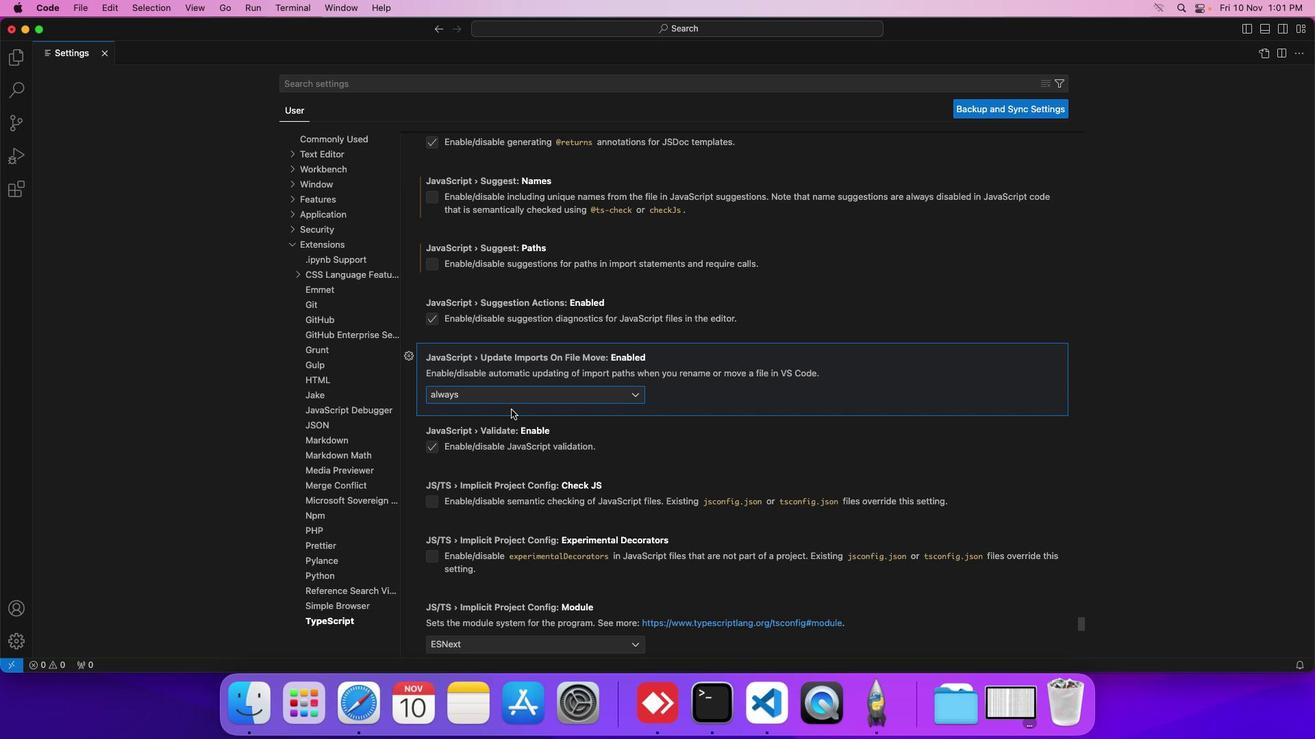 
